 Task: Archive 3 recent emails   in folder Folder0000000023. Archive 3 recent emails   in folder Folder0000000024. Archive 3 recent emails   in folder Folder0000000025. Send email   to Sandip@sogtage.net with a subject Subject0000000031 and add a message Message0000000031. Send email   to Sandip@sogtage.net; Email000000002 with a subject Subject0000000032 and add a message Message0000000032
Action: Mouse moved to (184, 555)
Screenshot: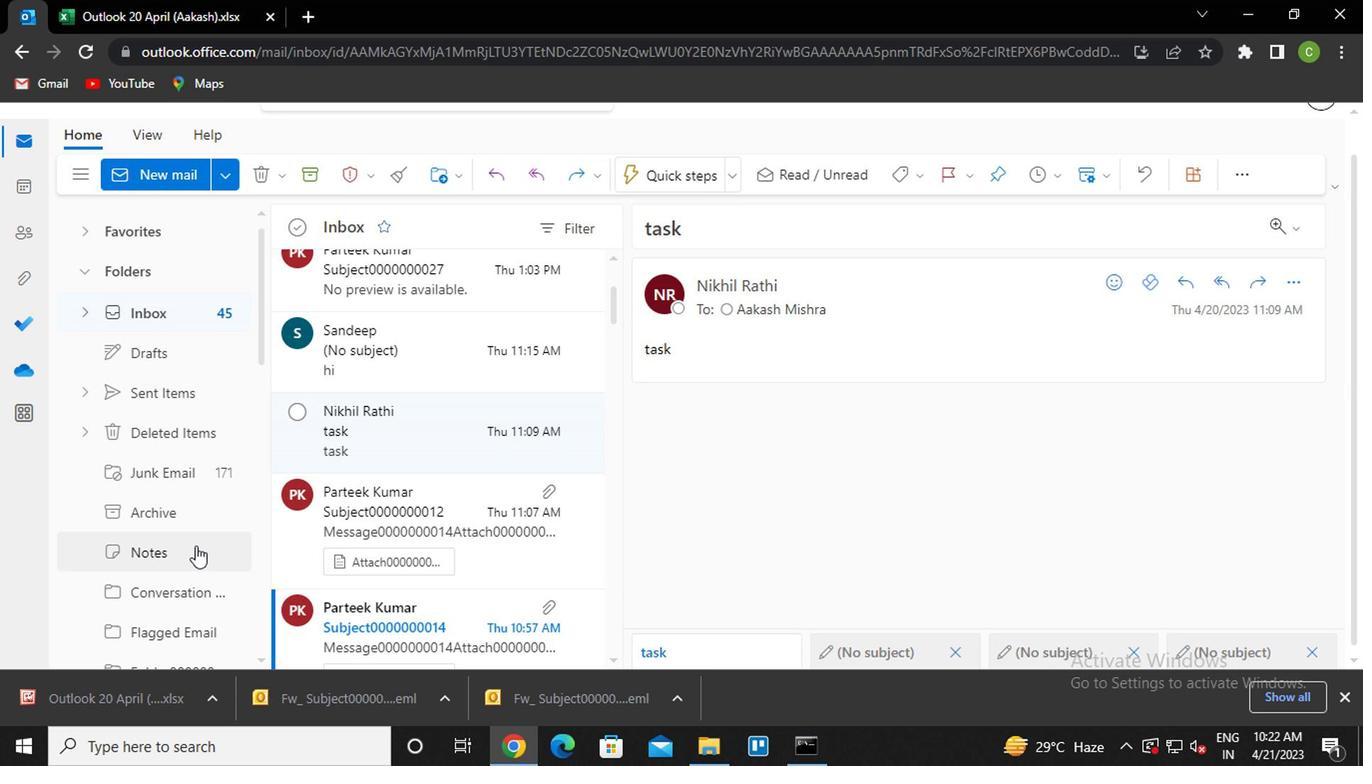 
Action: Mouse scrolled (184, 553) with delta (0, -1)
Screenshot: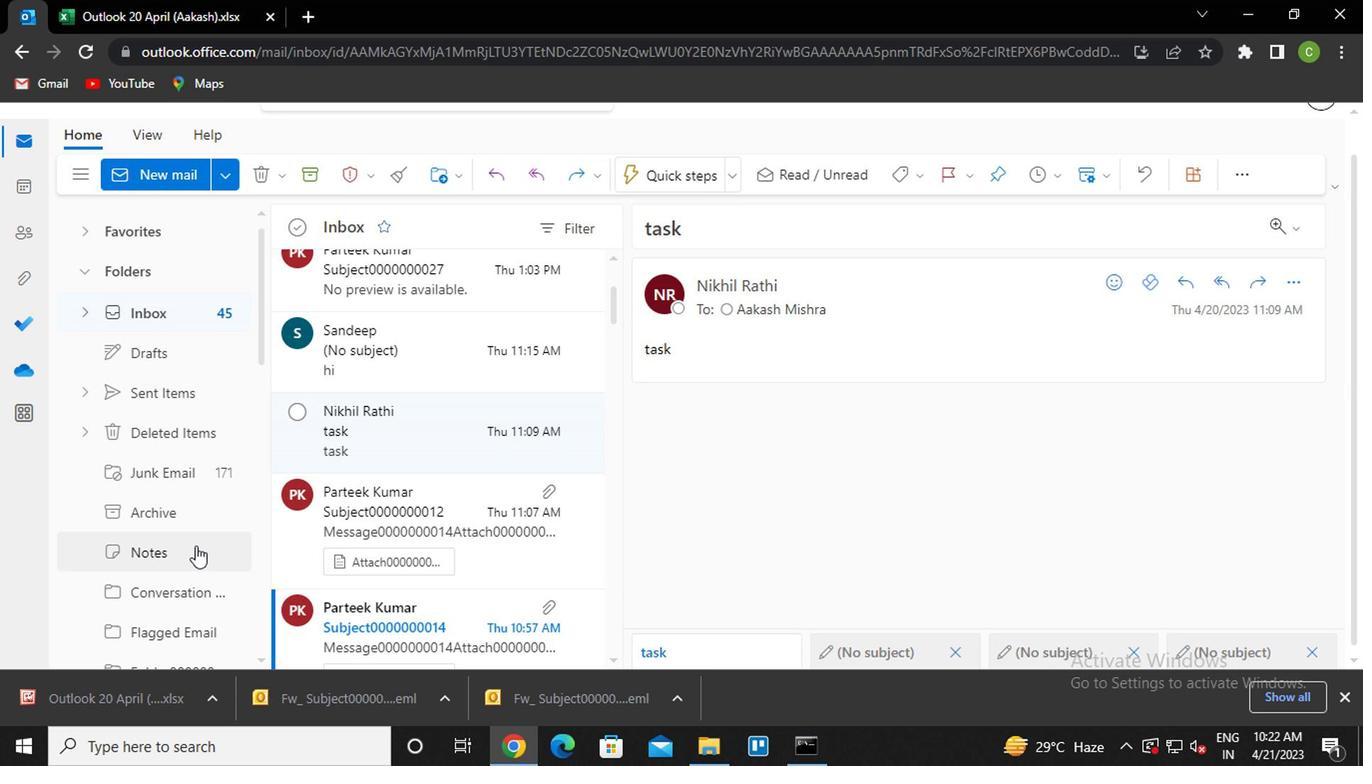 
Action: Mouse moved to (182, 553)
Screenshot: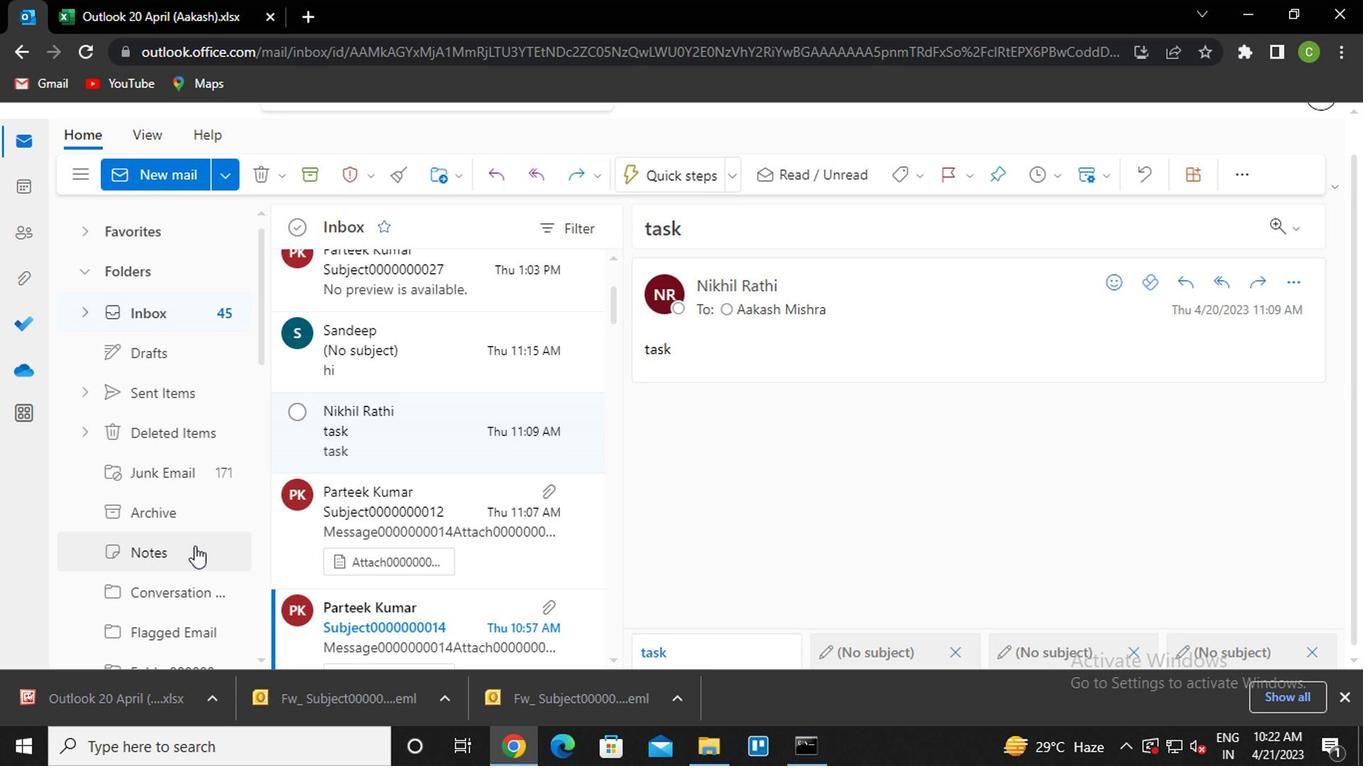 
Action: Mouse scrolled (182, 553) with delta (0, 0)
Screenshot: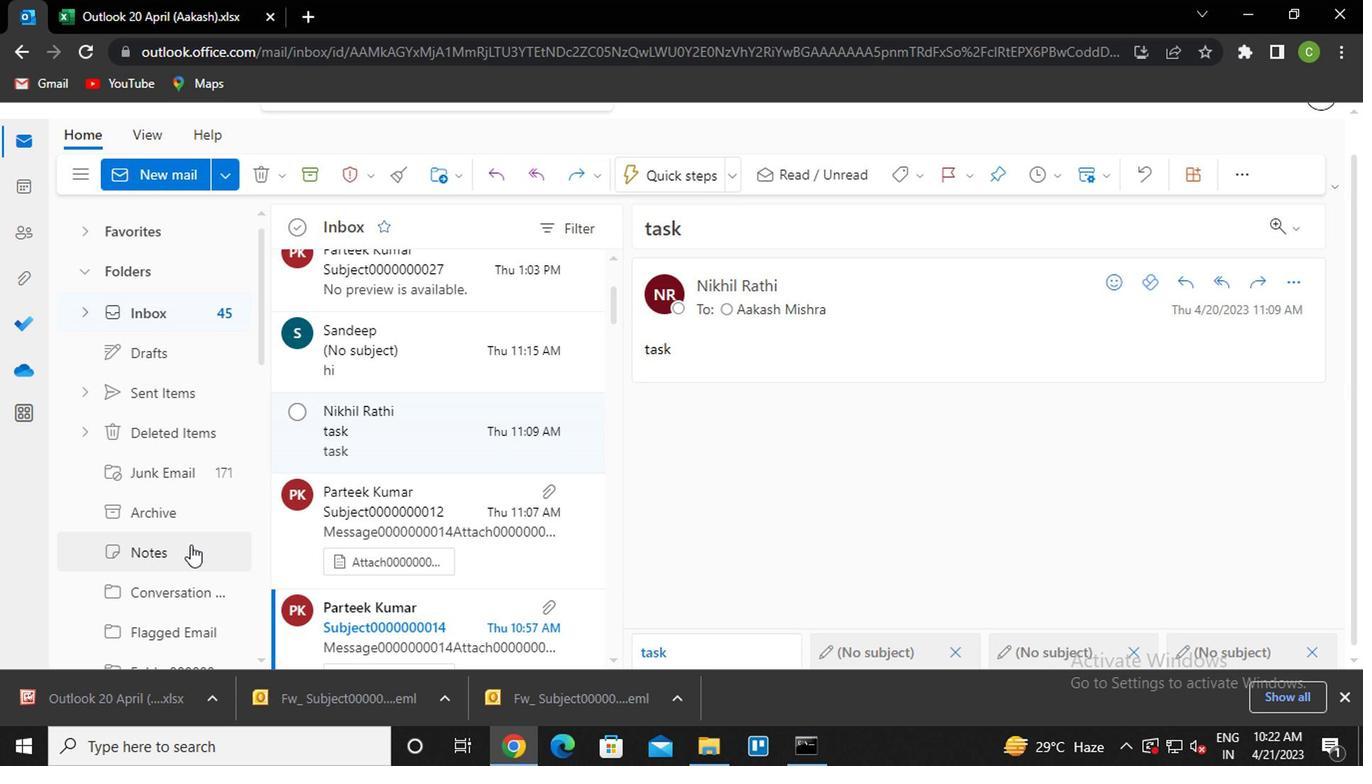 
Action: Mouse moved to (181, 558)
Screenshot: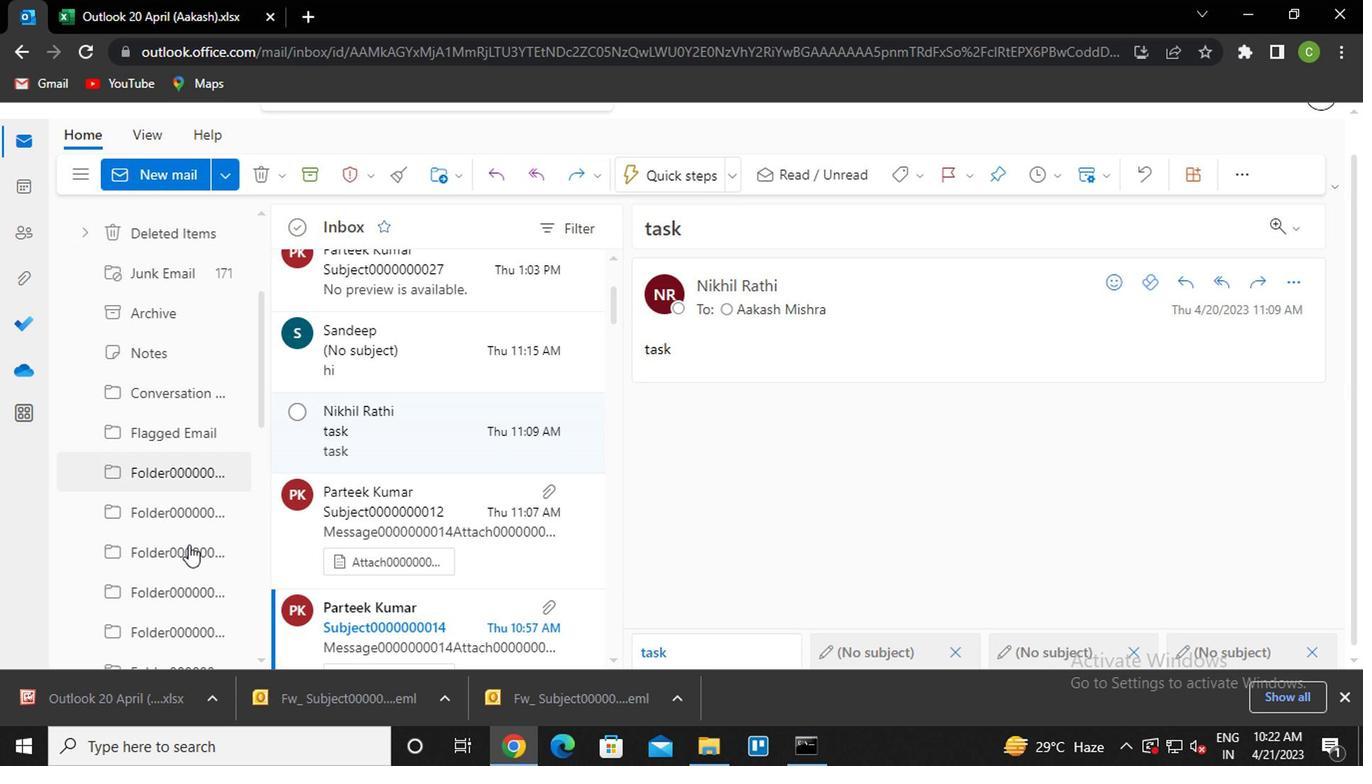 
Action: Mouse scrolled (181, 557) with delta (0, 0)
Screenshot: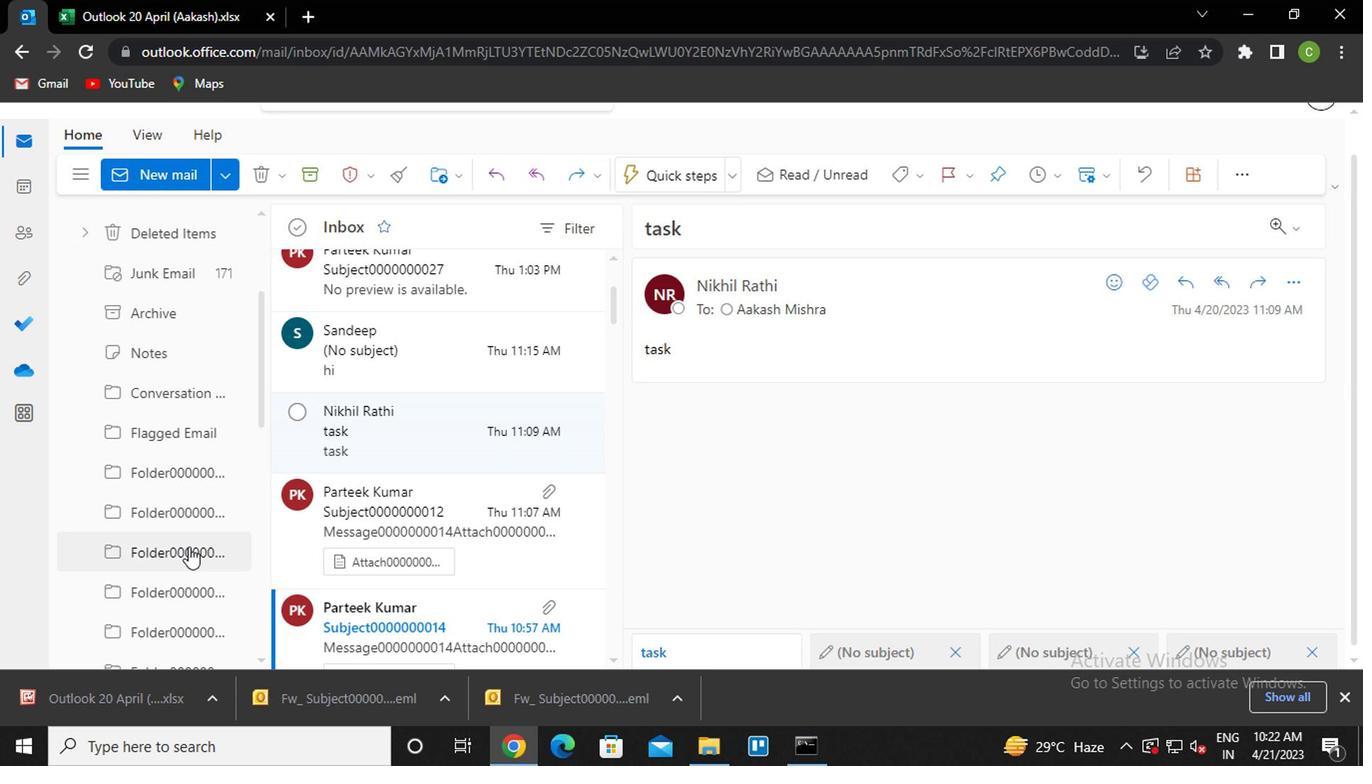 
Action: Mouse moved to (153, 489)
Screenshot: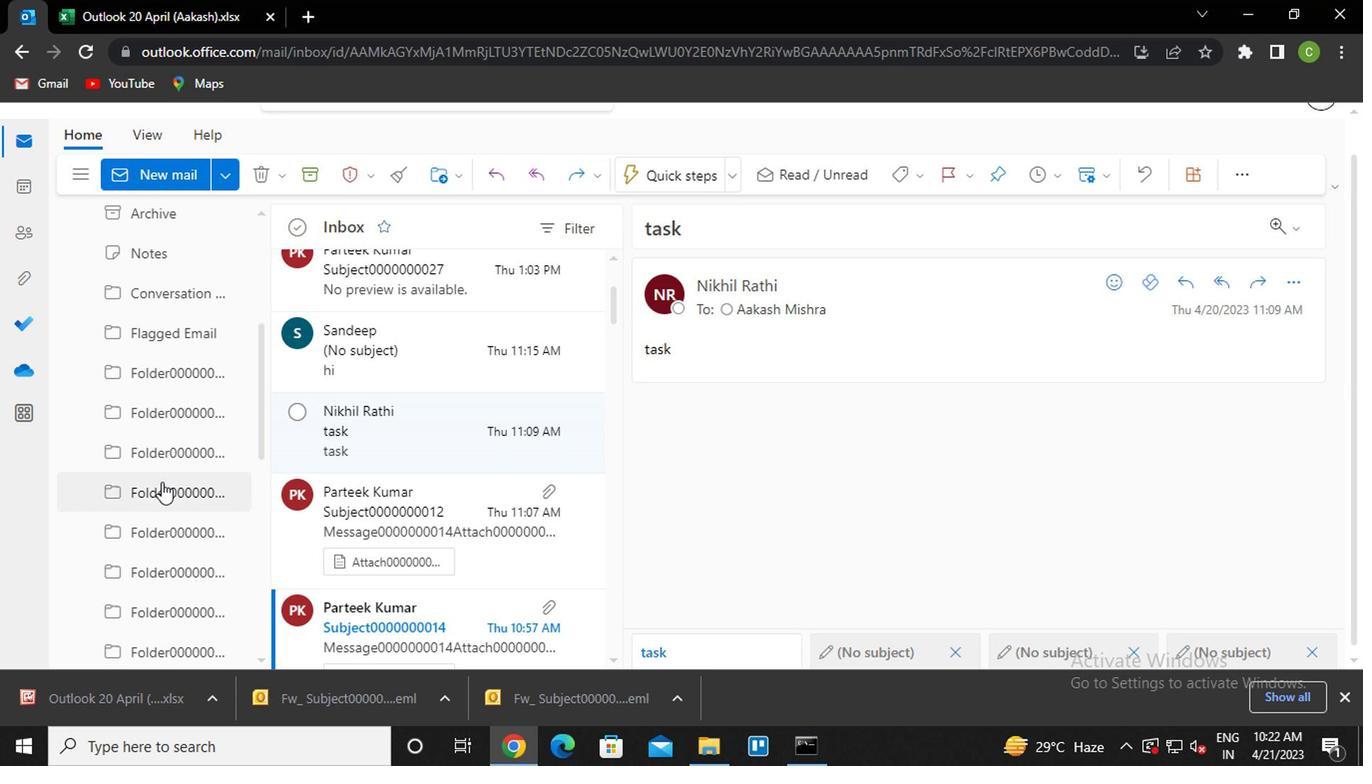 
Action: Mouse scrolled (153, 488) with delta (0, -1)
Screenshot: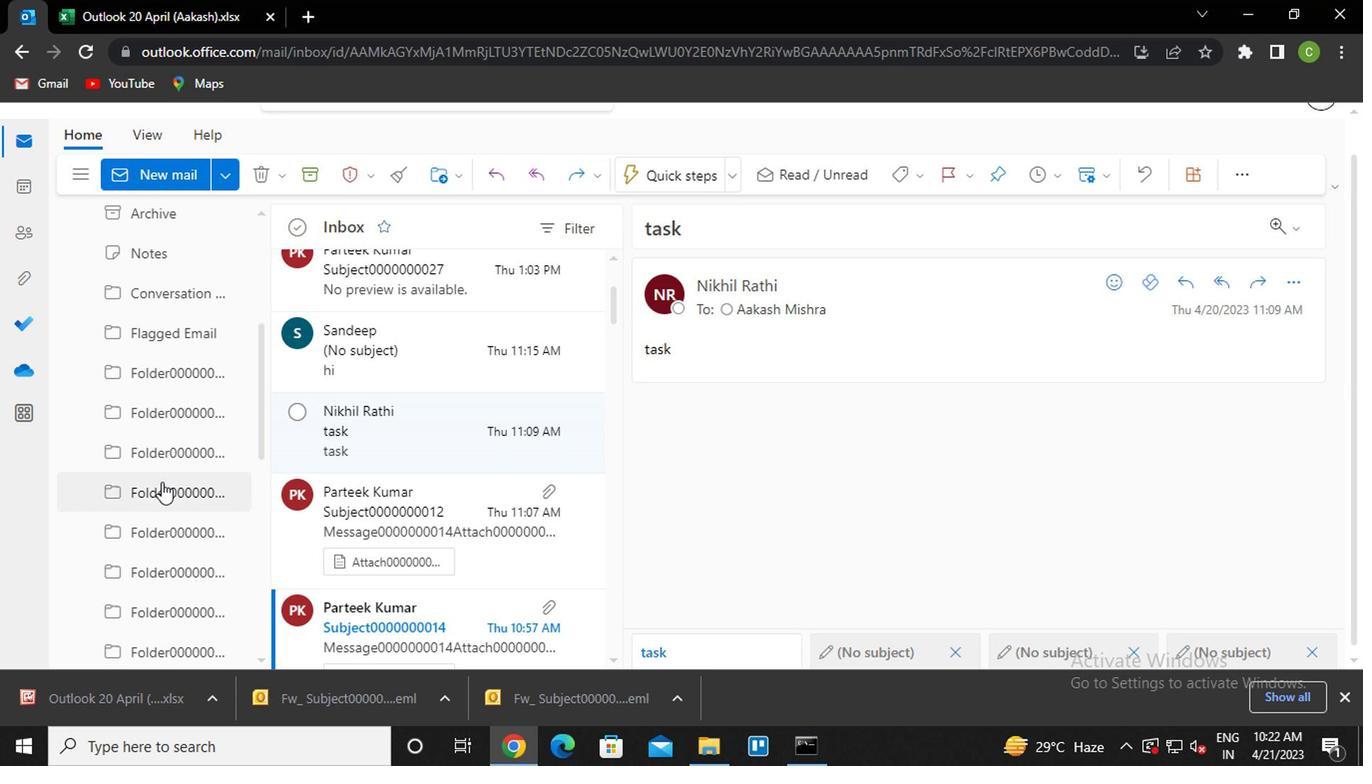 
Action: Mouse moved to (154, 491)
Screenshot: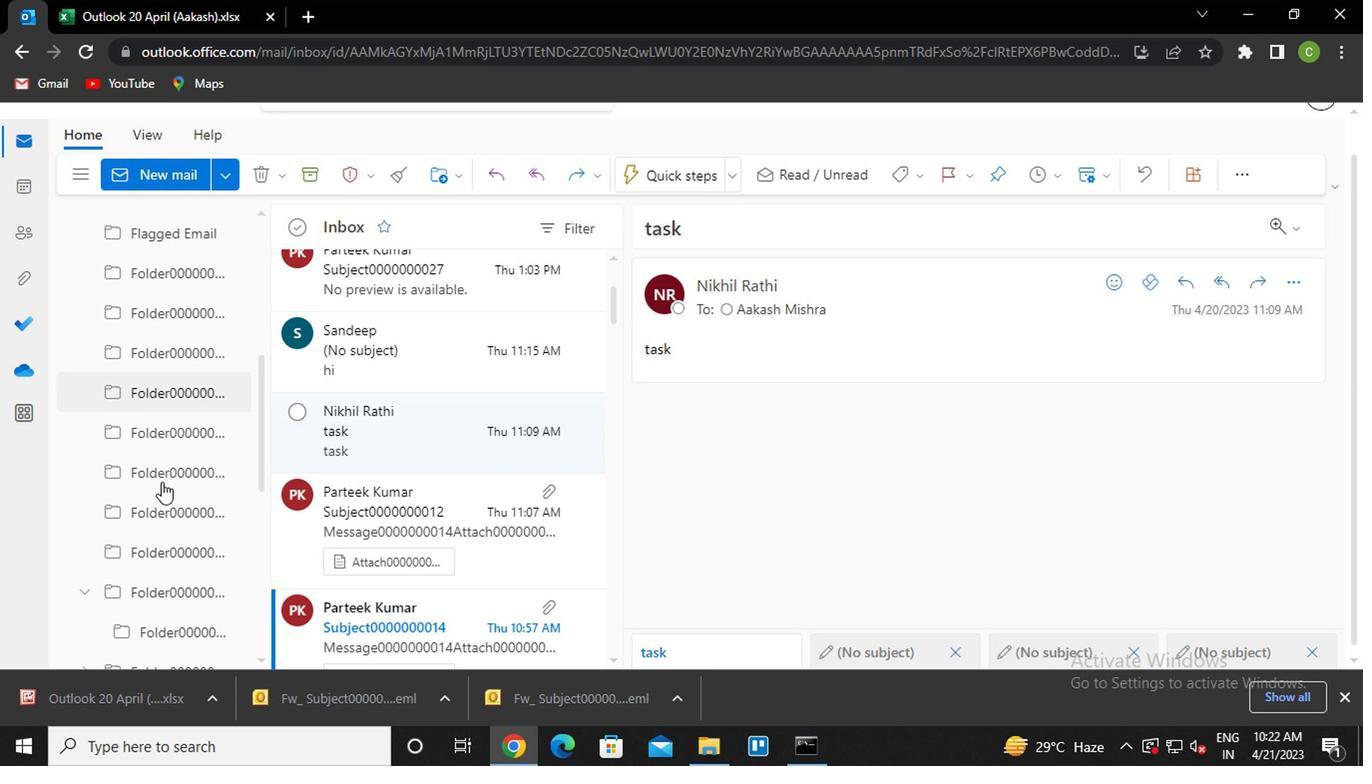 
Action: Mouse scrolled (154, 490) with delta (0, 0)
Screenshot: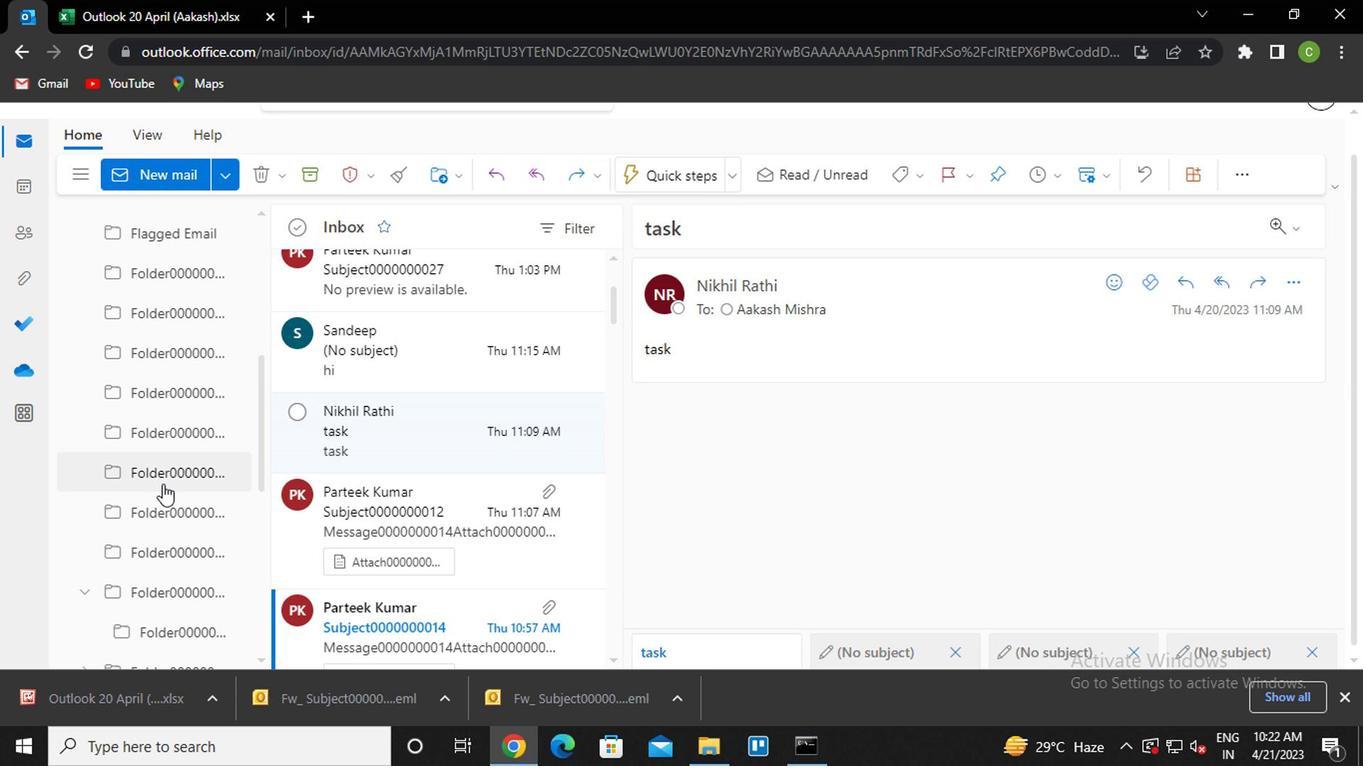 
Action: Mouse moved to (154, 502)
Screenshot: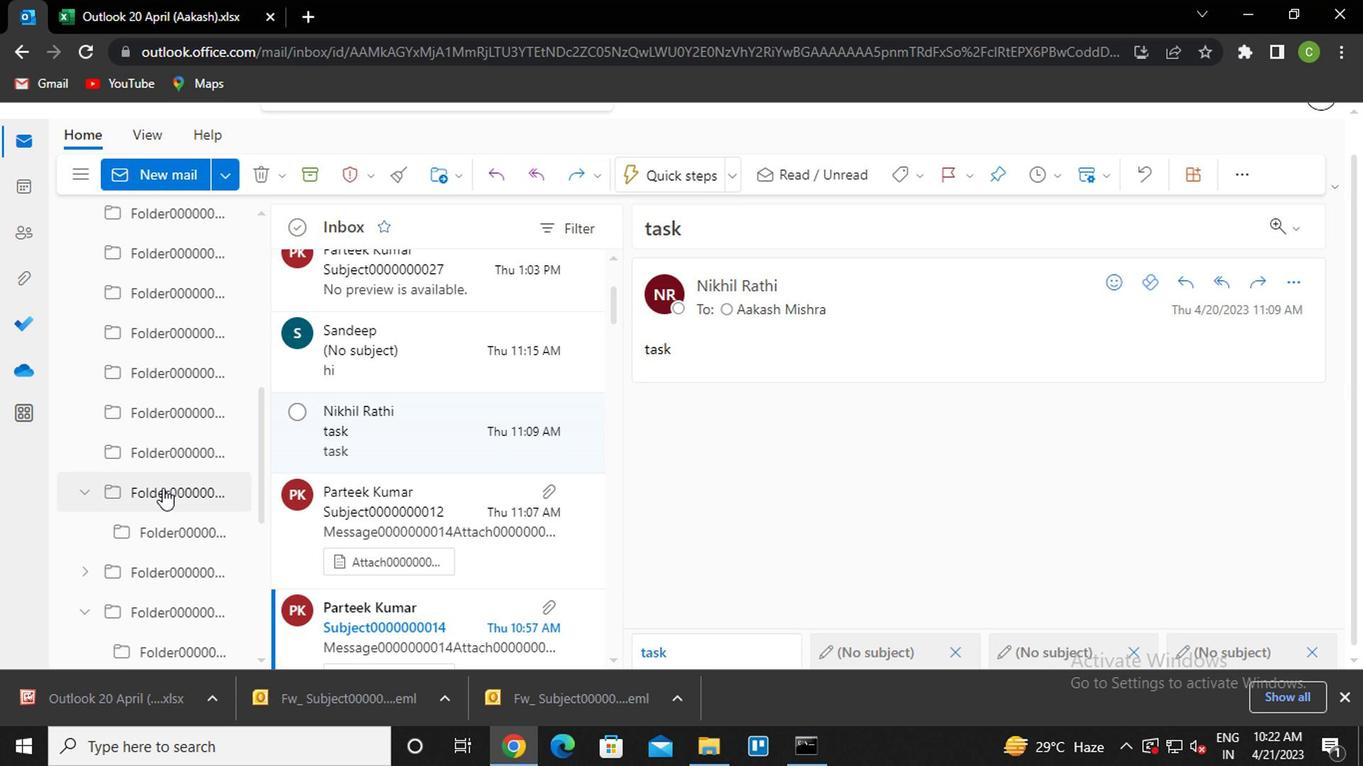 
Action: Mouse pressed left at (154, 502)
Screenshot: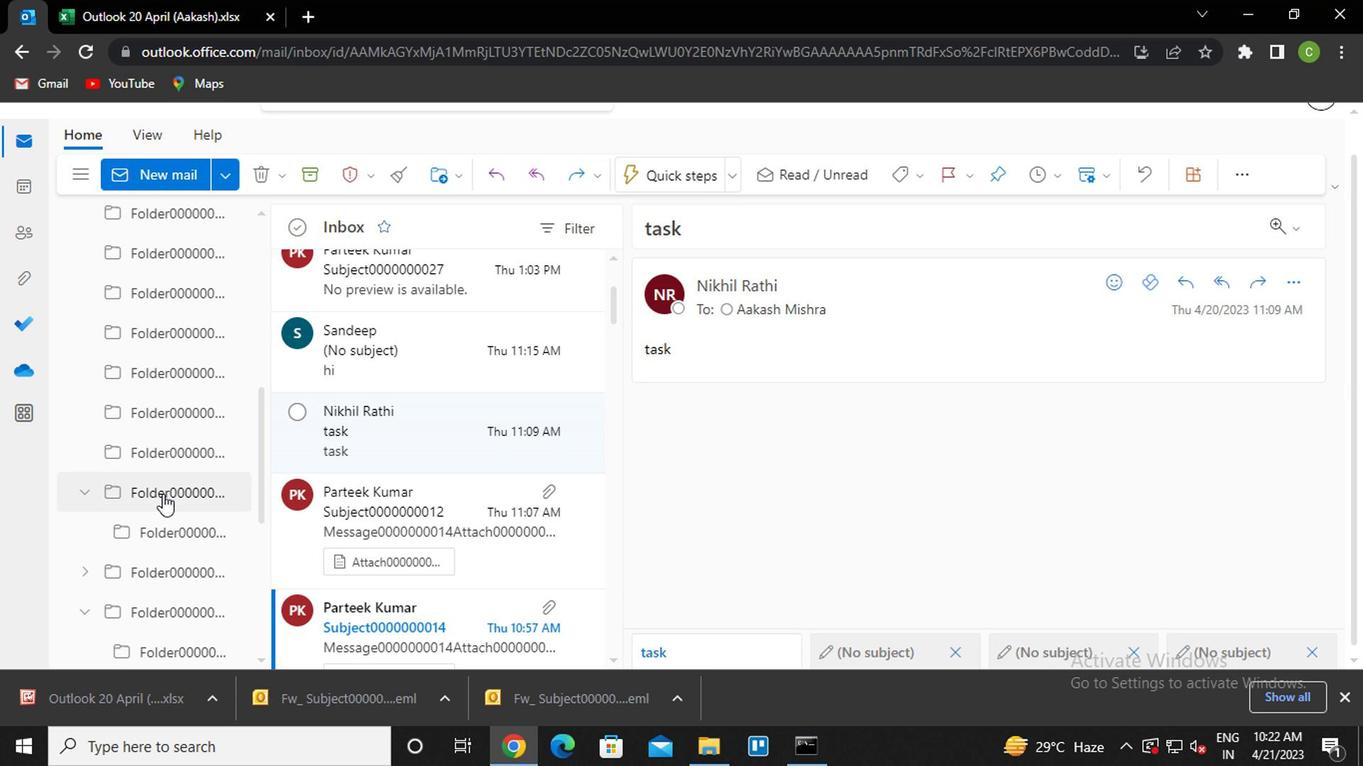 
Action: Mouse moved to (154, 577)
Screenshot: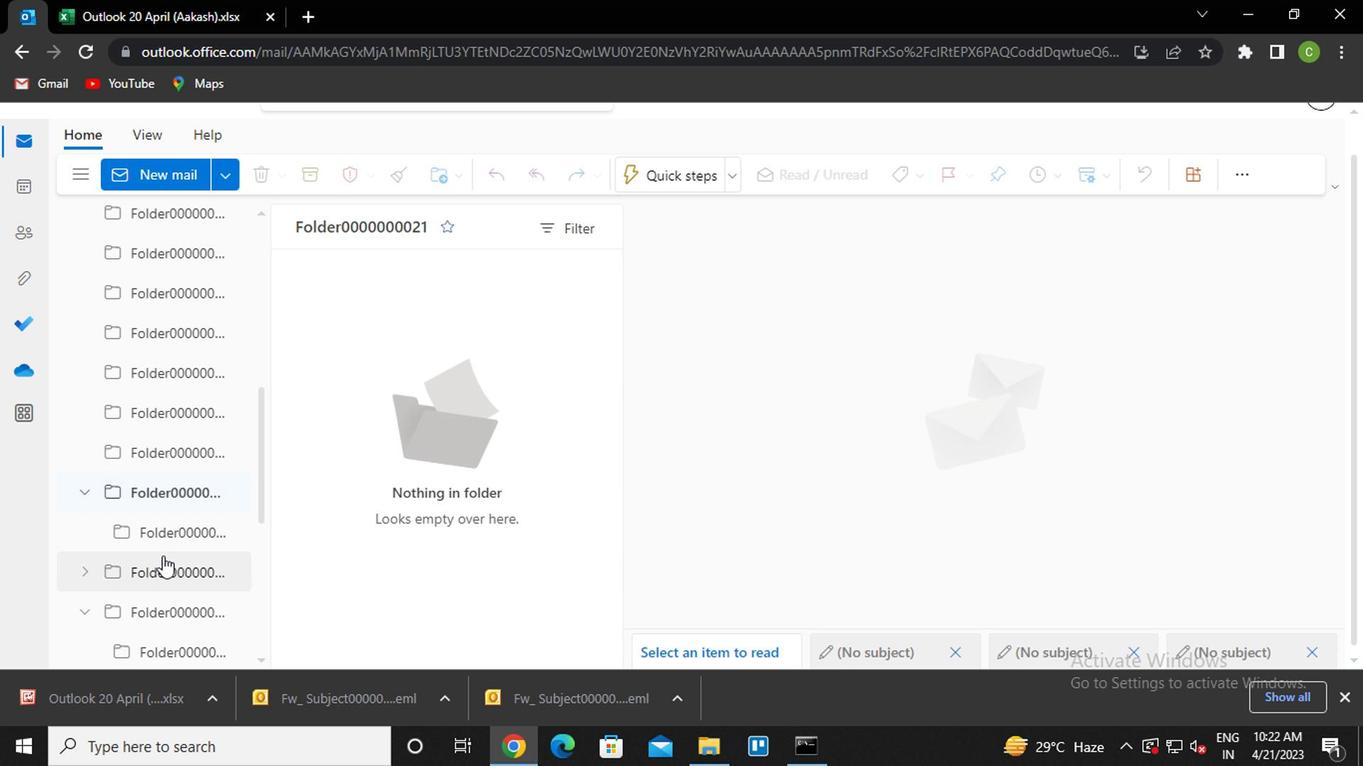
Action: Mouse pressed left at (154, 577)
Screenshot: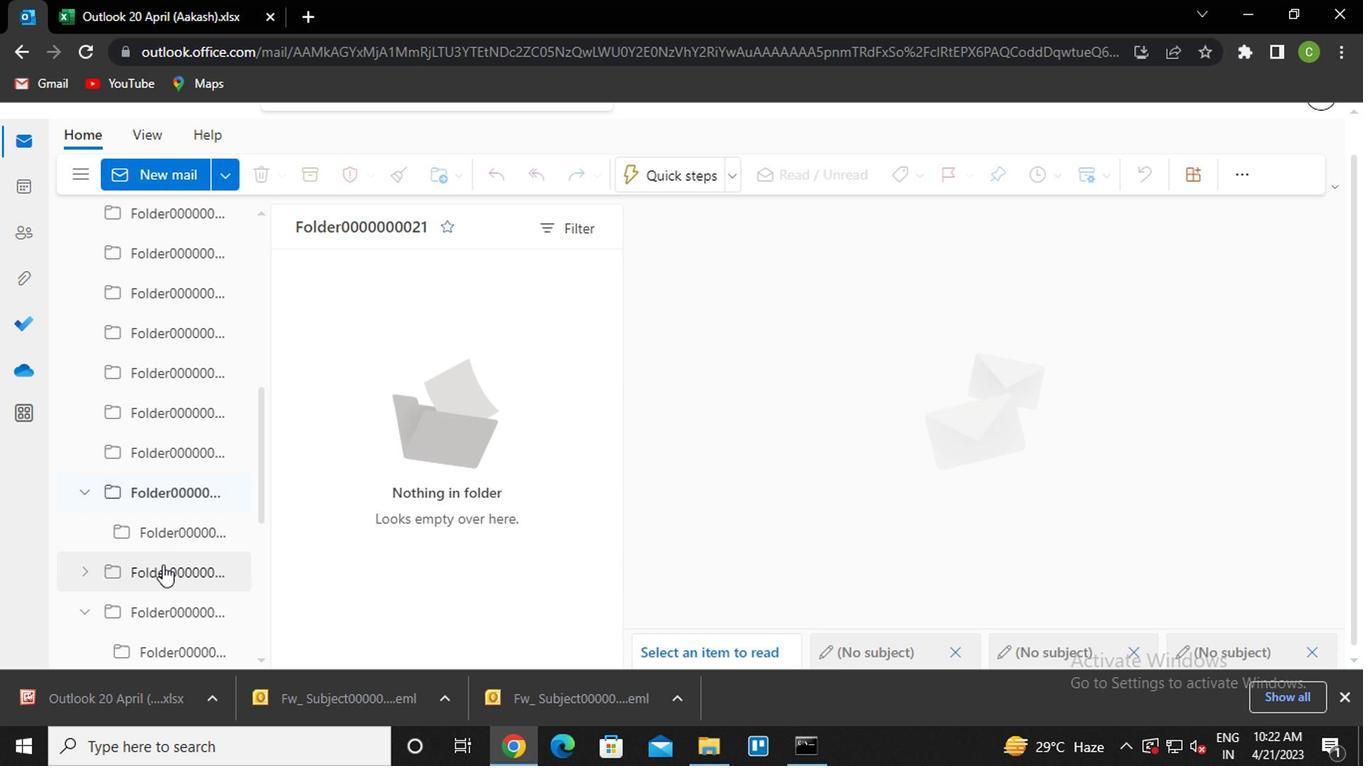 
Action: Mouse scrolled (154, 576) with delta (0, 0)
Screenshot: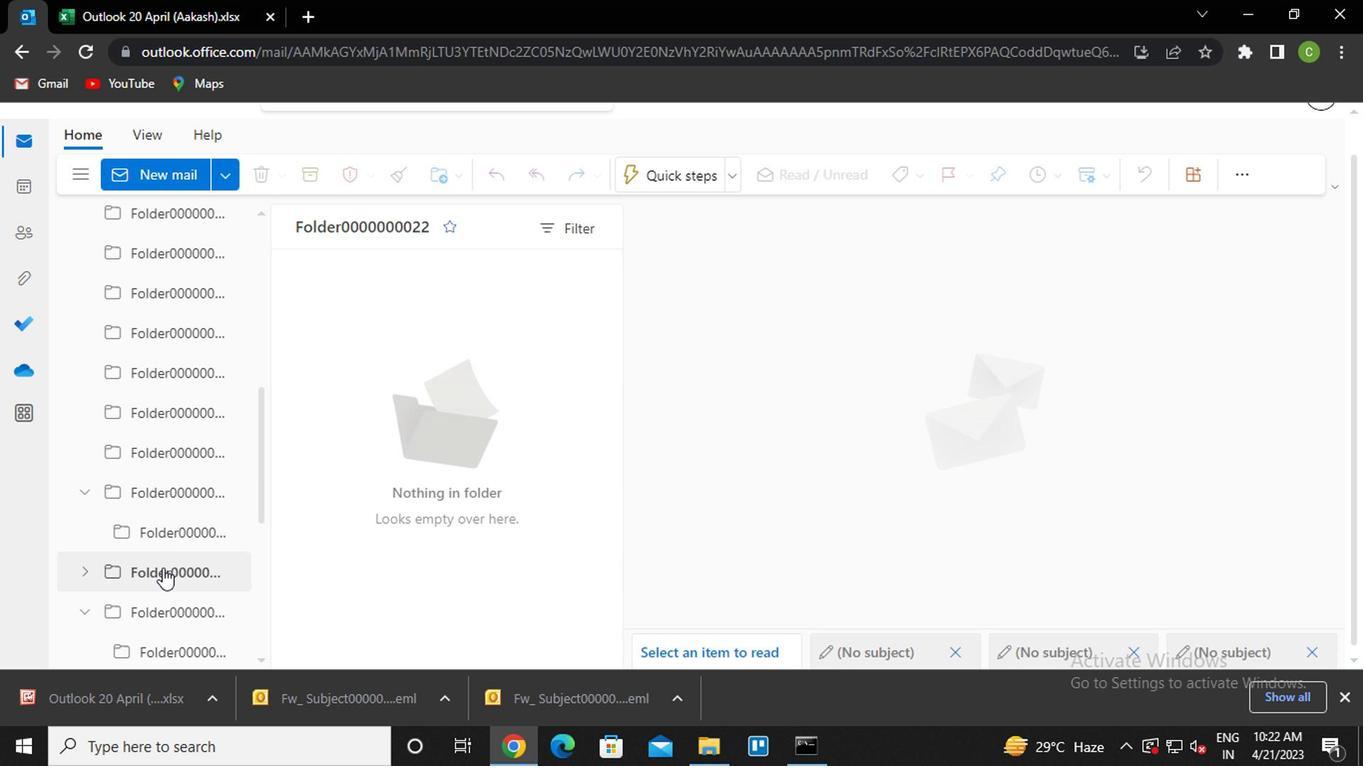 
Action: Mouse moved to (157, 569)
Screenshot: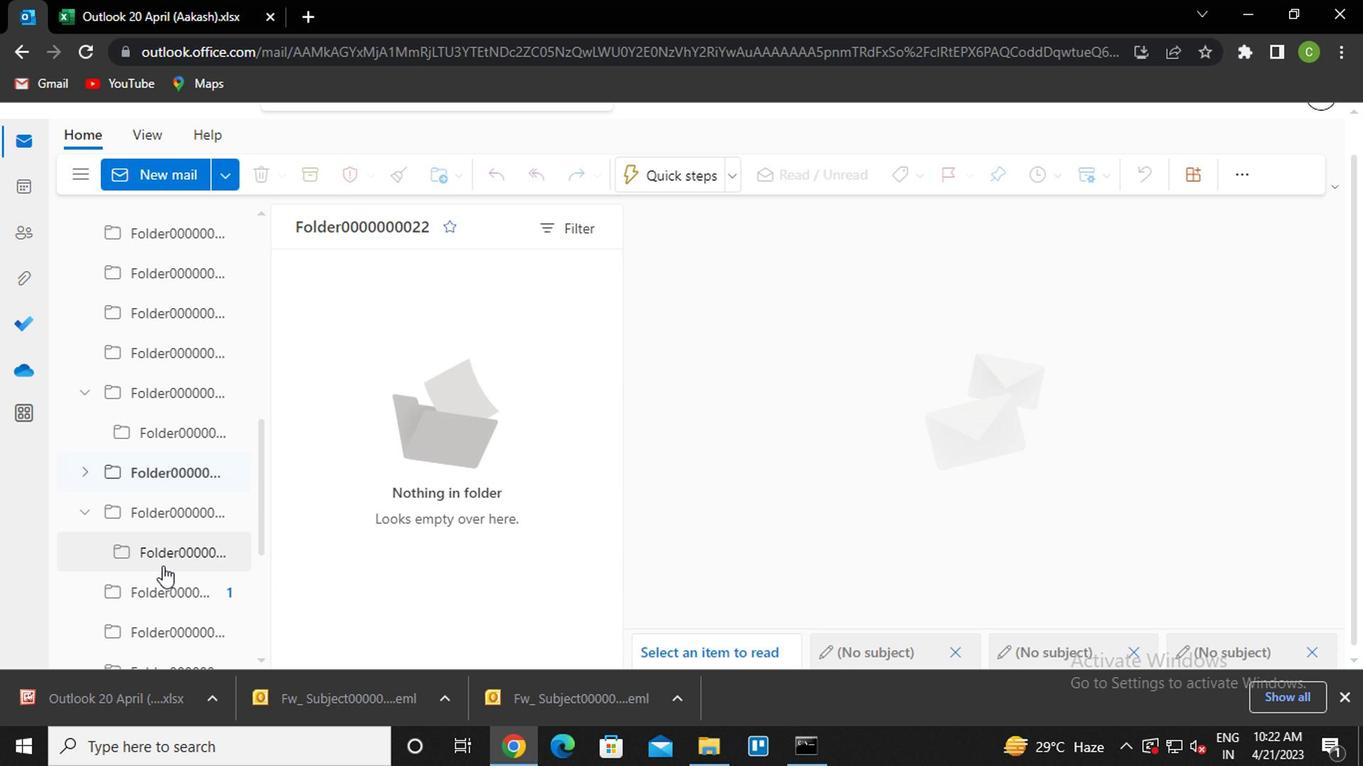 
Action: Mouse pressed left at (157, 569)
Screenshot: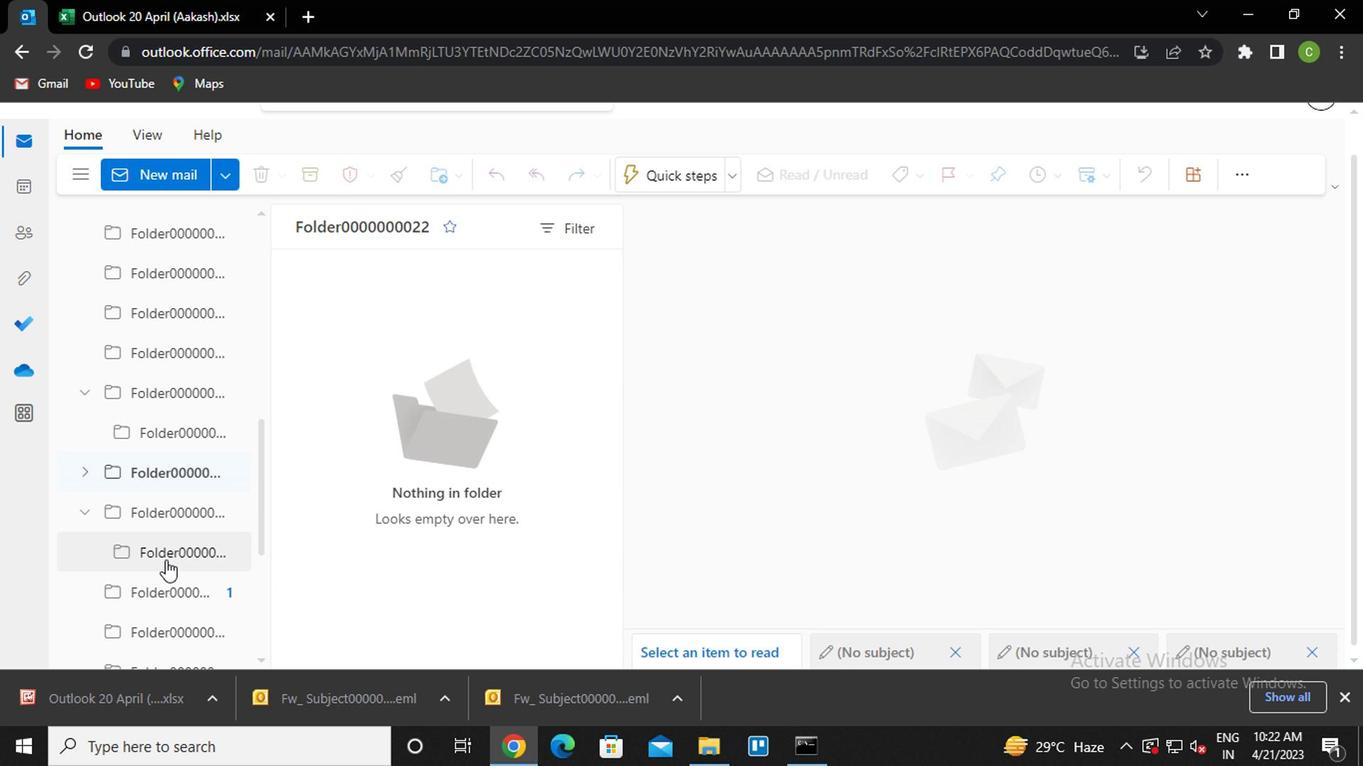 
Action: Mouse moved to (157, 592)
Screenshot: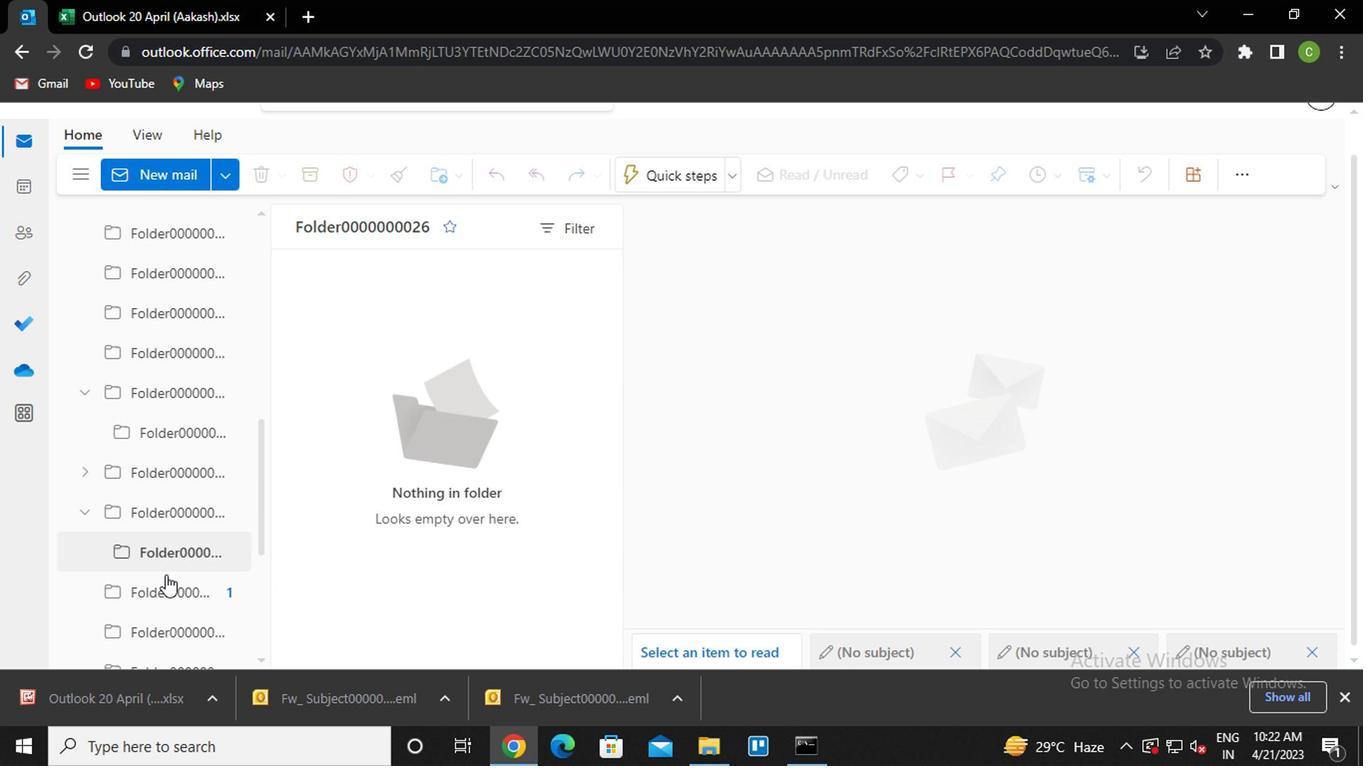 
Action: Mouse pressed left at (157, 592)
Screenshot: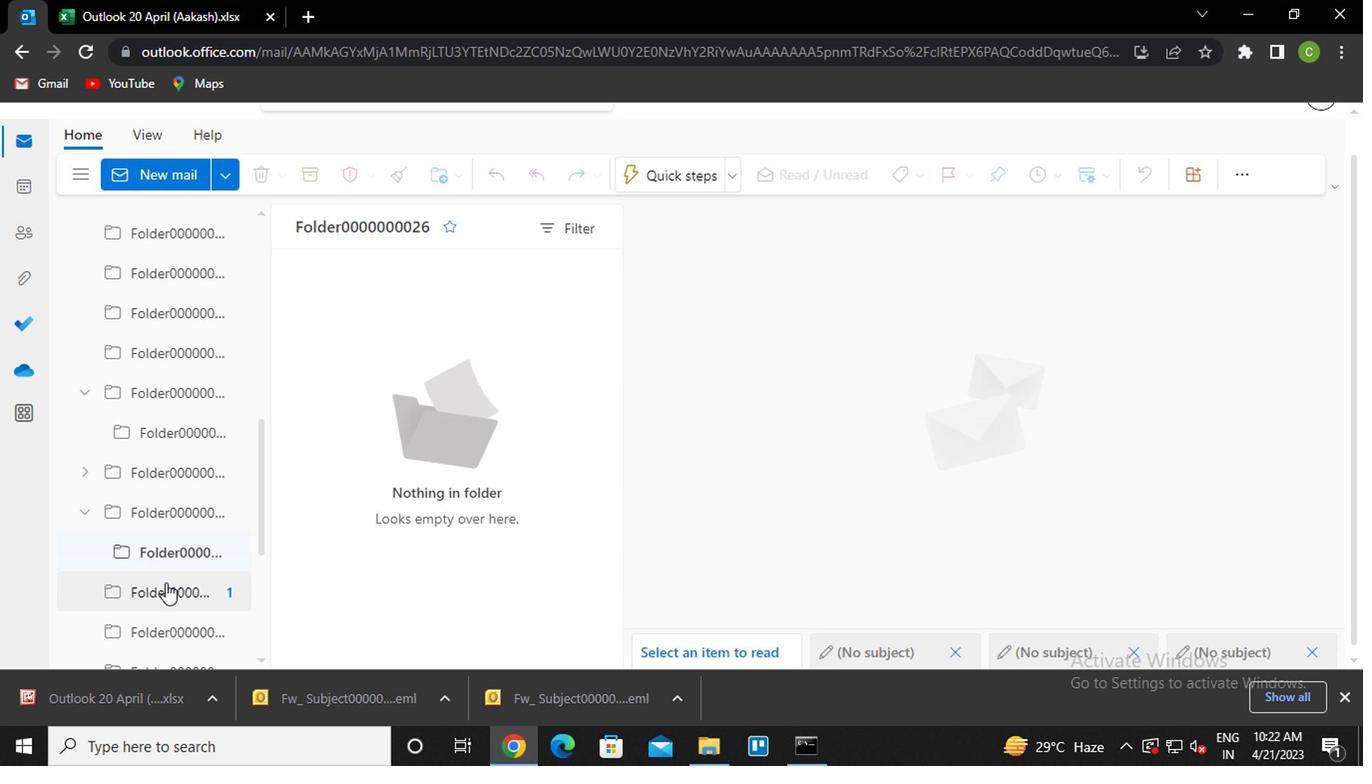 
Action: Mouse moved to (161, 639)
Screenshot: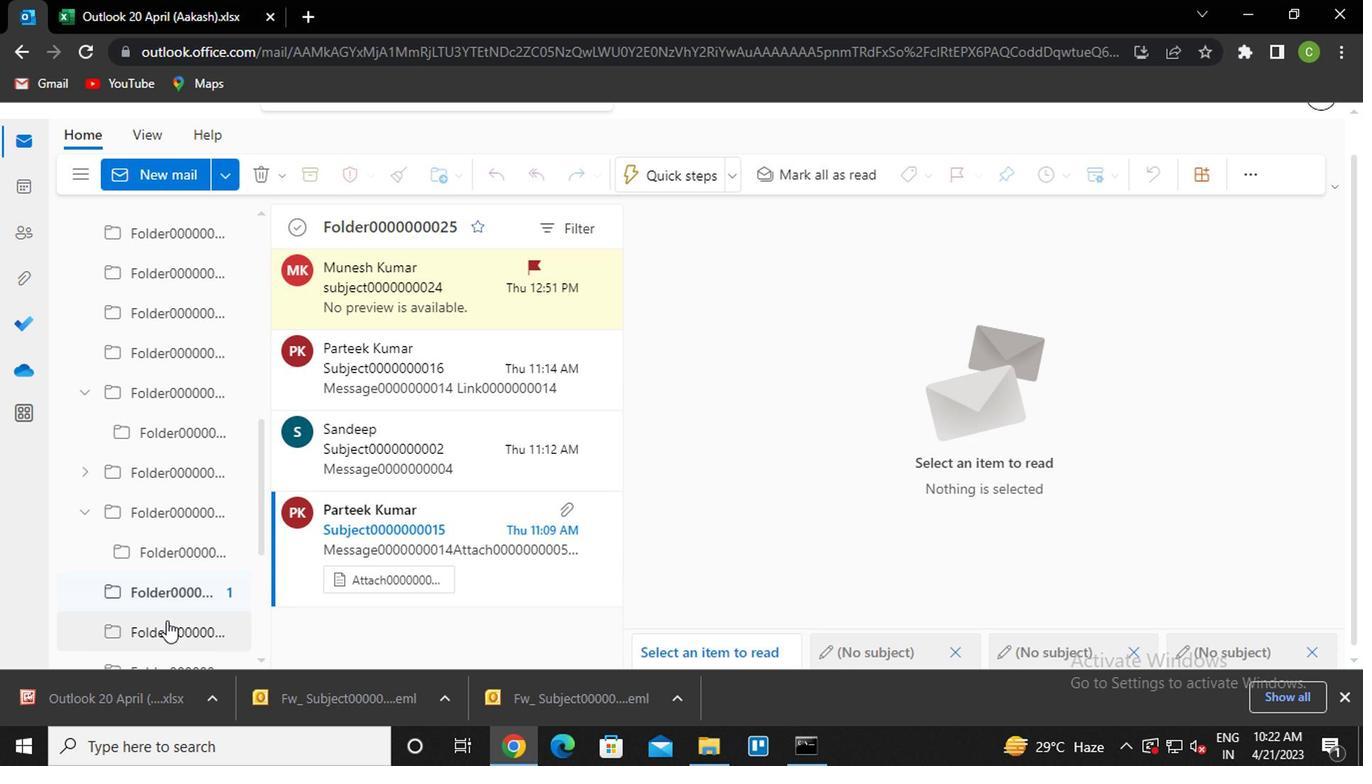 
Action: Mouse pressed left at (161, 639)
Screenshot: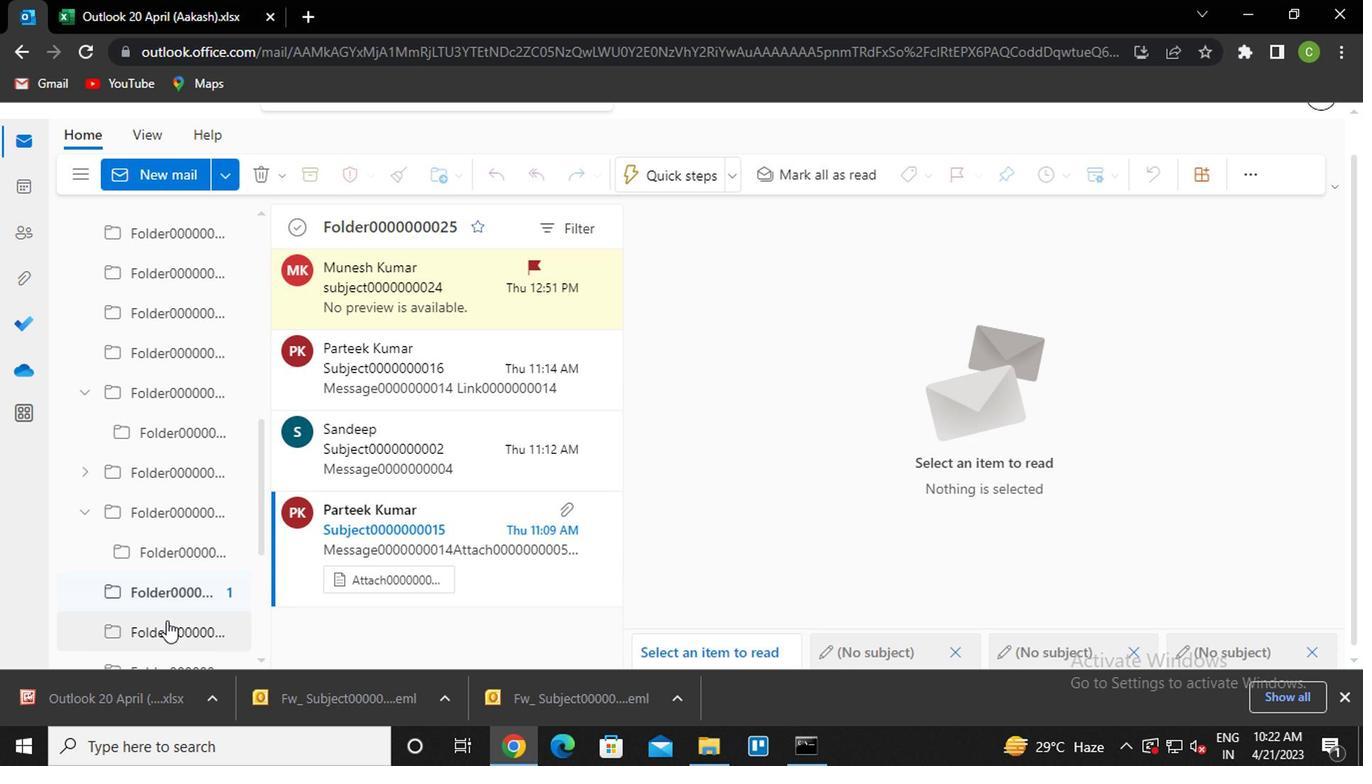 
Action: Mouse moved to (153, 531)
Screenshot: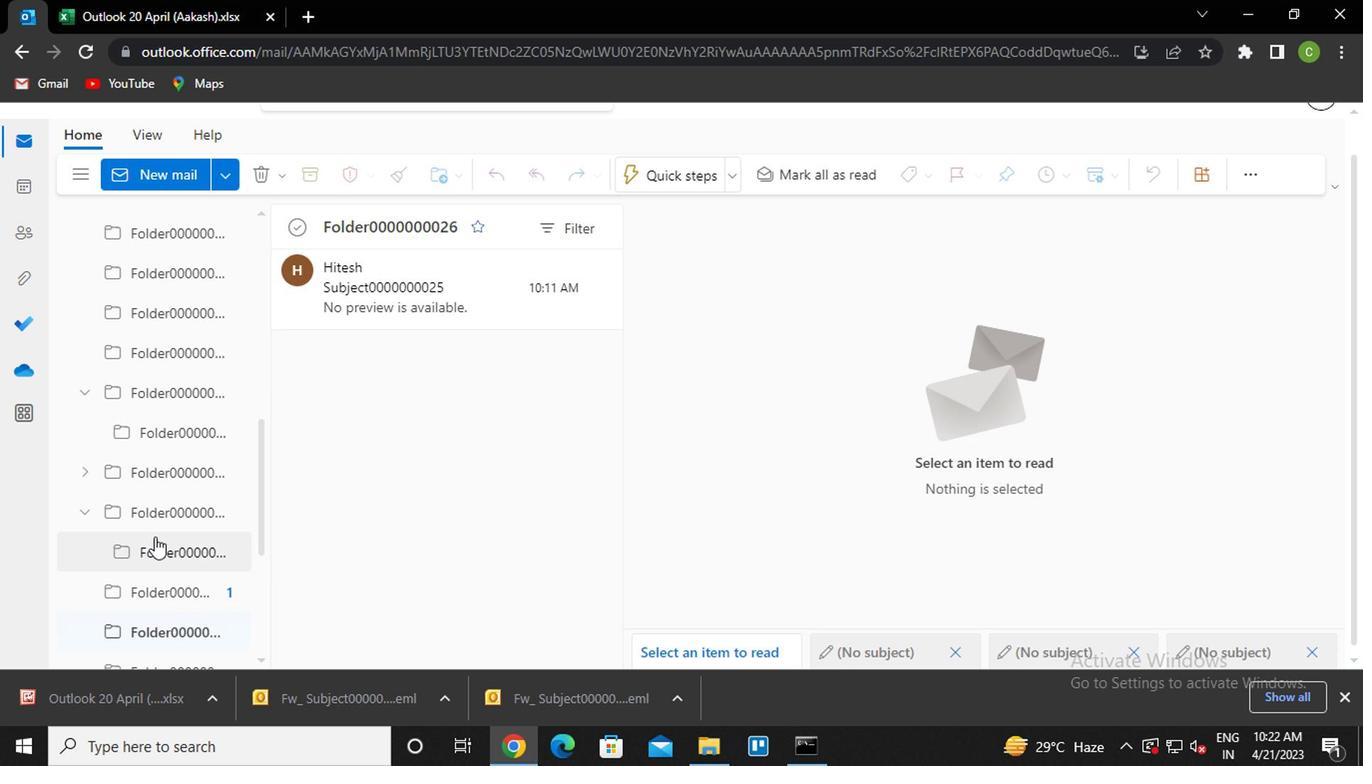 
Action: Mouse pressed left at (153, 531)
Screenshot: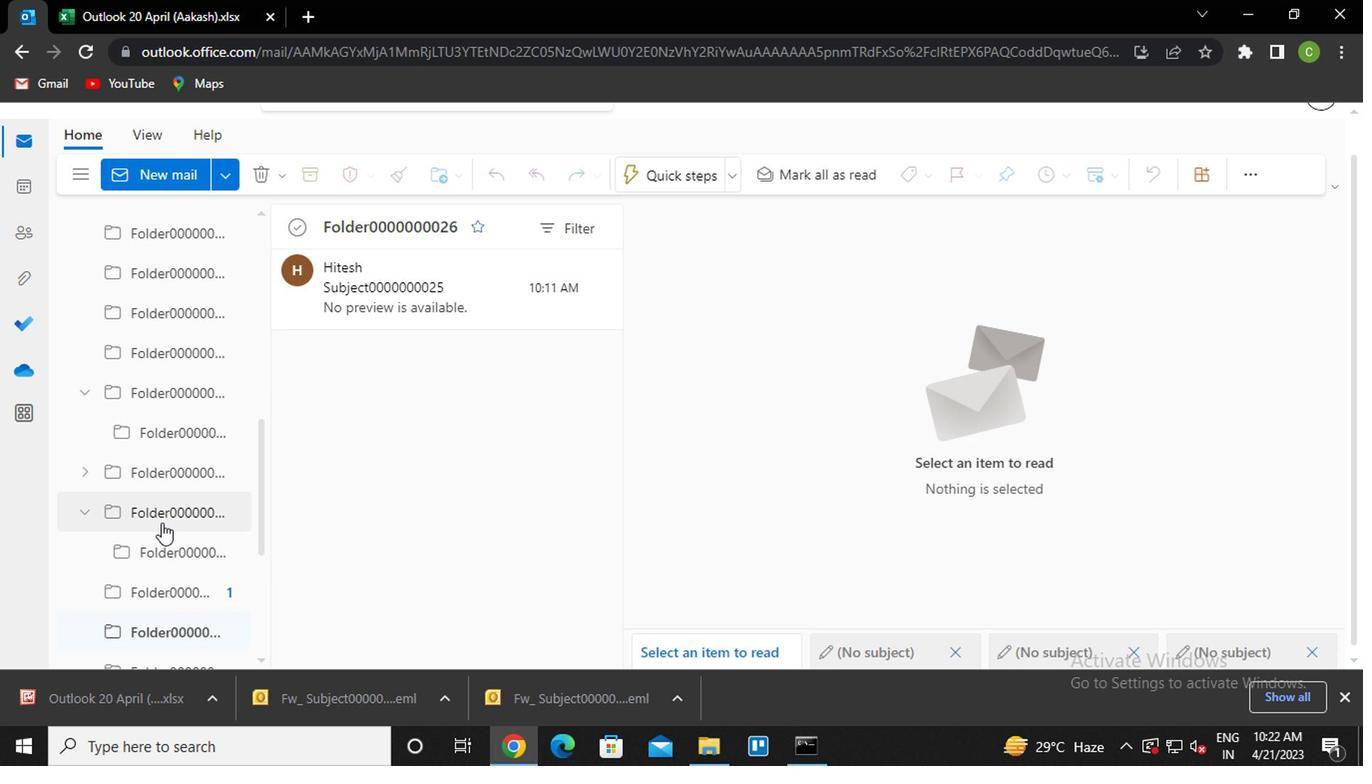 
Action: Mouse moved to (297, 275)
Screenshot: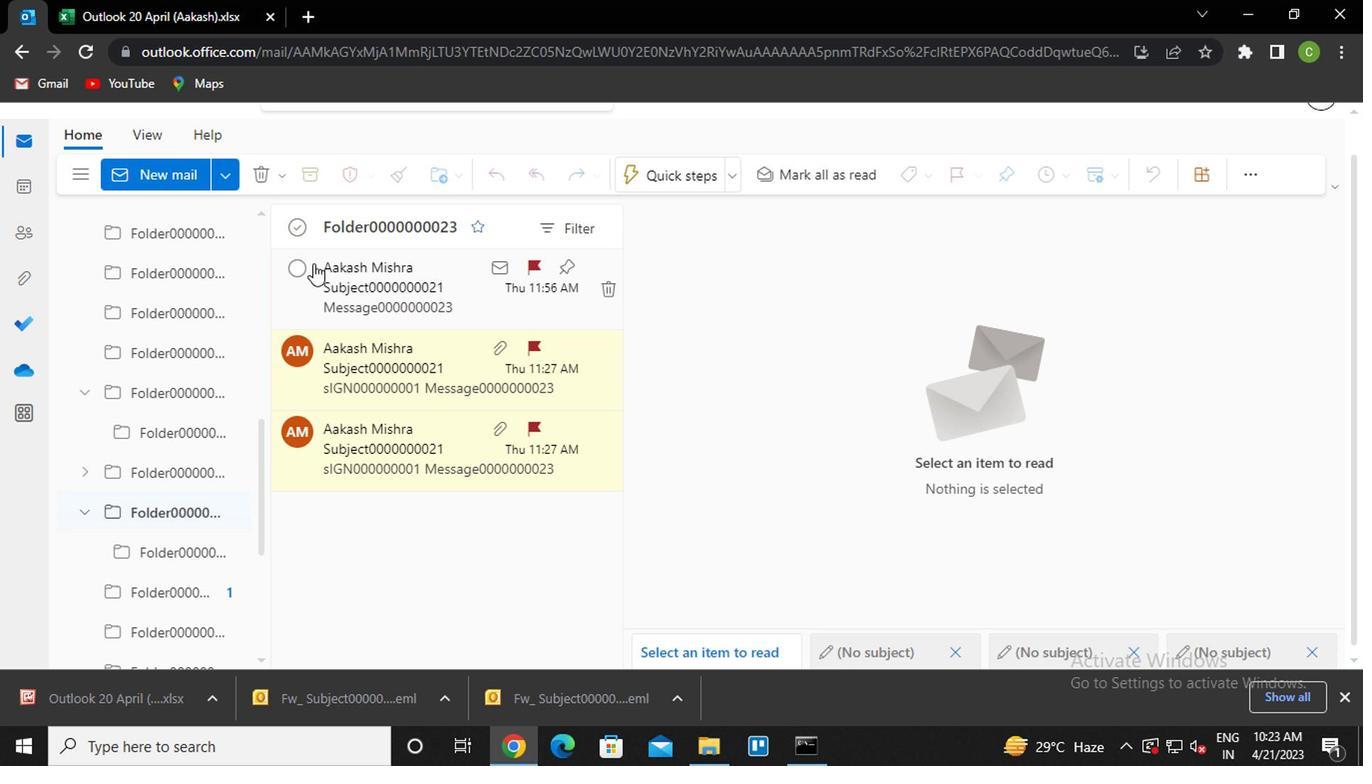 
Action: Mouse pressed left at (297, 275)
Screenshot: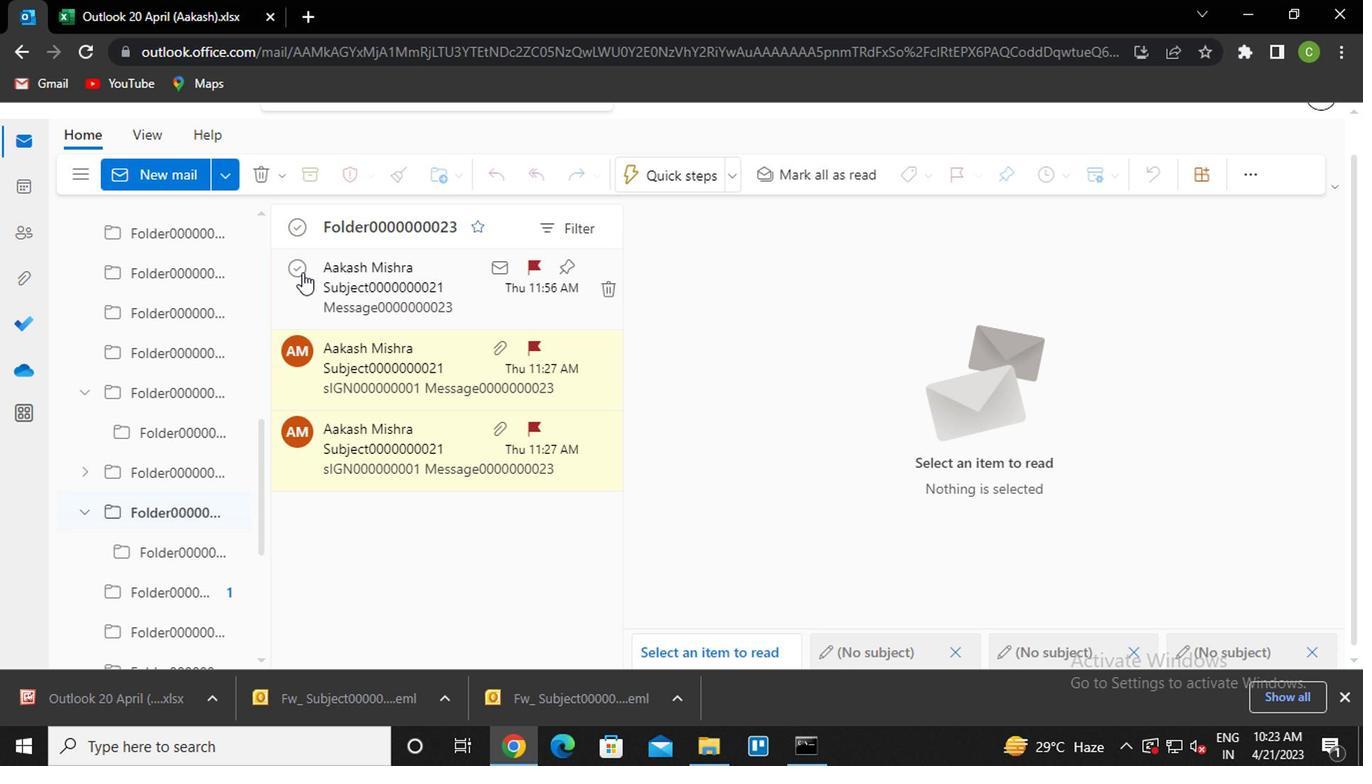 
Action: Mouse moved to (295, 362)
Screenshot: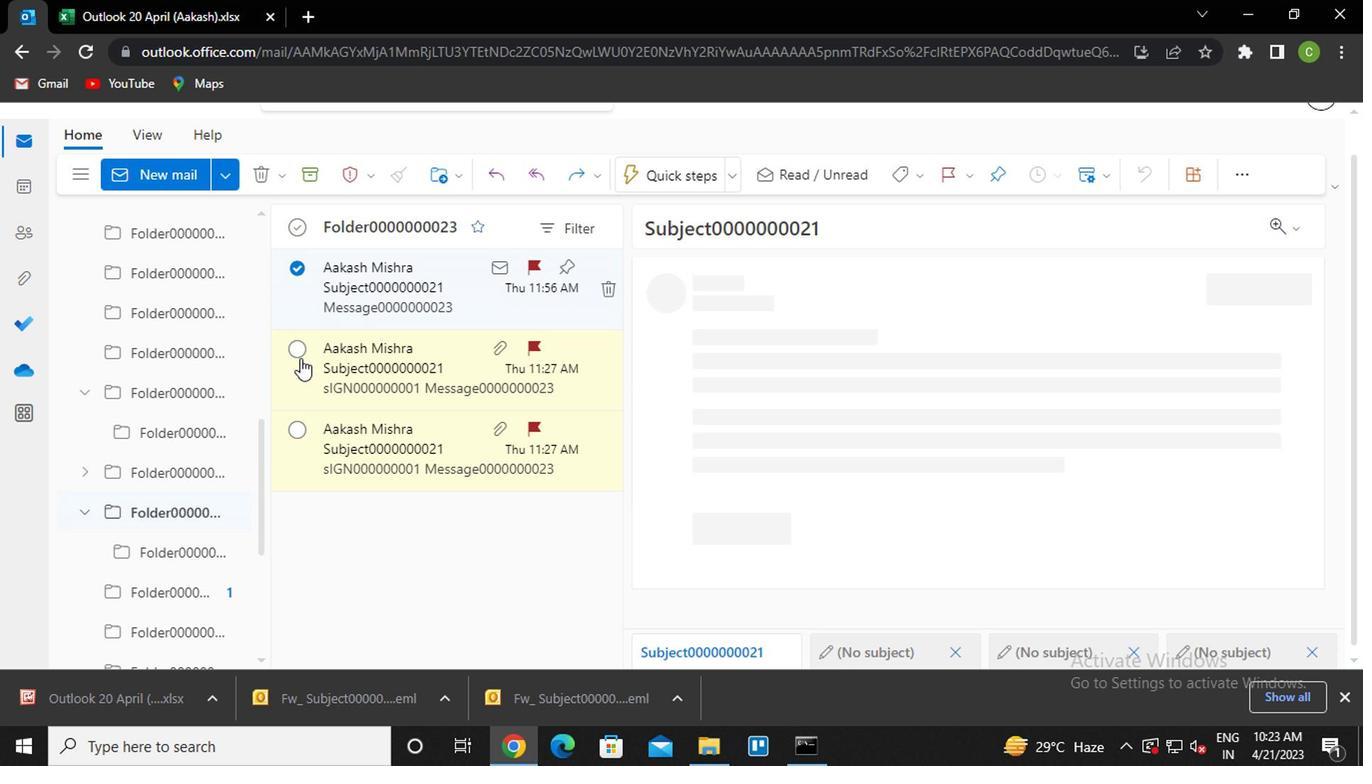 
Action: Mouse pressed left at (295, 362)
Screenshot: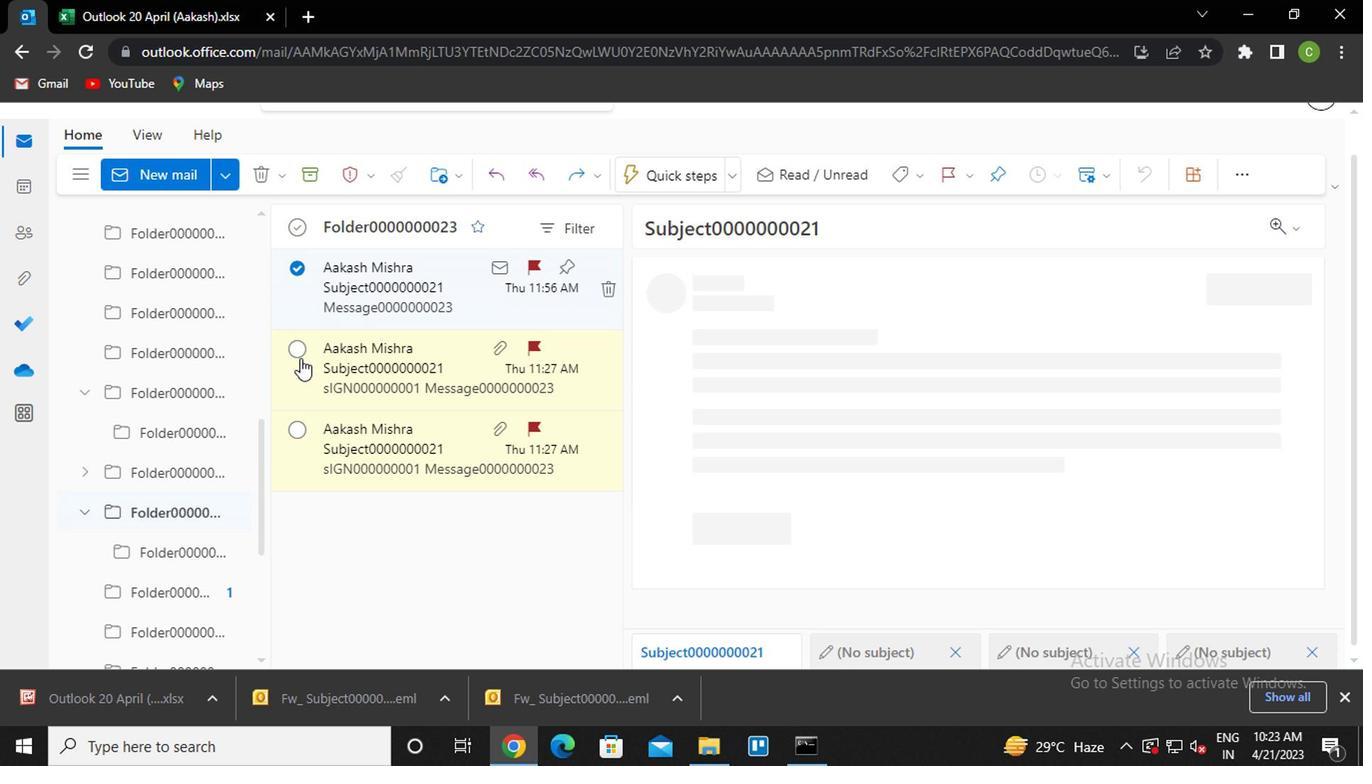 
Action: Mouse moved to (293, 428)
Screenshot: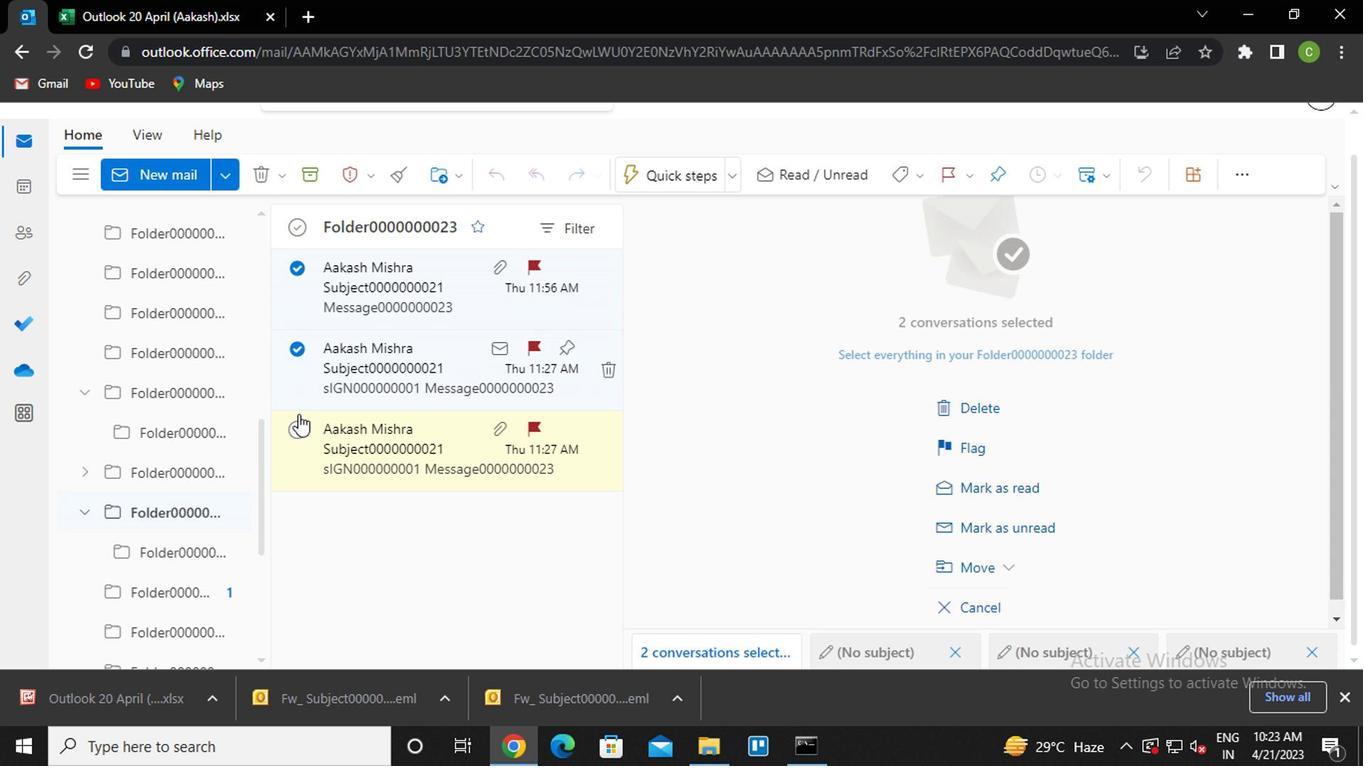 
Action: Mouse pressed left at (293, 428)
Screenshot: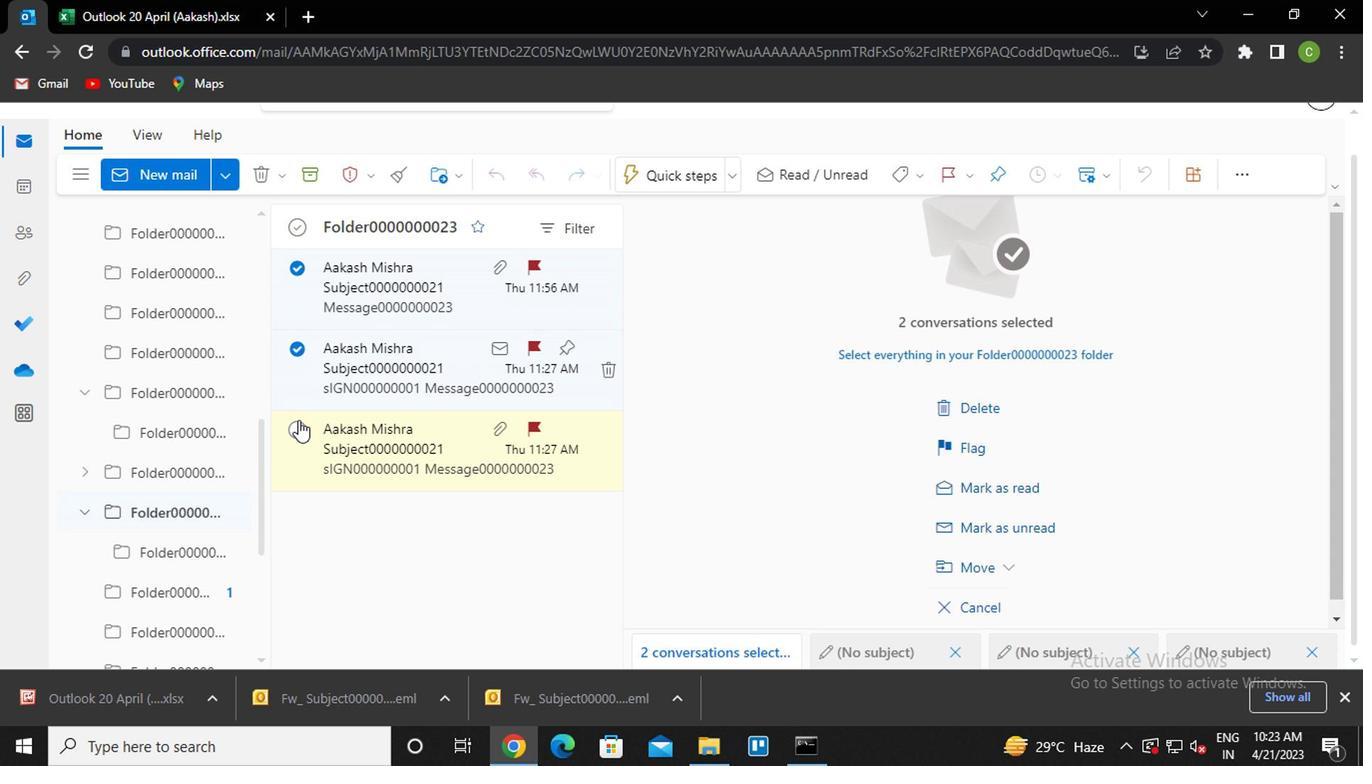 
Action: Mouse moved to (350, 357)
Screenshot: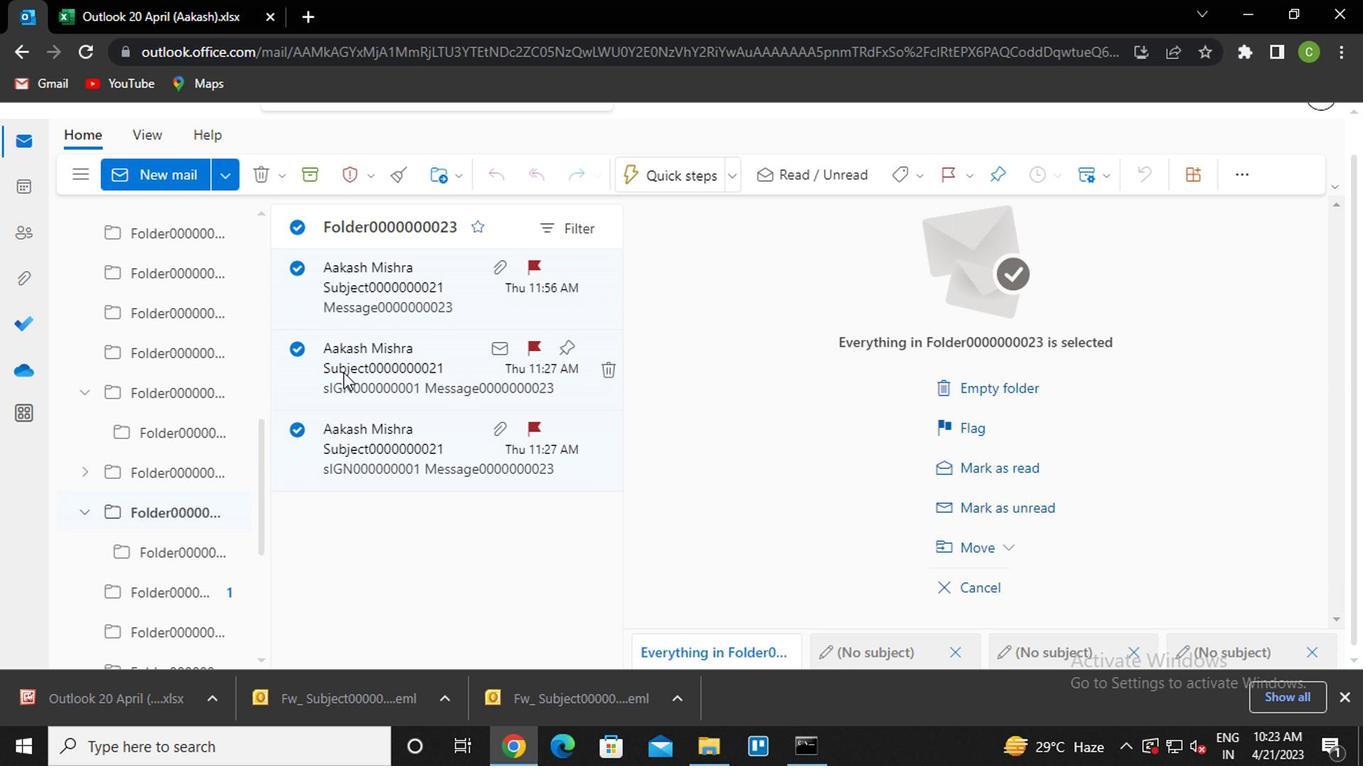 
Action: Mouse pressed right at (350, 357)
Screenshot: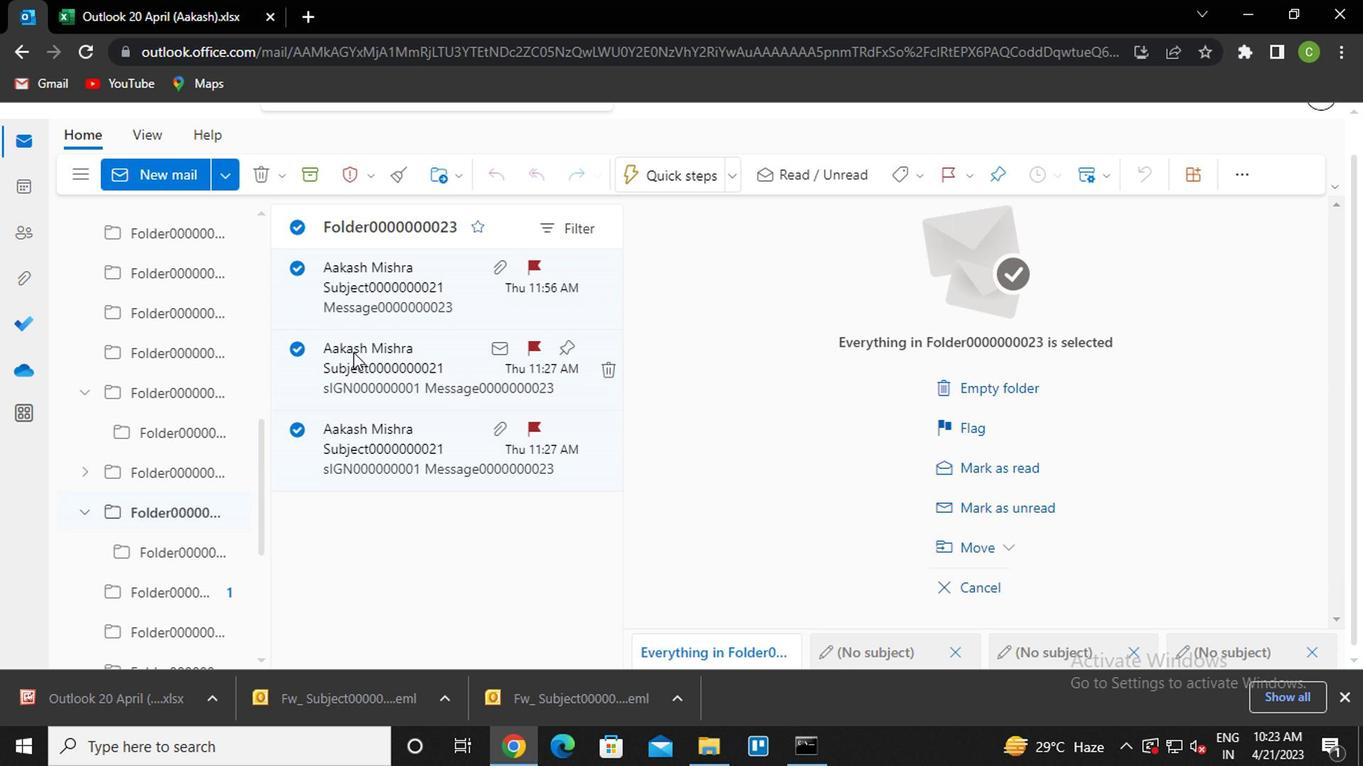 
Action: Mouse moved to (435, 170)
Screenshot: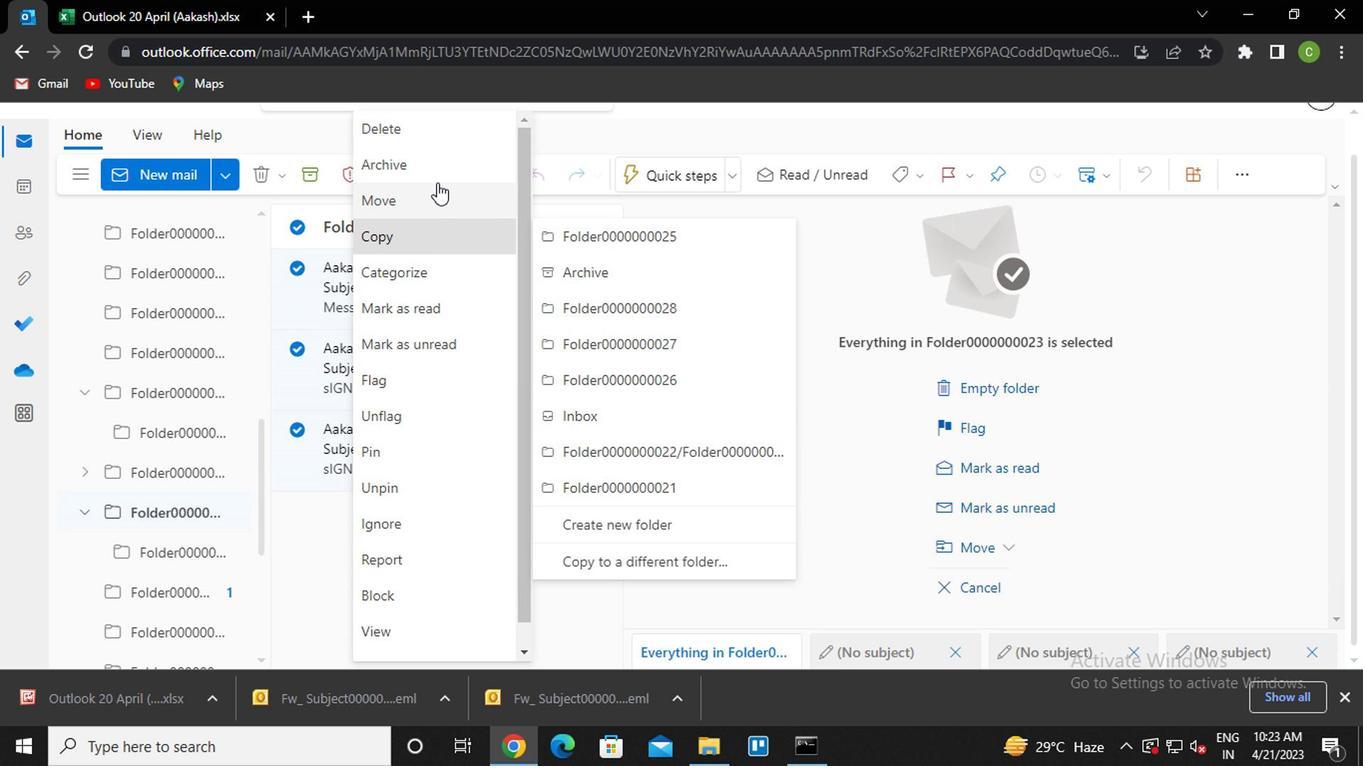 
Action: Mouse pressed left at (435, 170)
Screenshot: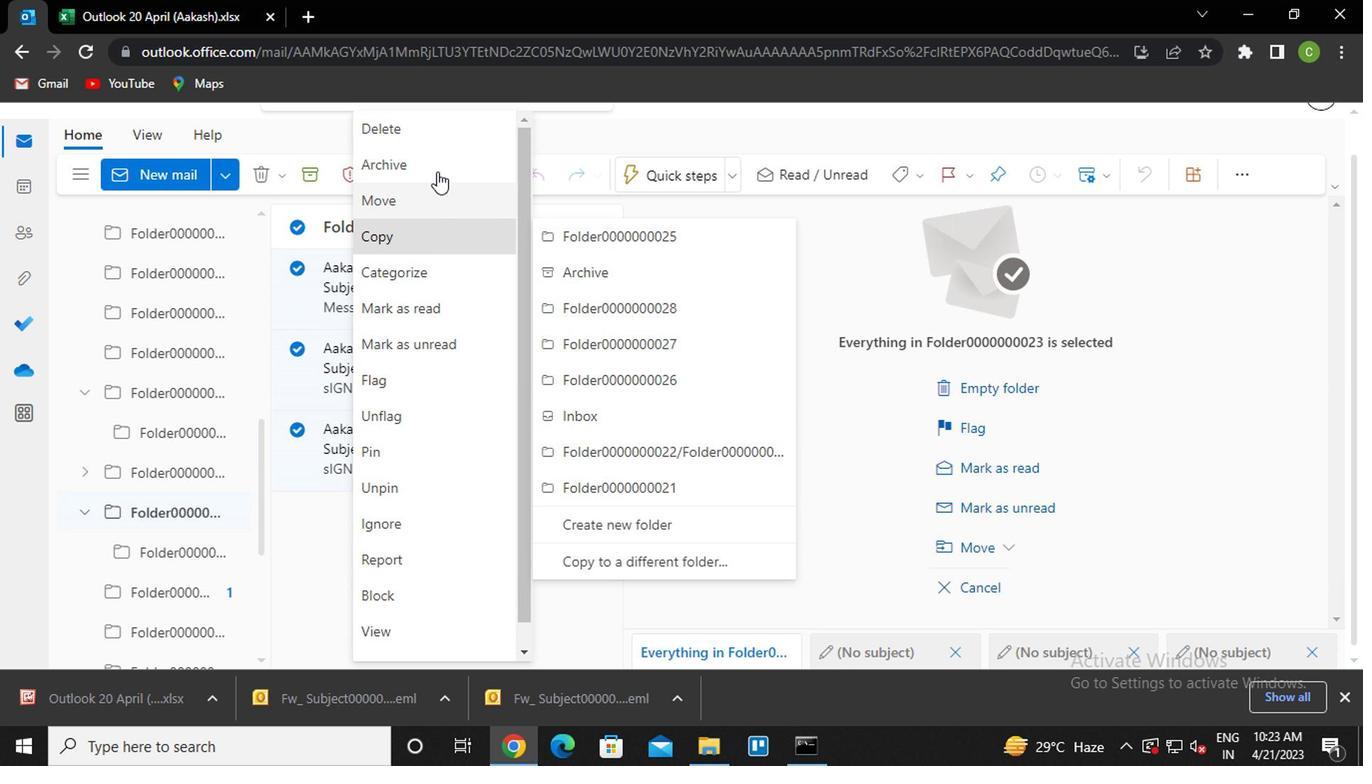 
Action: Mouse moved to (159, 595)
Screenshot: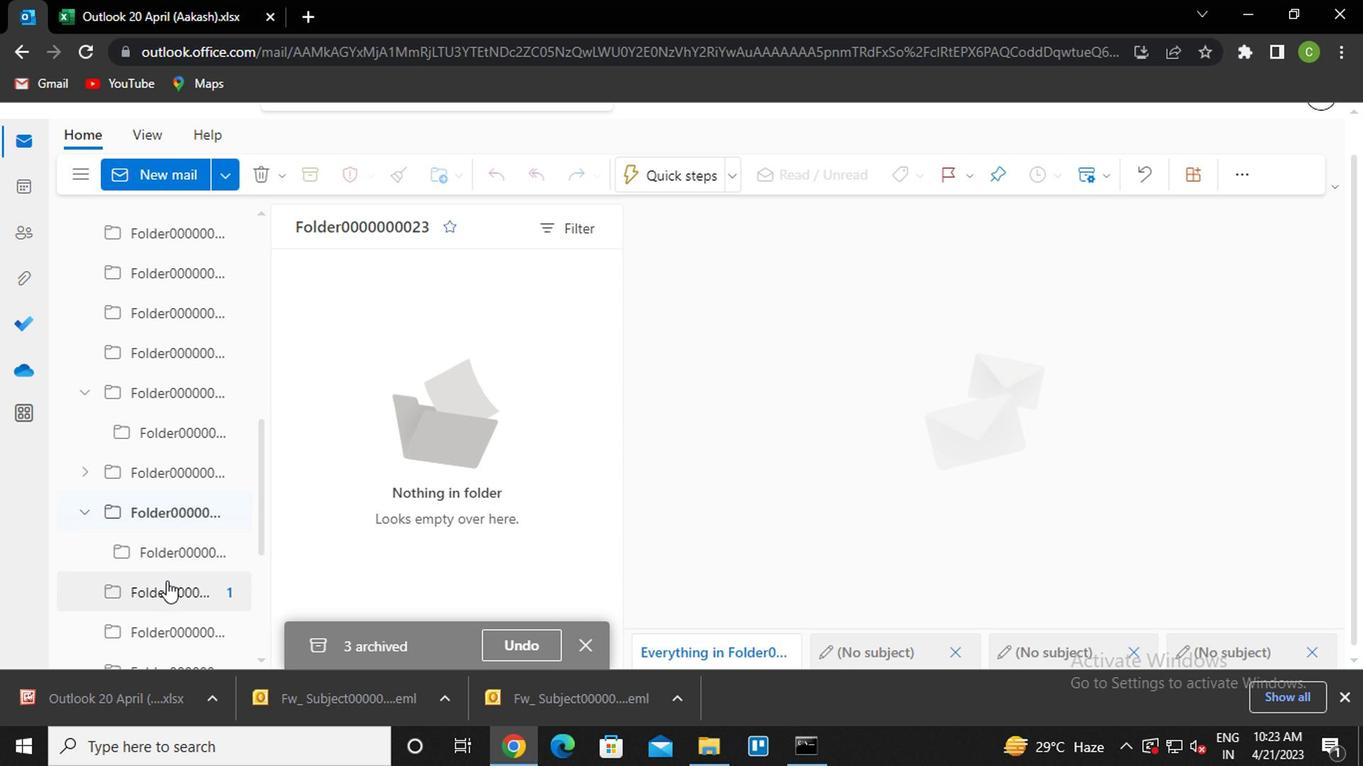 
Action: Mouse pressed left at (159, 595)
Screenshot: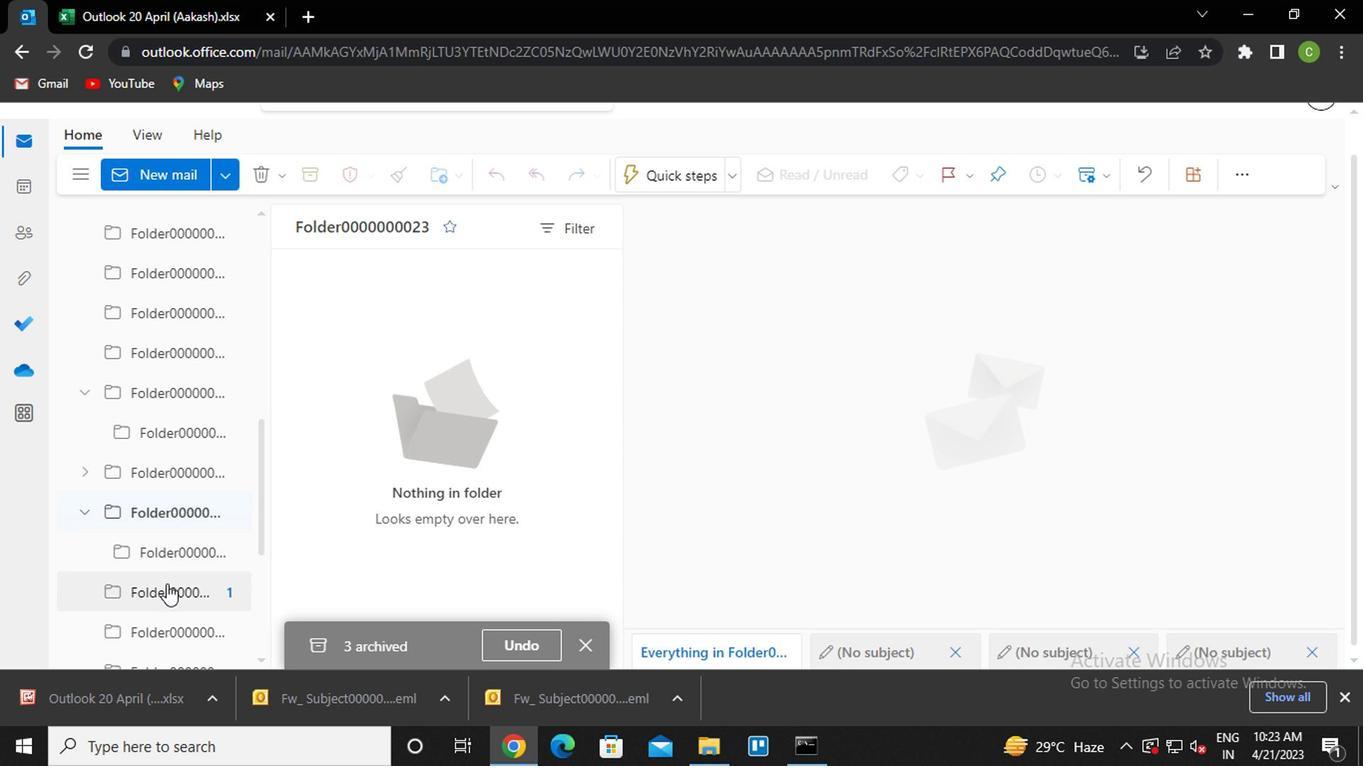 
Action: Mouse moved to (155, 568)
Screenshot: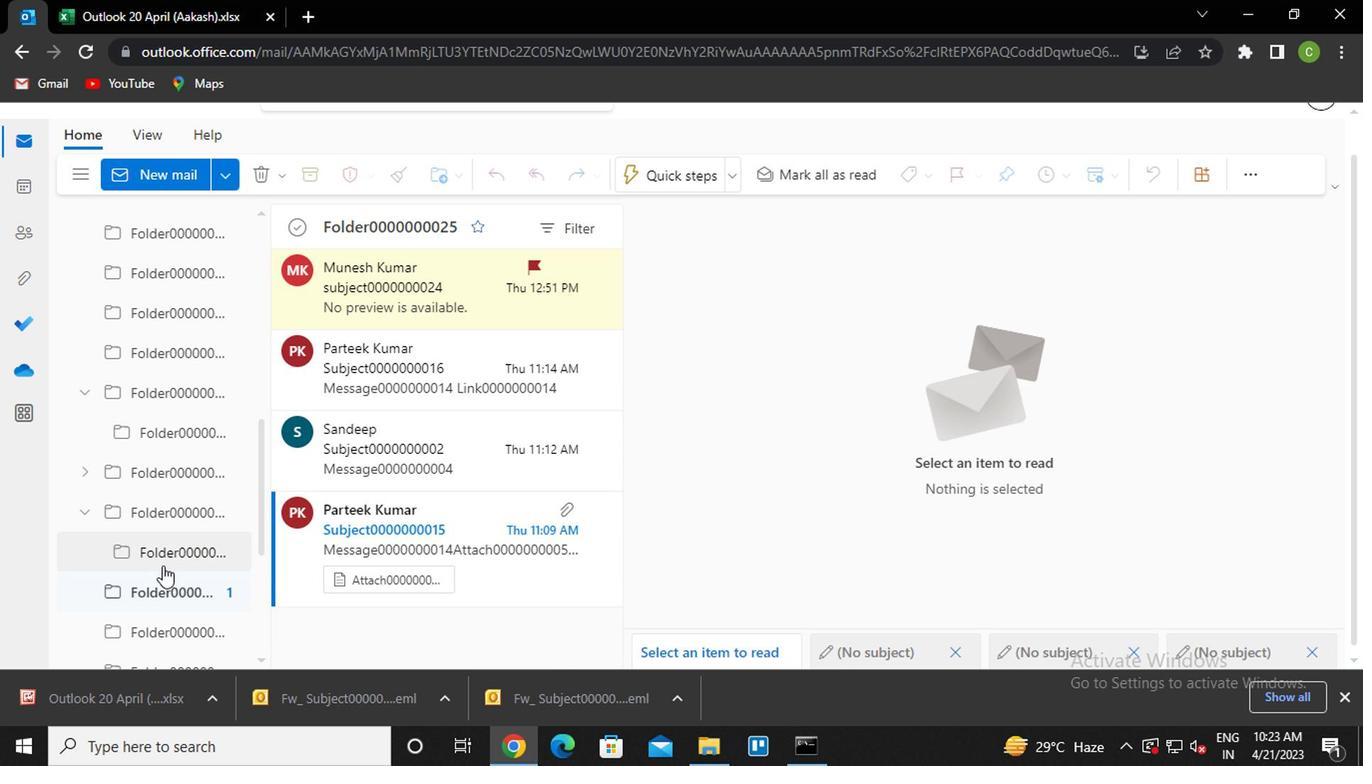 
Action: Mouse pressed left at (155, 568)
Screenshot: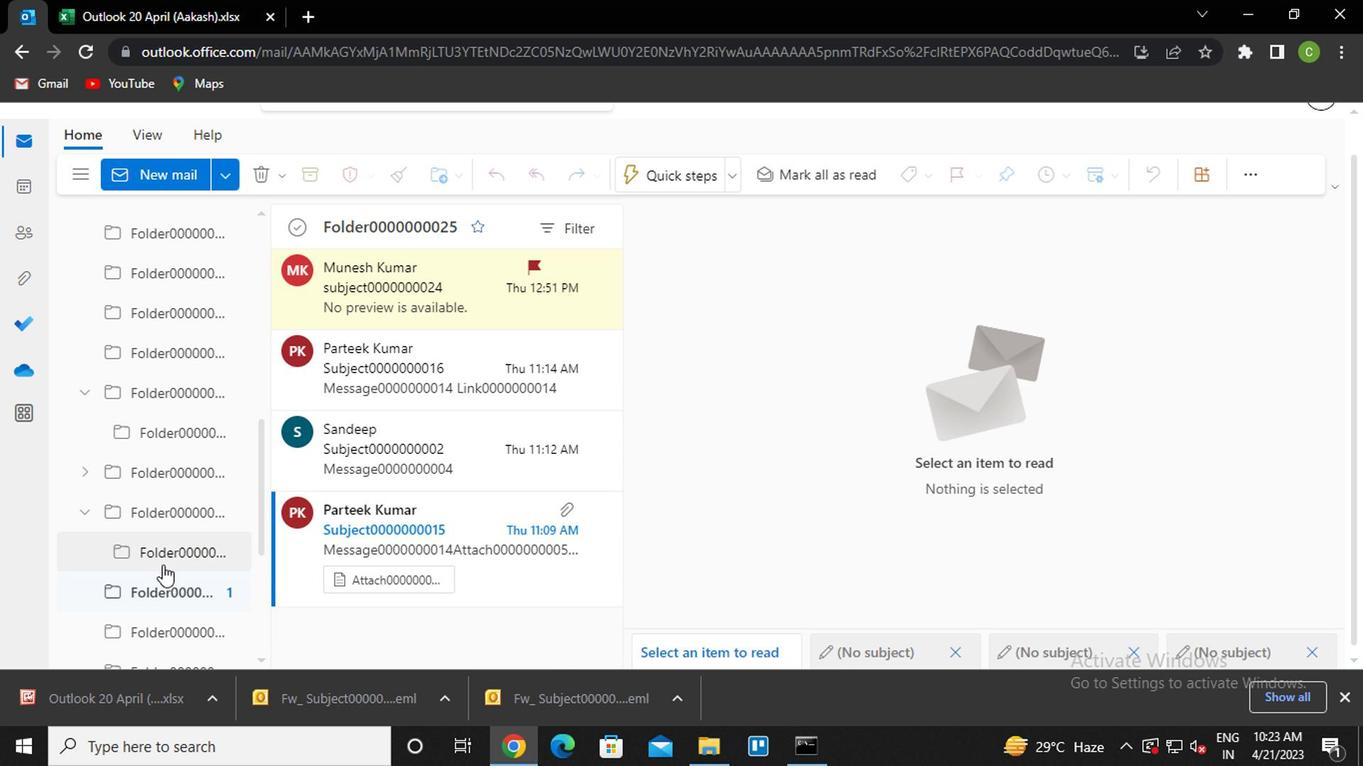 
Action: Mouse moved to (164, 488)
Screenshot: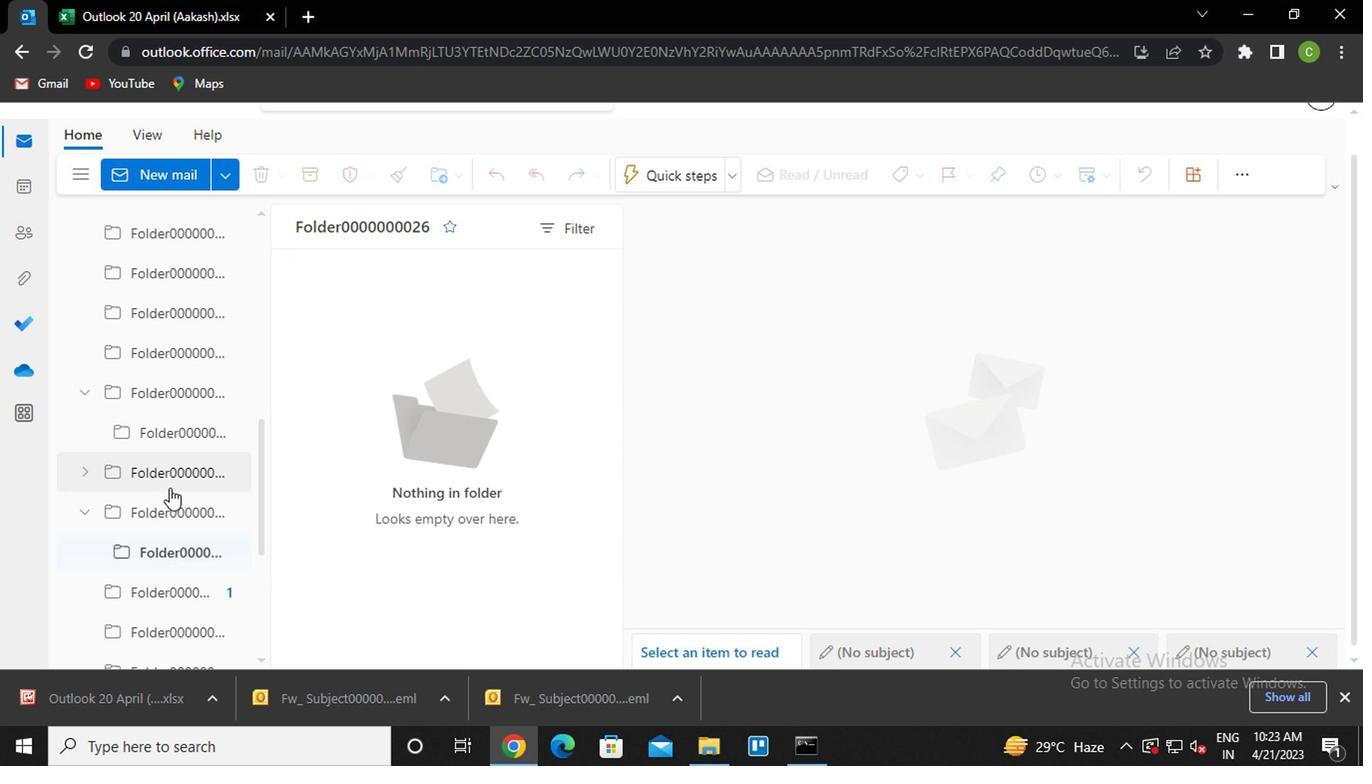 
Action: Mouse pressed left at (164, 488)
Screenshot: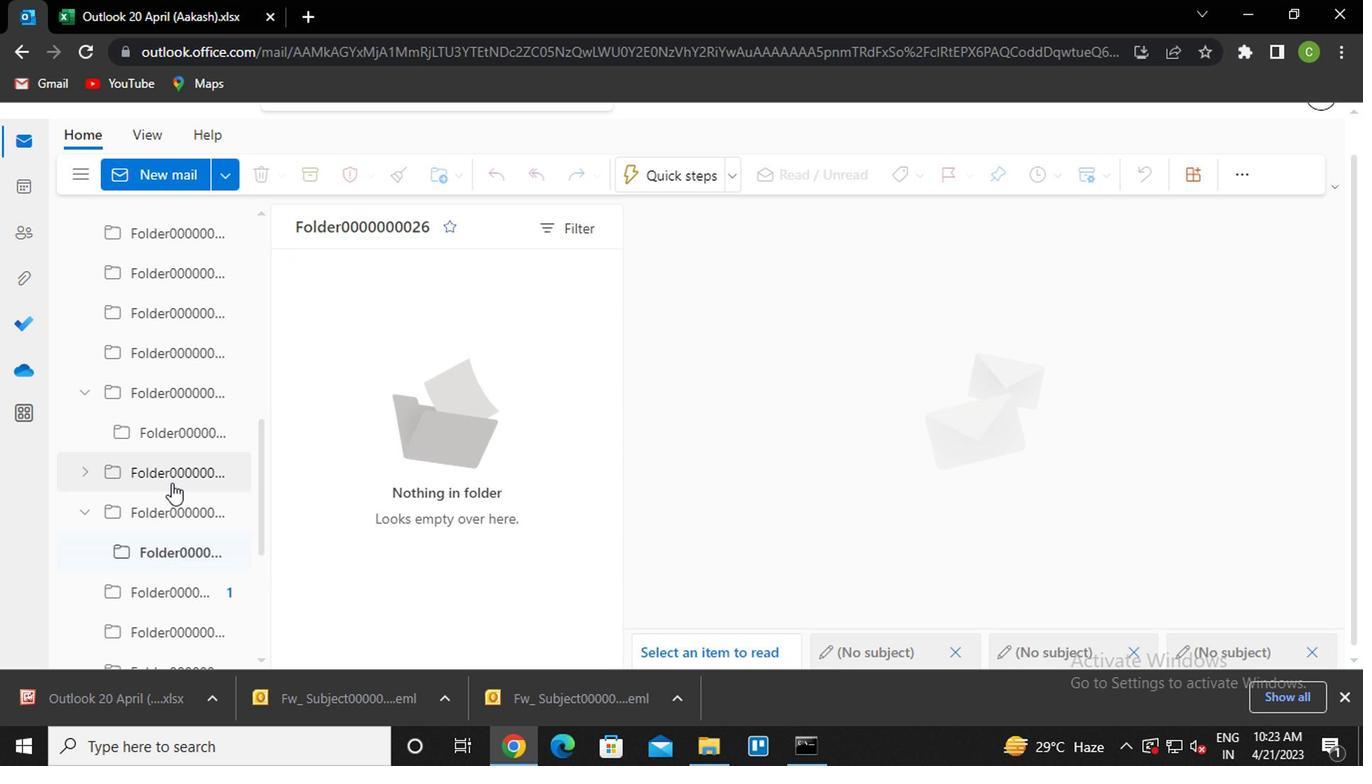 
Action: Mouse moved to (171, 406)
Screenshot: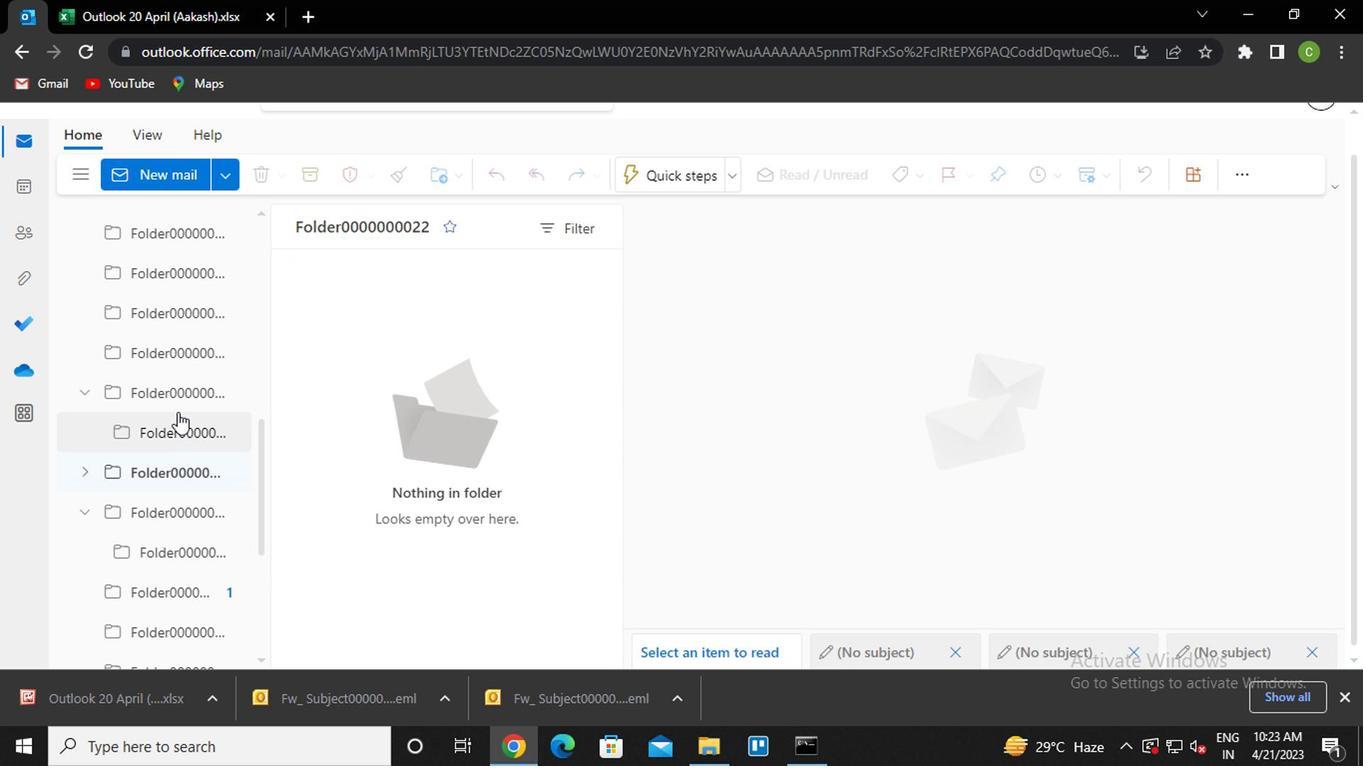 
Action: Mouse pressed left at (171, 406)
Screenshot: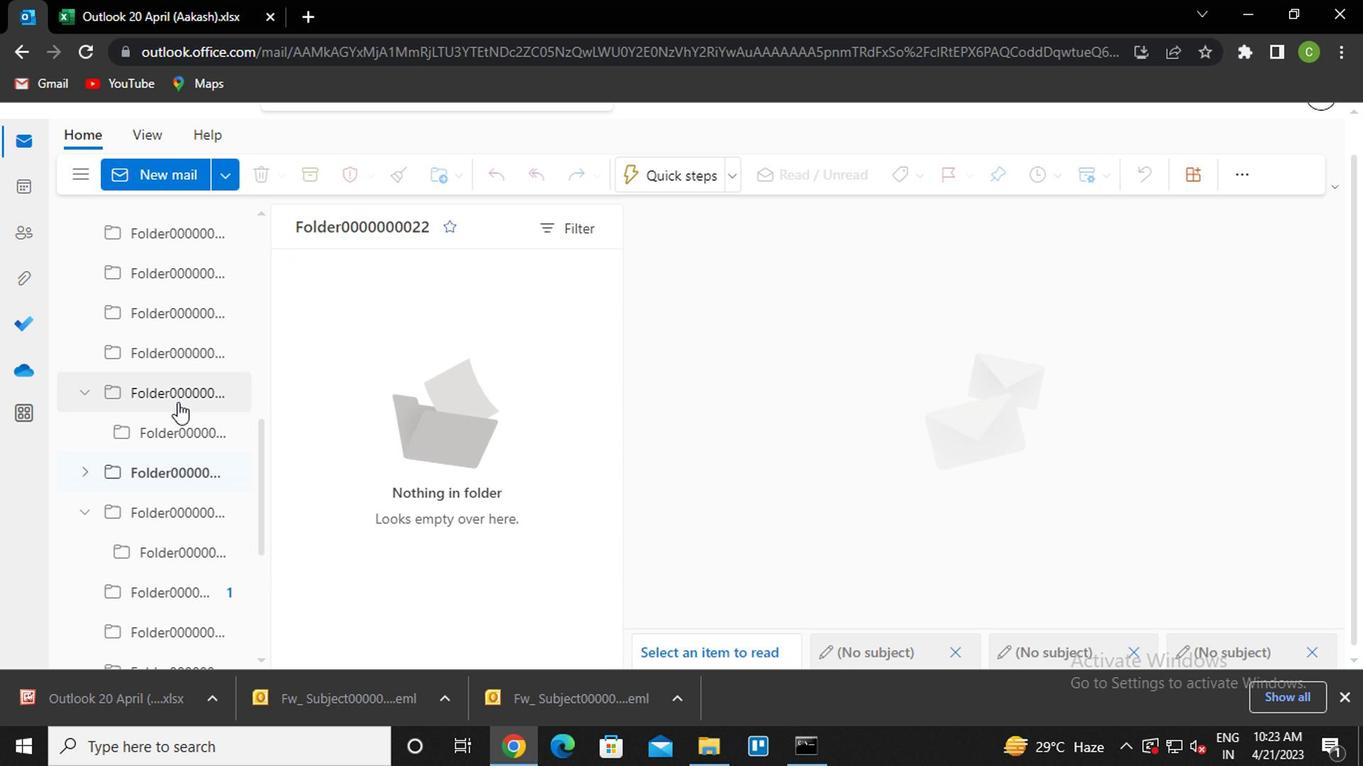 
Action: Mouse moved to (164, 435)
Screenshot: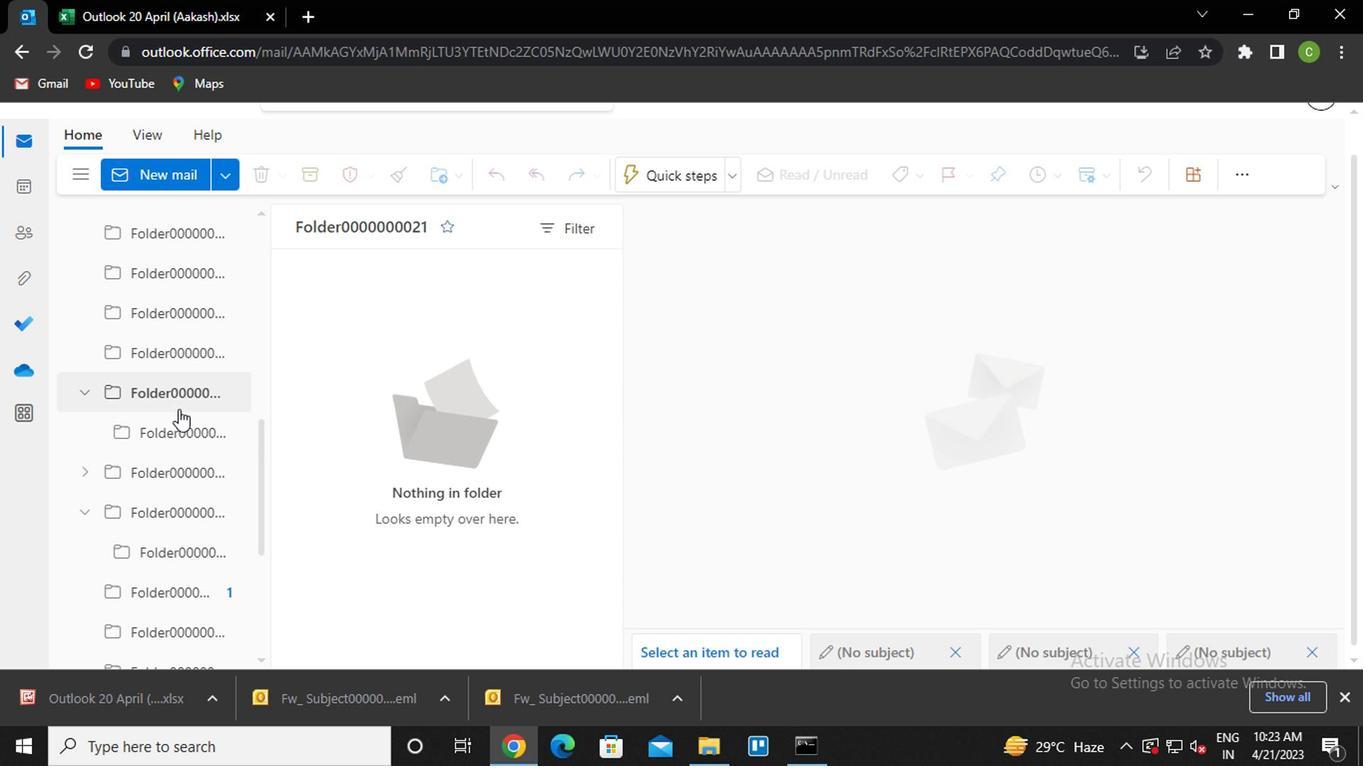 
Action: Mouse pressed left at (164, 435)
Screenshot: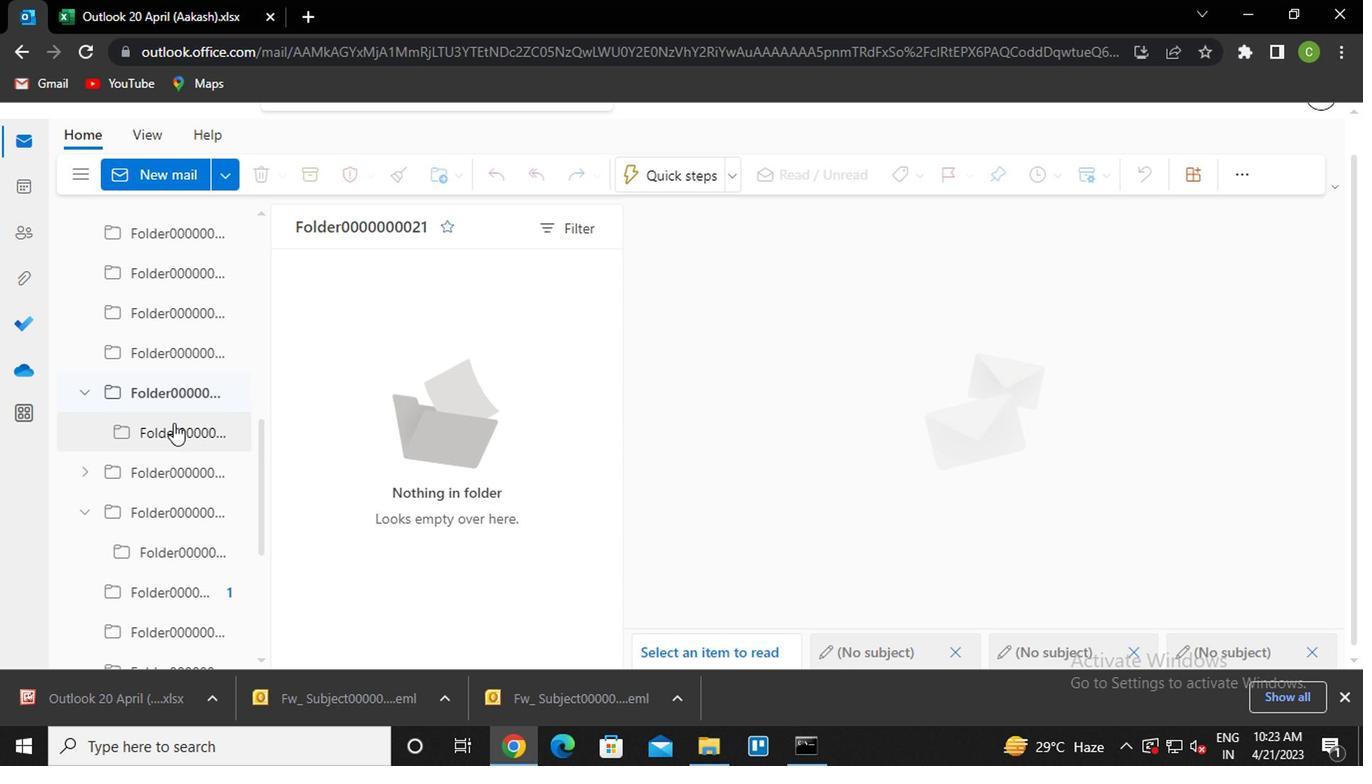 
Action: Mouse moved to (297, 273)
Screenshot: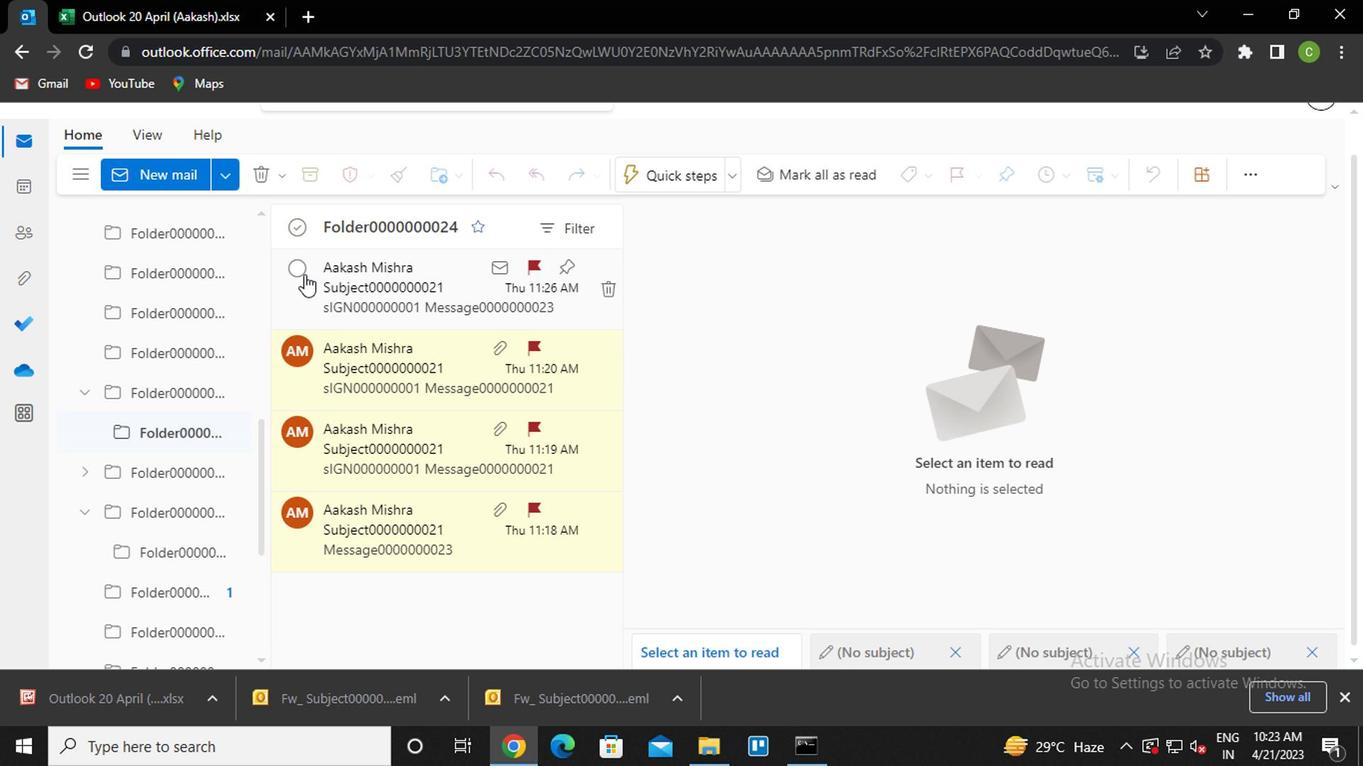 
Action: Mouse pressed left at (297, 273)
Screenshot: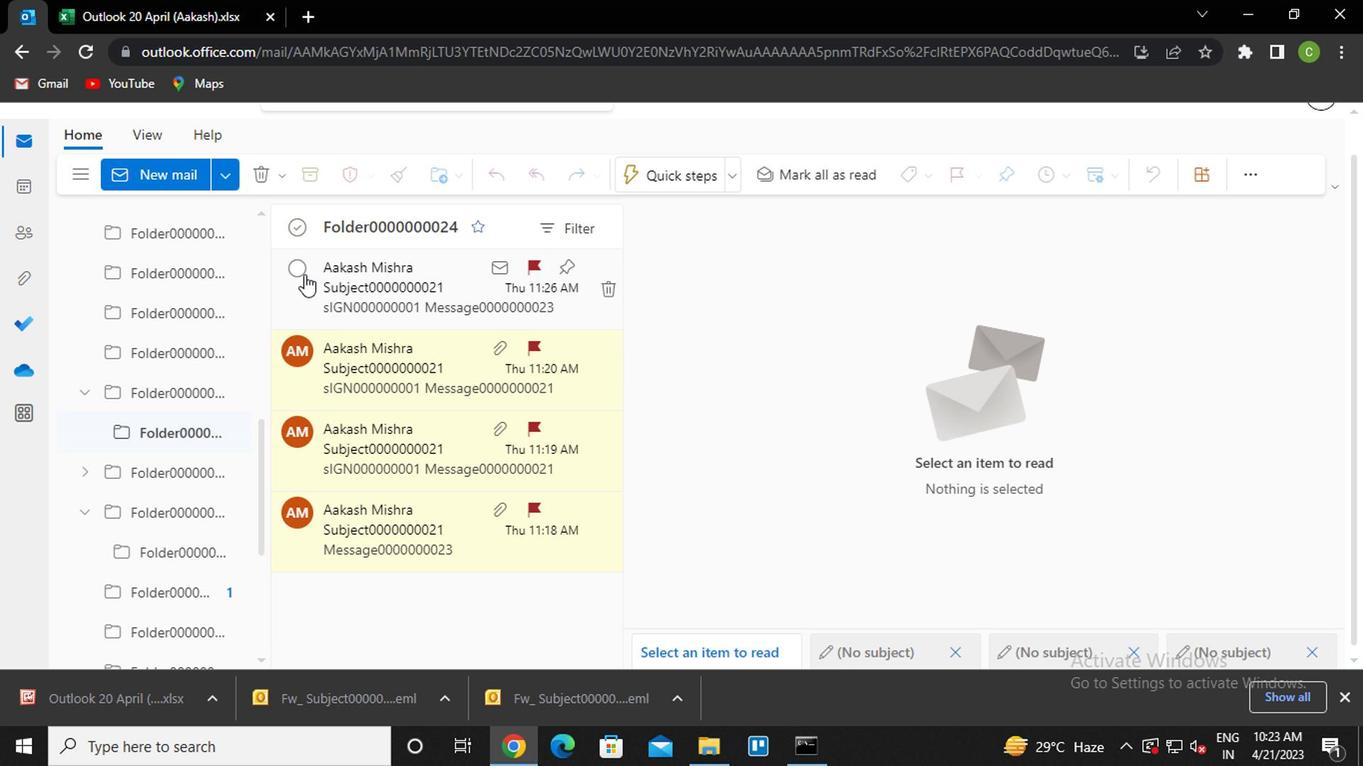 
Action: Mouse moved to (286, 355)
Screenshot: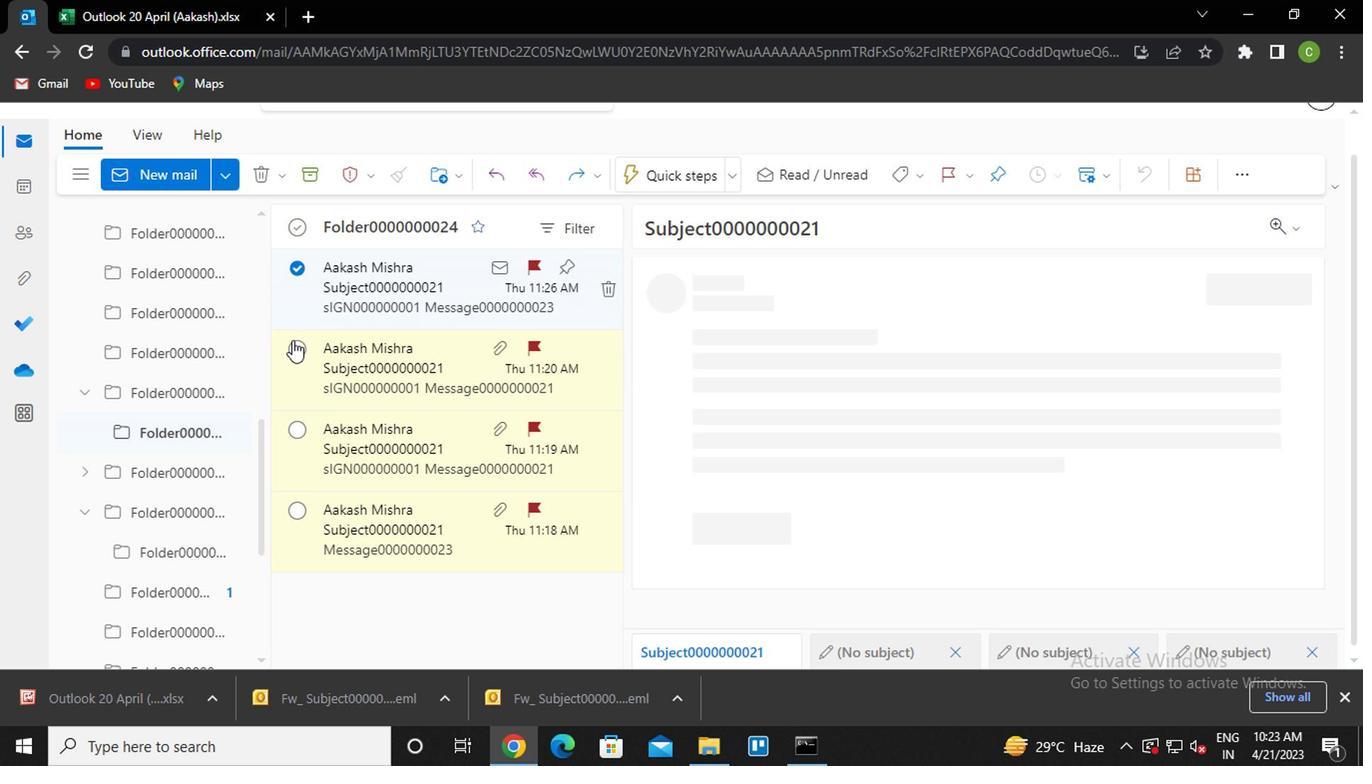 
Action: Mouse pressed left at (286, 355)
Screenshot: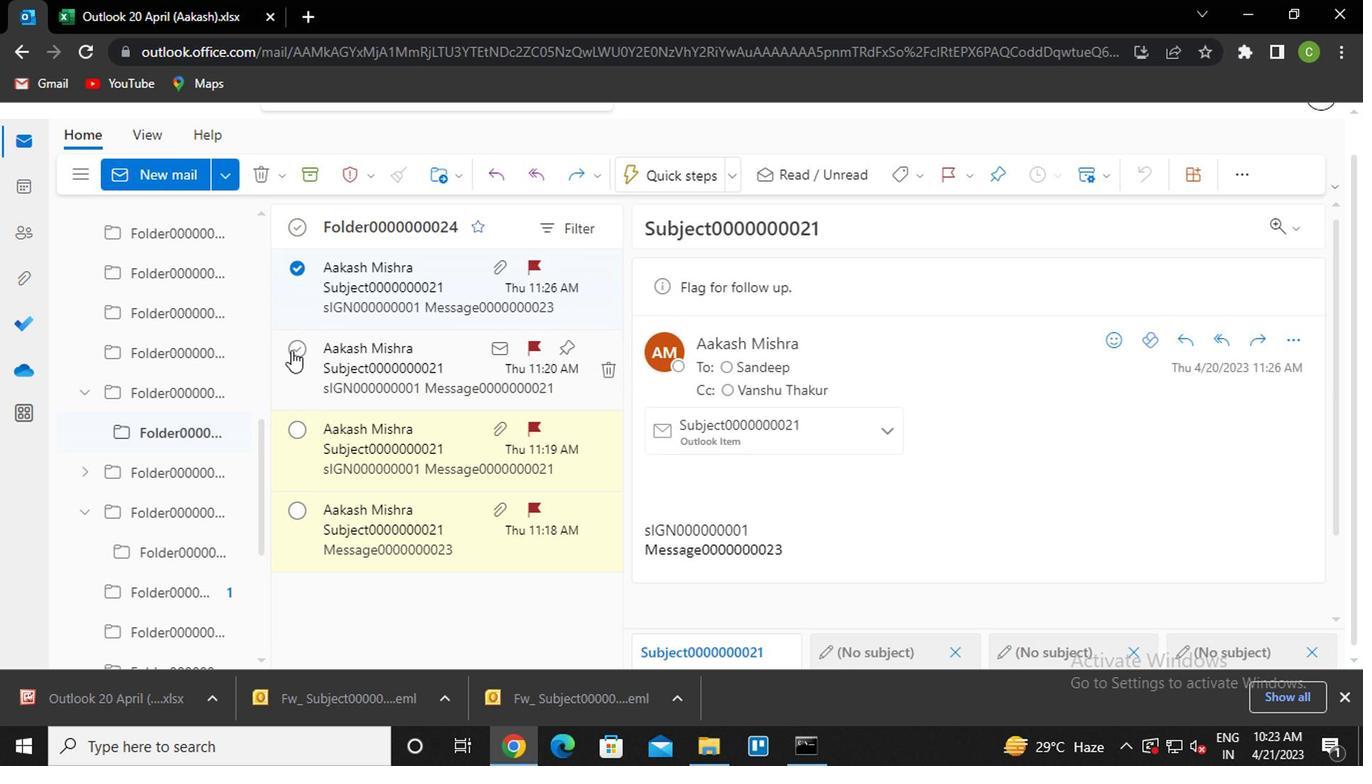 
Action: Mouse moved to (293, 420)
Screenshot: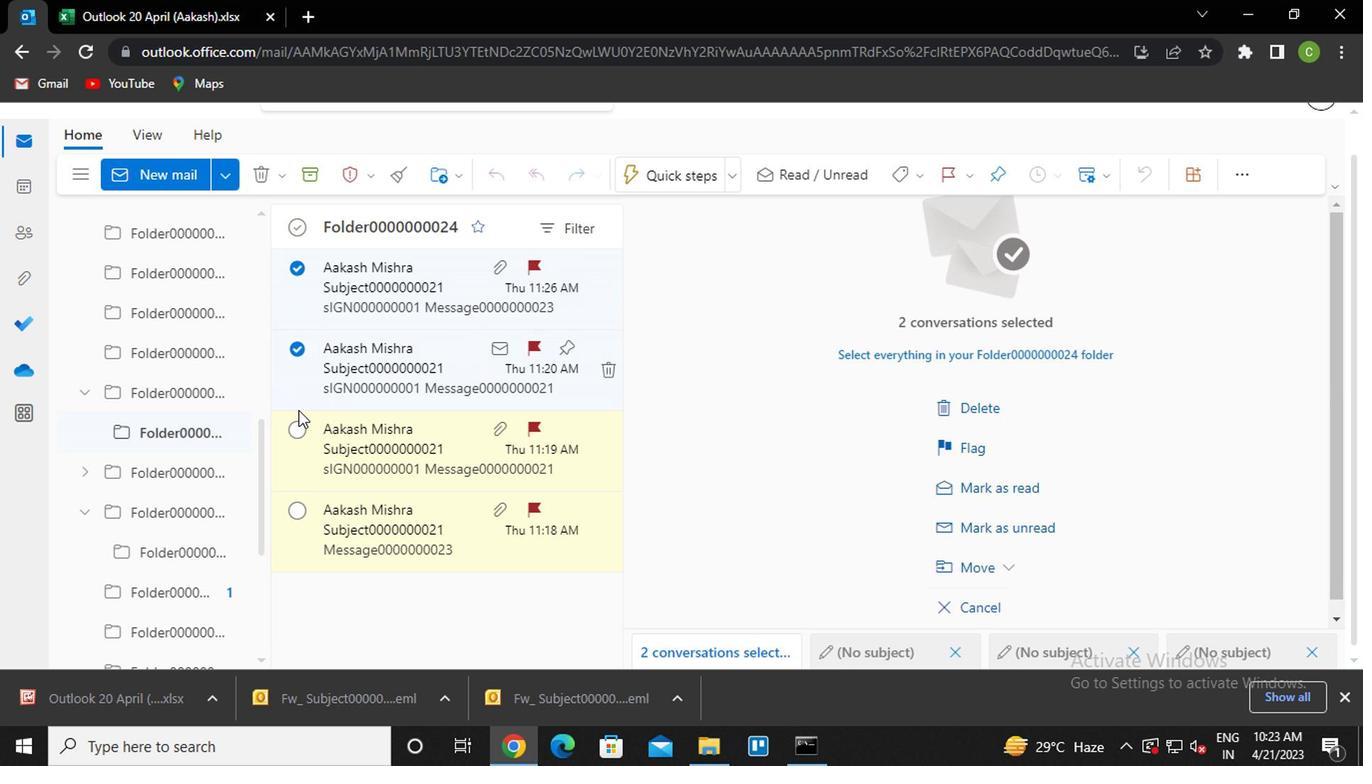 
Action: Mouse pressed left at (293, 420)
Screenshot: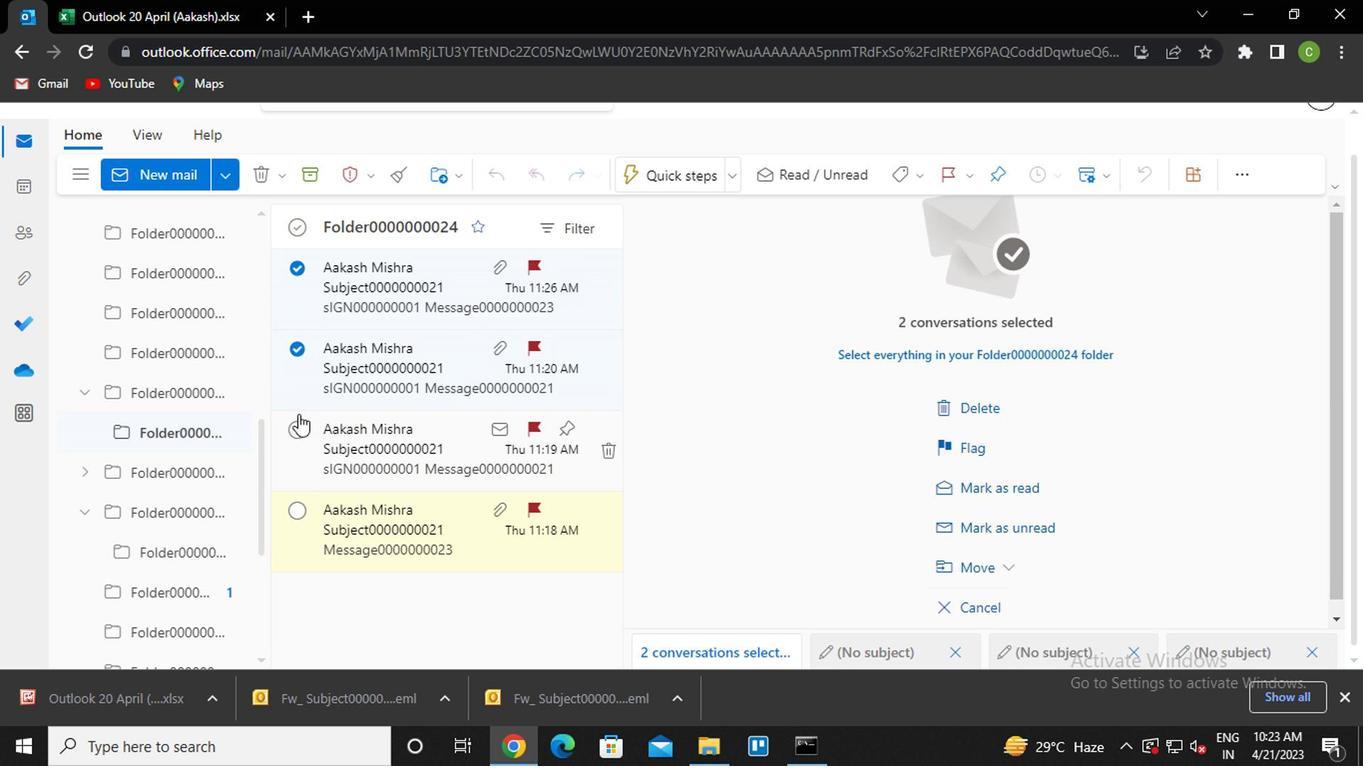 
Action: Mouse moved to (301, 516)
Screenshot: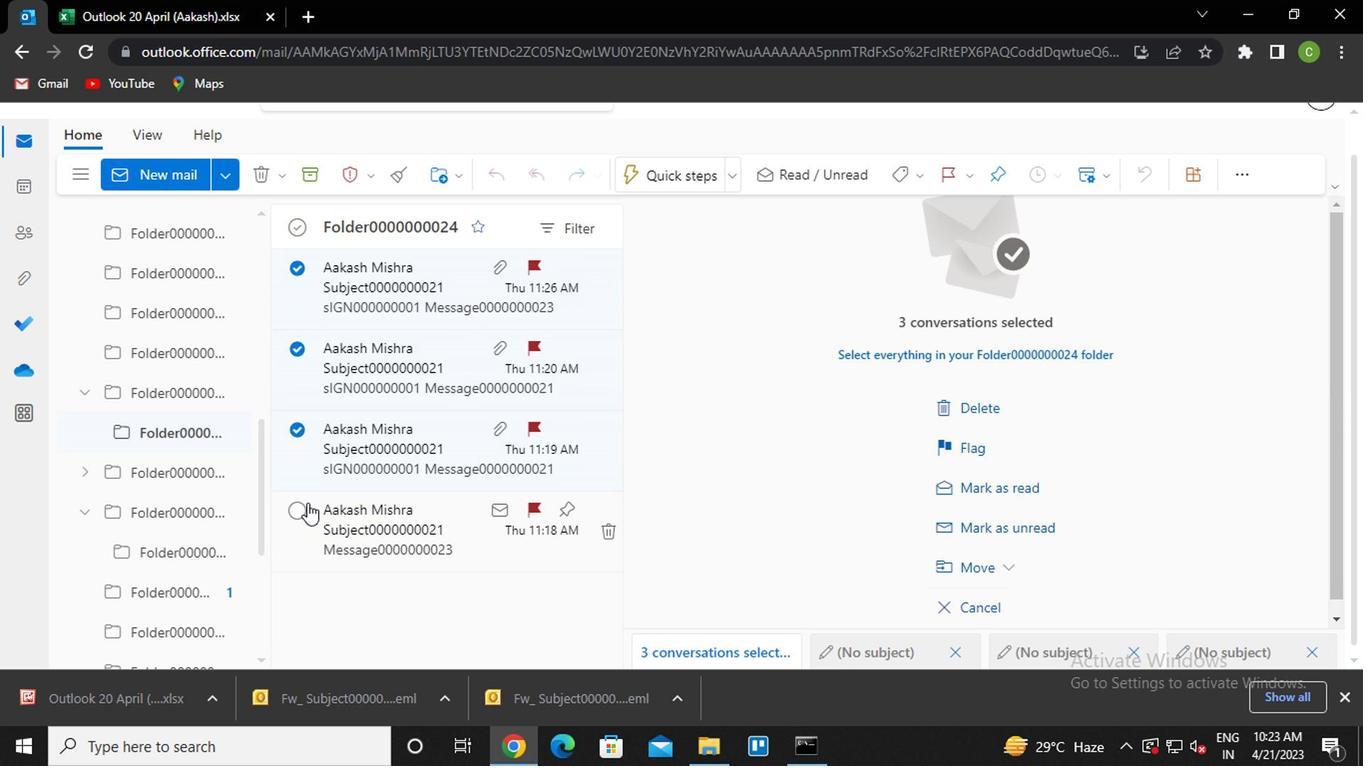 
Action: Mouse pressed left at (301, 516)
Screenshot: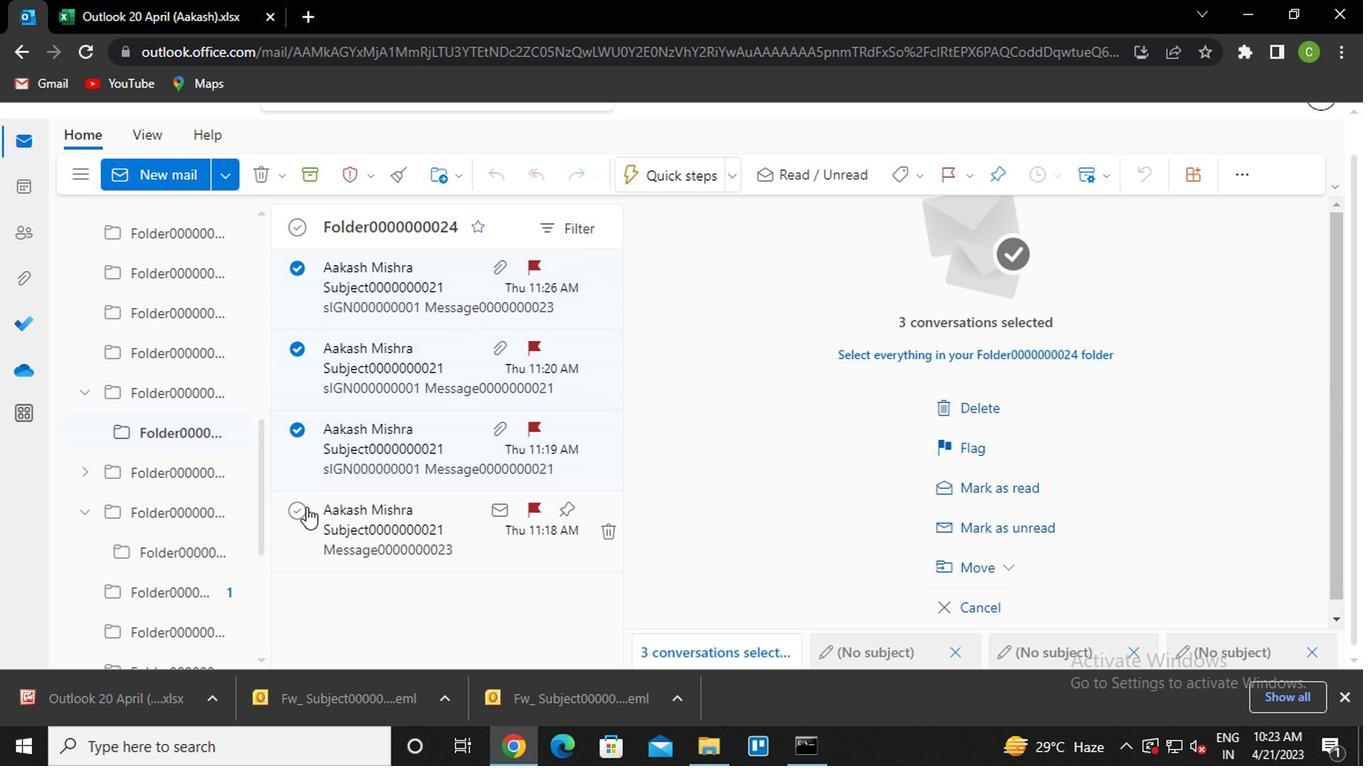 
Action: Mouse moved to (378, 382)
Screenshot: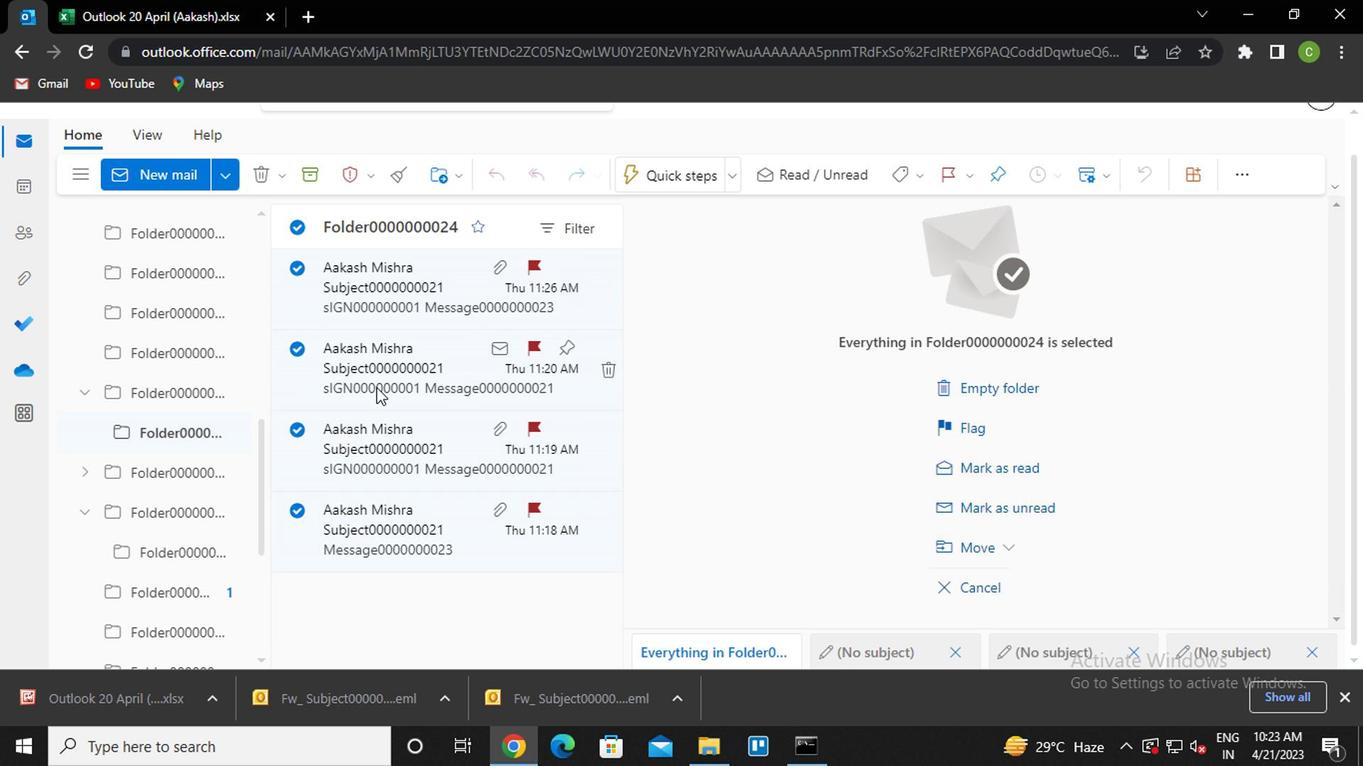 
Action: Mouse pressed right at (378, 382)
Screenshot: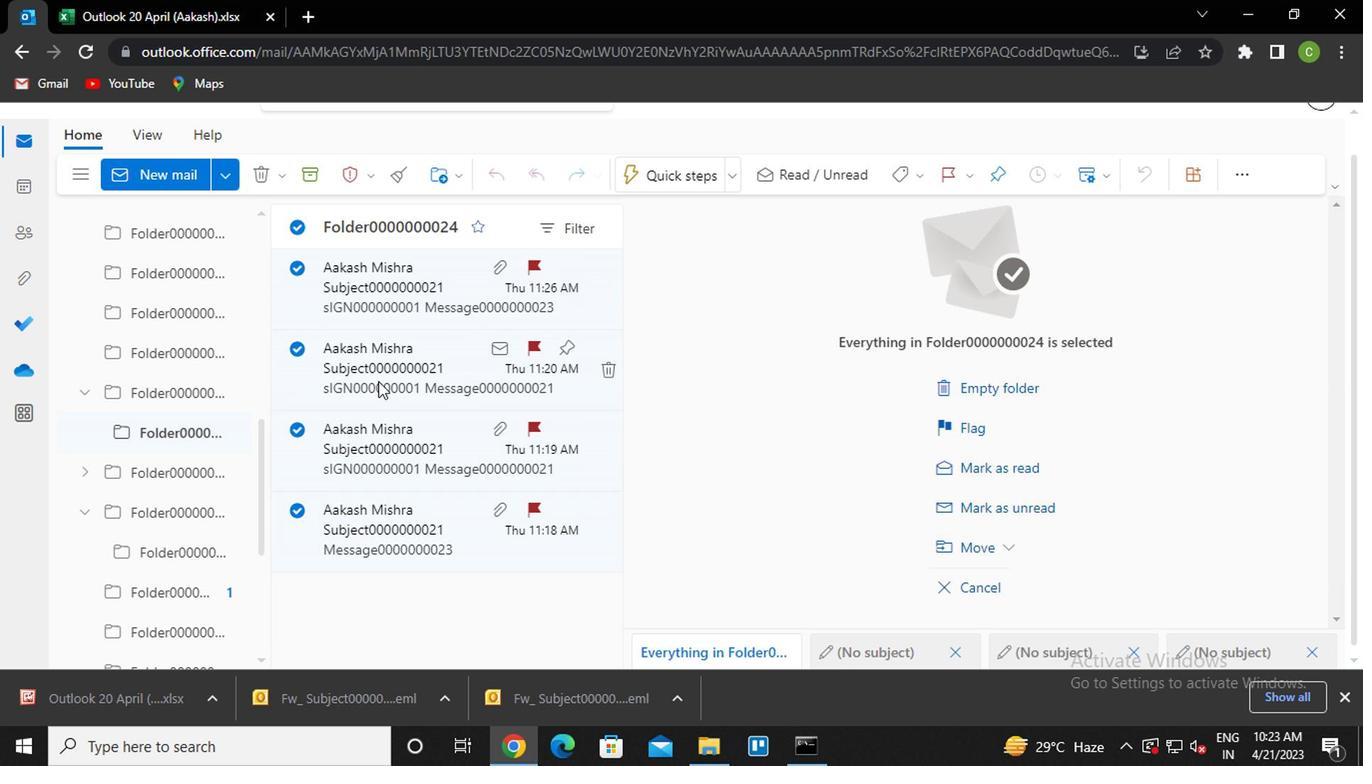 
Action: Mouse moved to (297, 519)
Screenshot: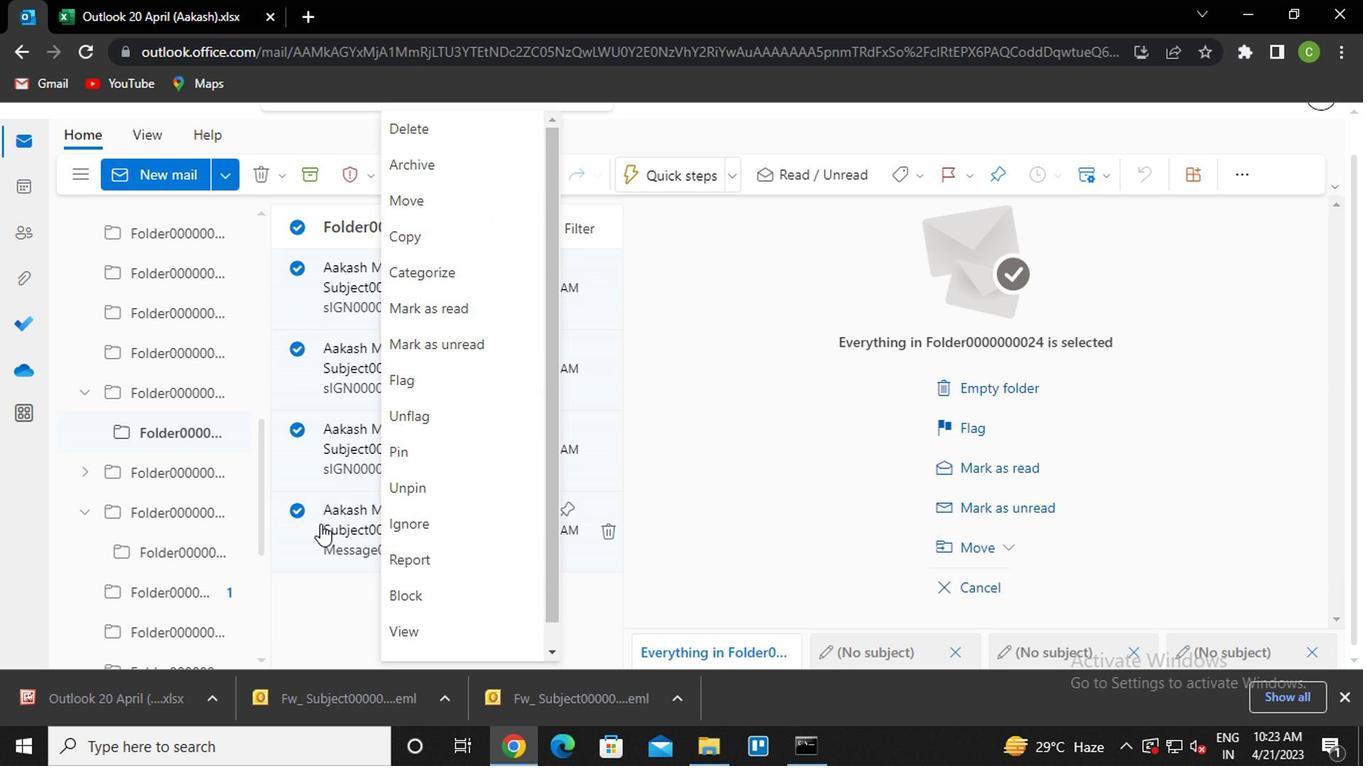 
Action: Mouse pressed left at (297, 519)
Screenshot: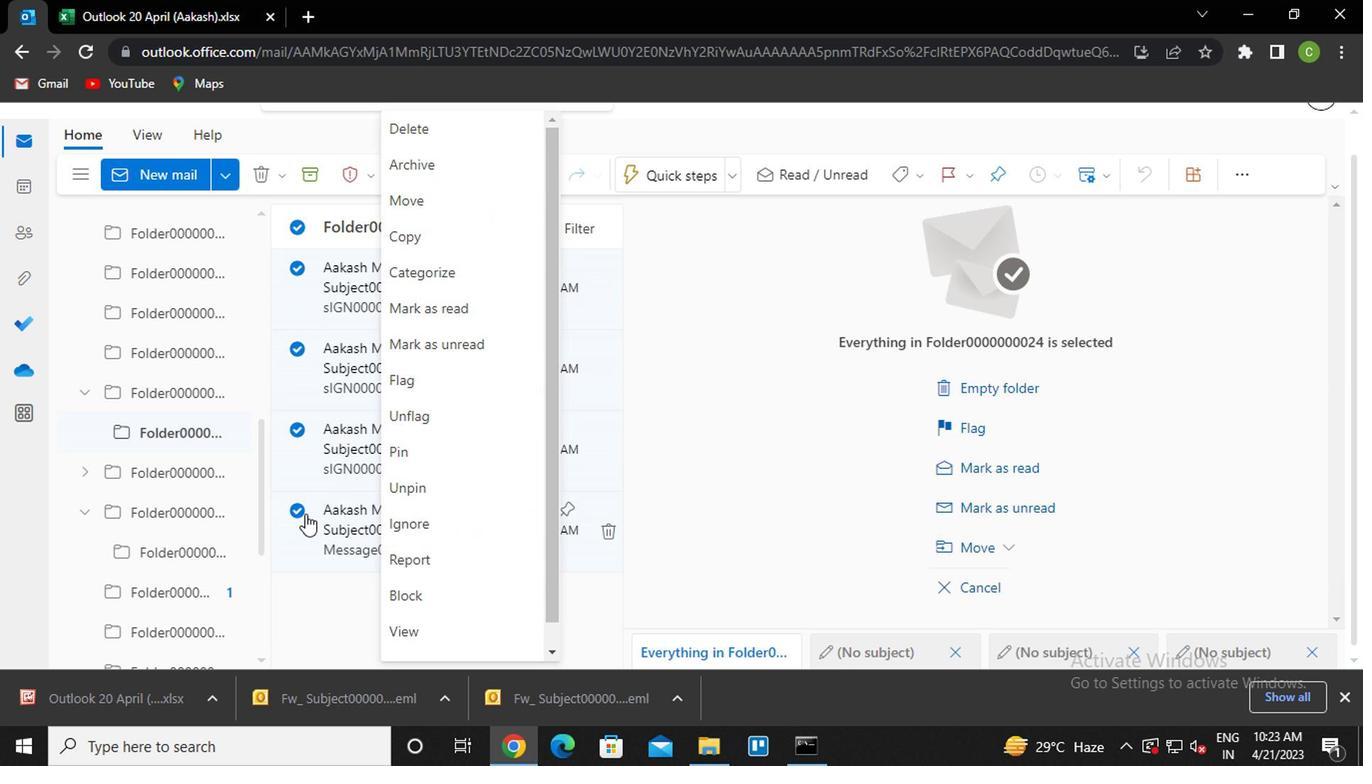 
Action: Mouse moved to (419, 388)
Screenshot: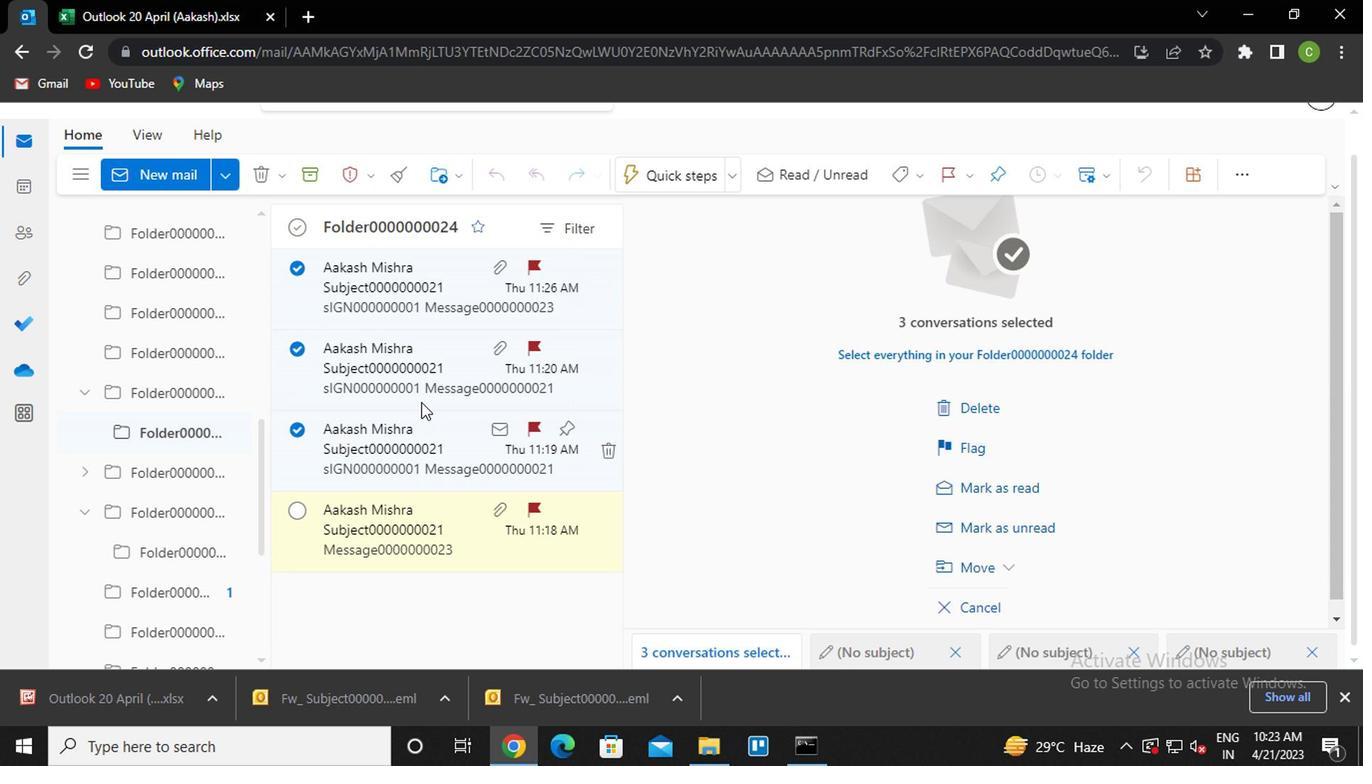 
Action: Mouse pressed right at (419, 388)
Screenshot: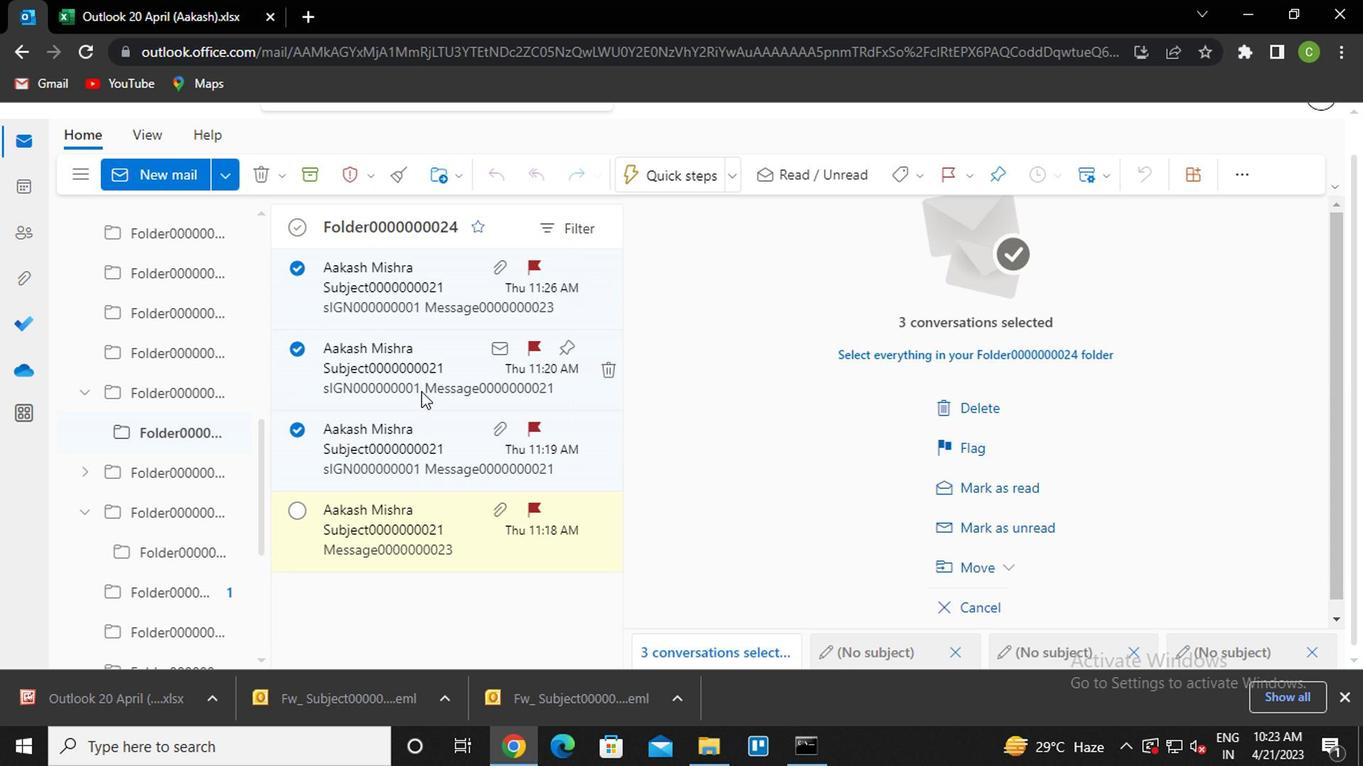 
Action: Mouse moved to (481, 178)
Screenshot: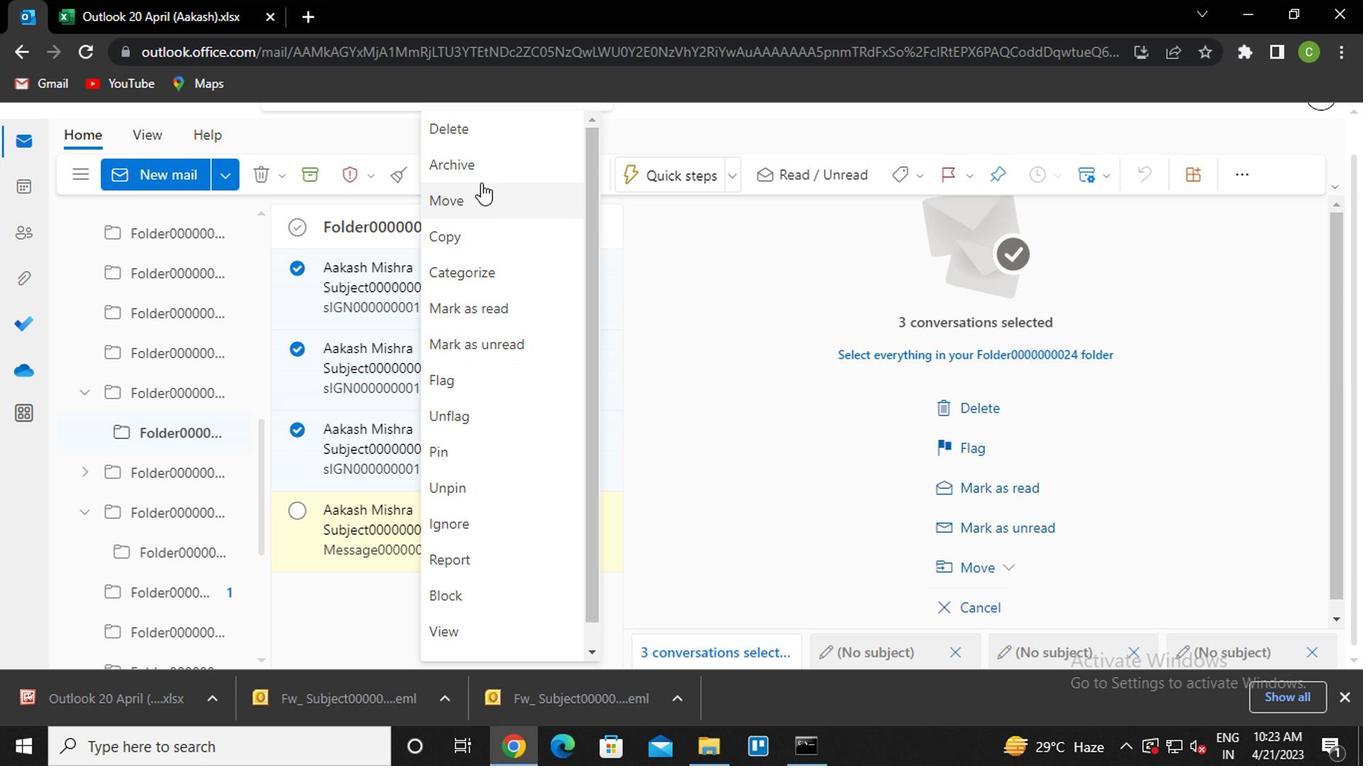 
Action: Mouse pressed left at (481, 178)
Screenshot: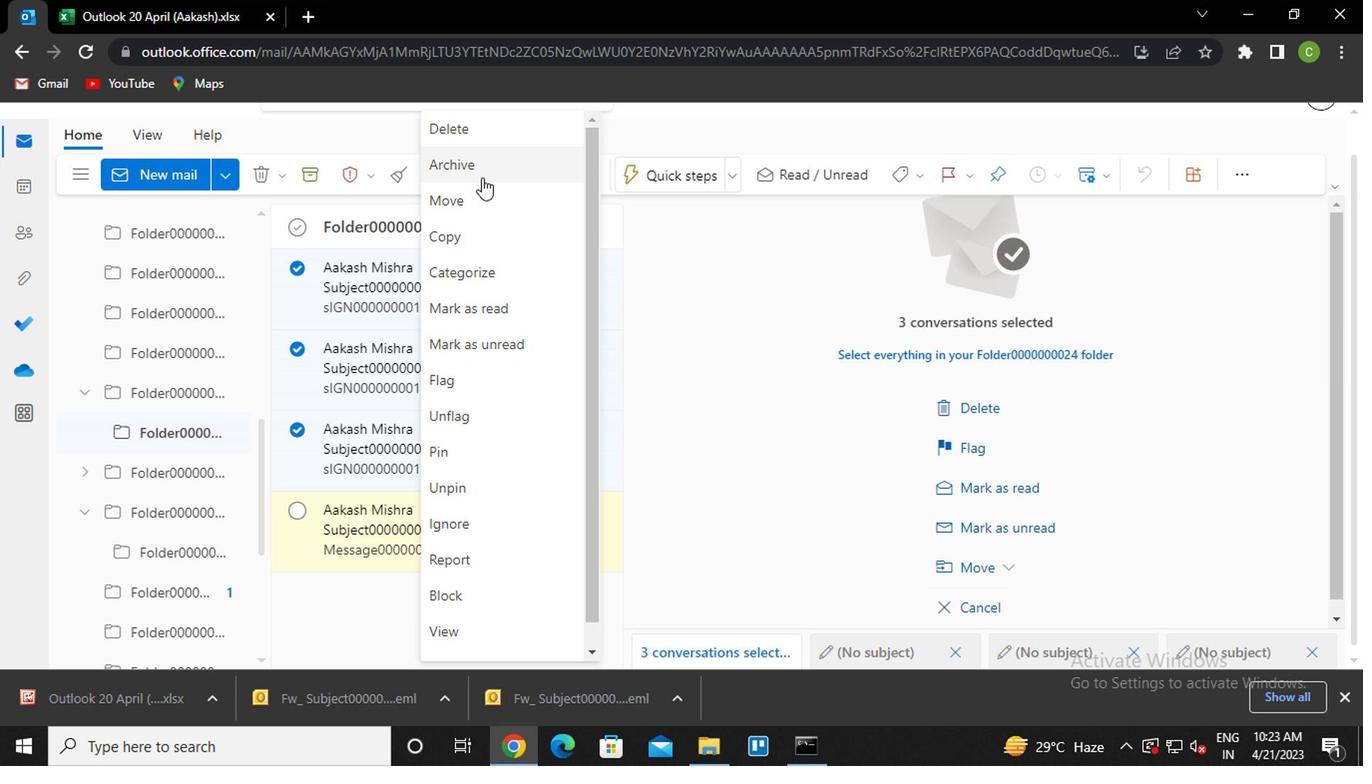 
Action: Mouse moved to (171, 481)
Screenshot: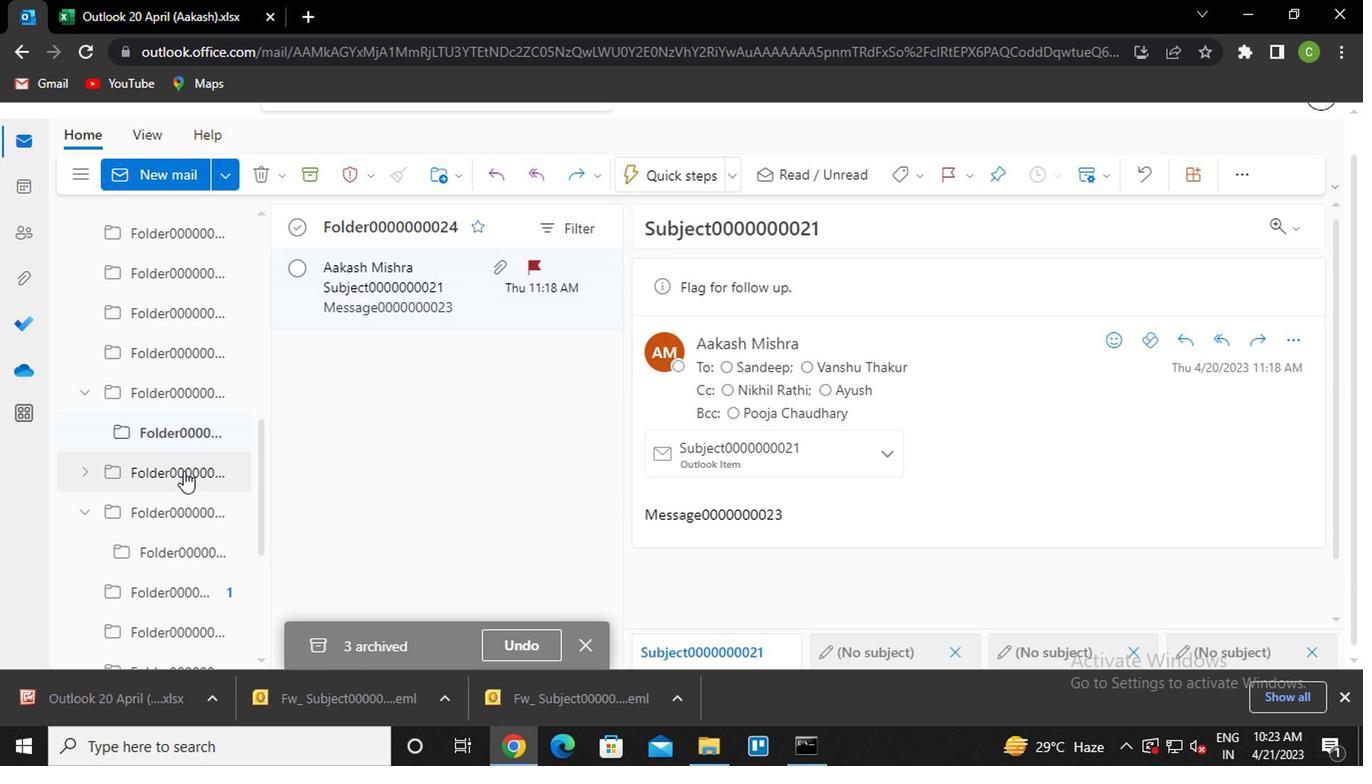 
Action: Mouse pressed left at (171, 481)
Screenshot: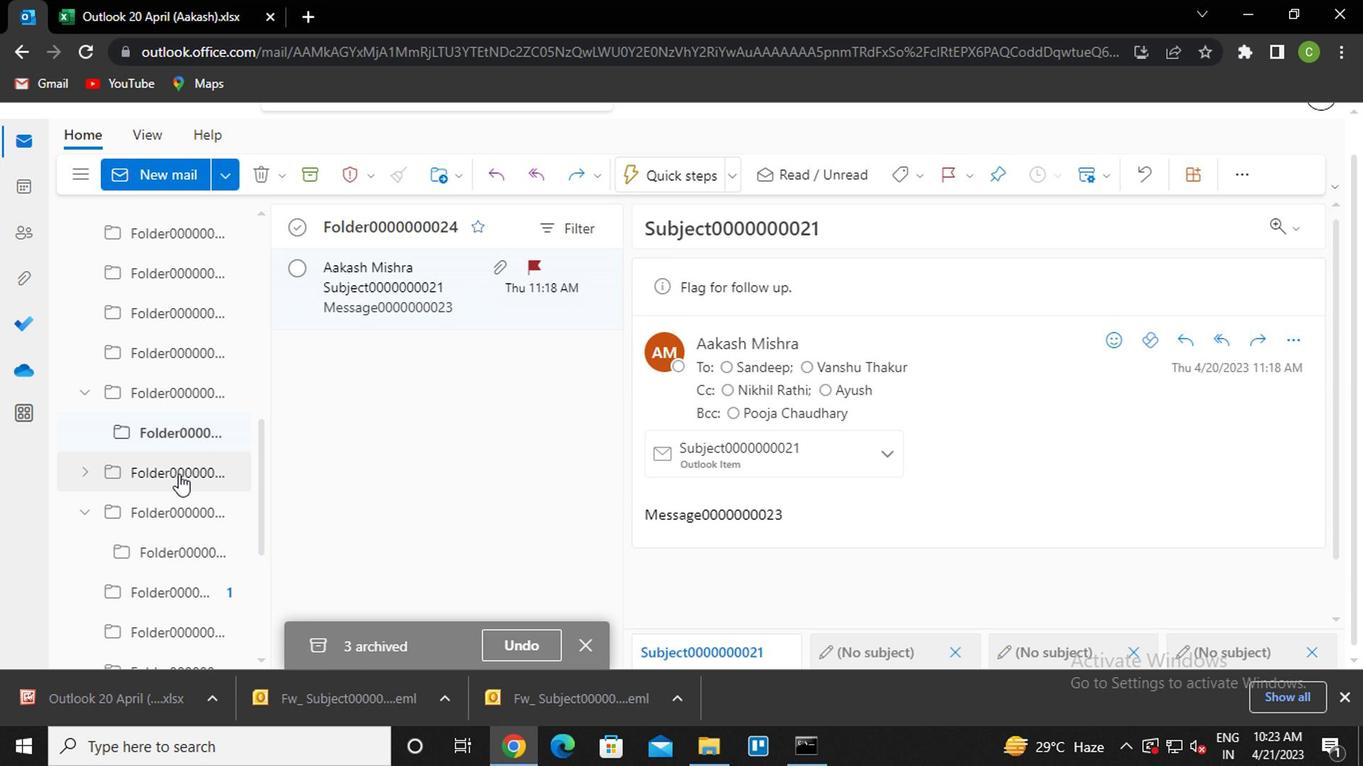 
Action: Mouse moved to (159, 516)
Screenshot: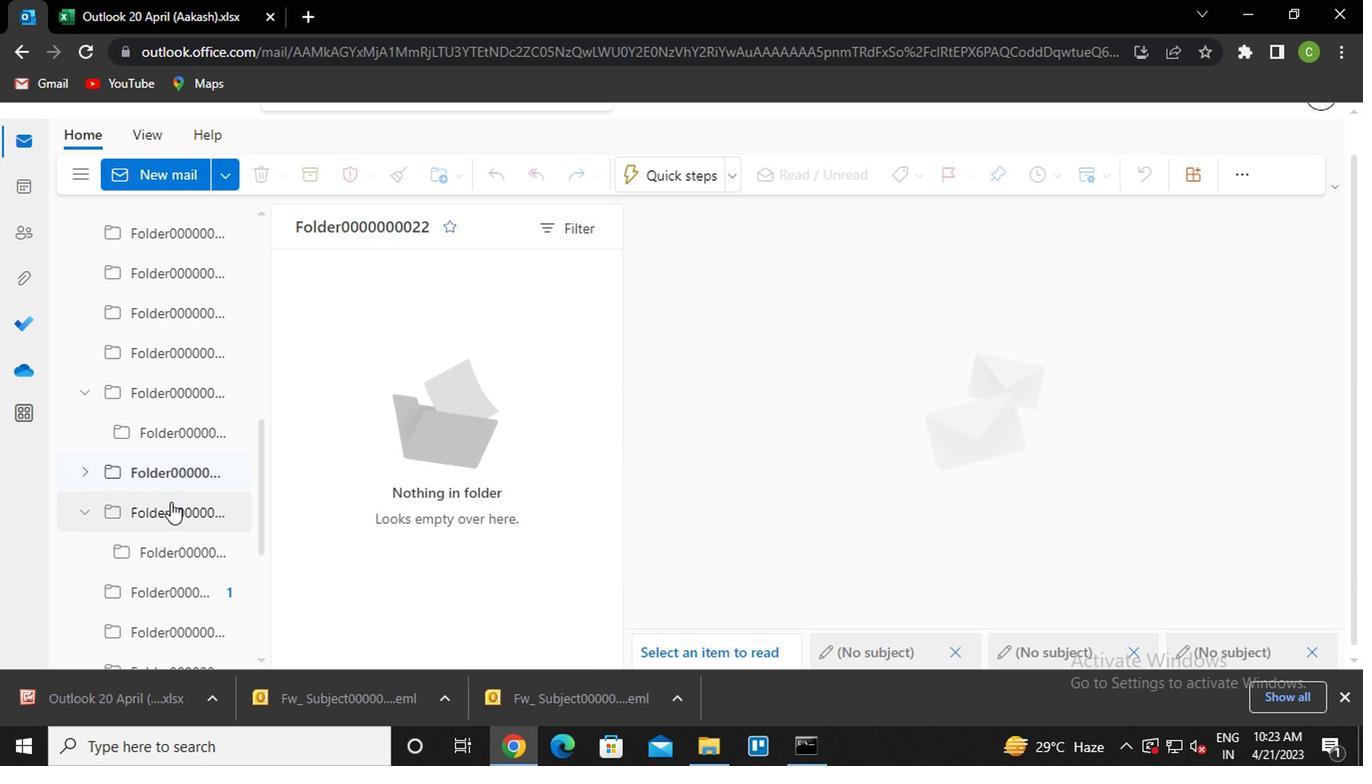 
Action: Mouse pressed left at (159, 516)
Screenshot: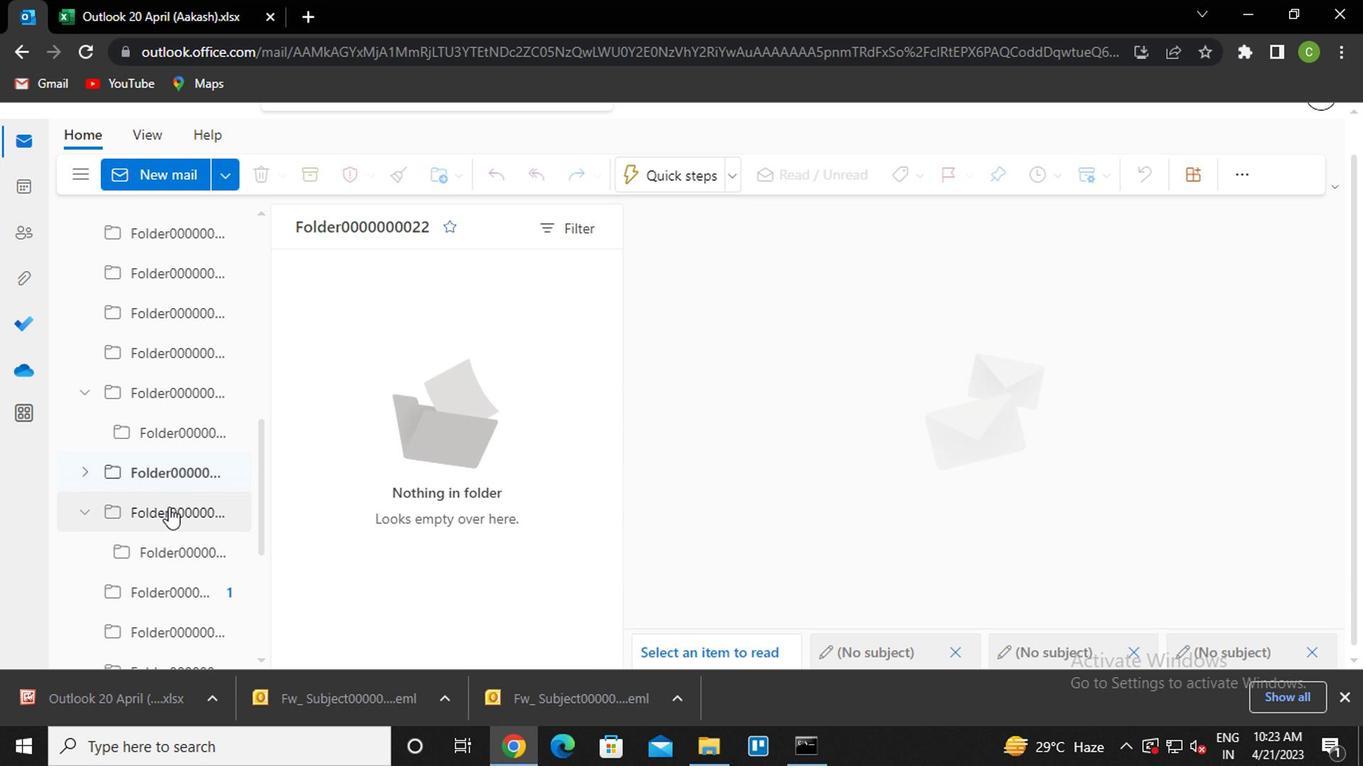 
Action: Mouse moved to (146, 600)
Screenshot: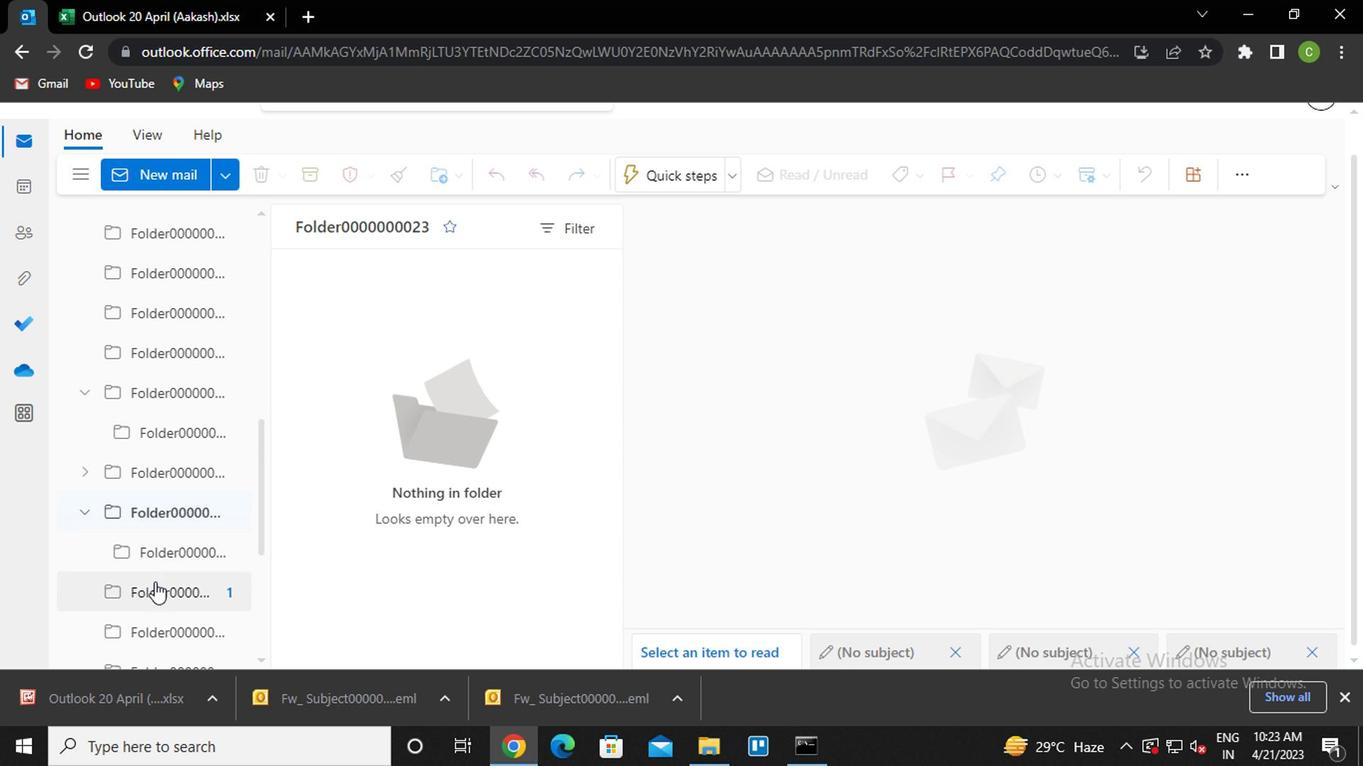 
Action: Mouse pressed left at (146, 600)
Screenshot: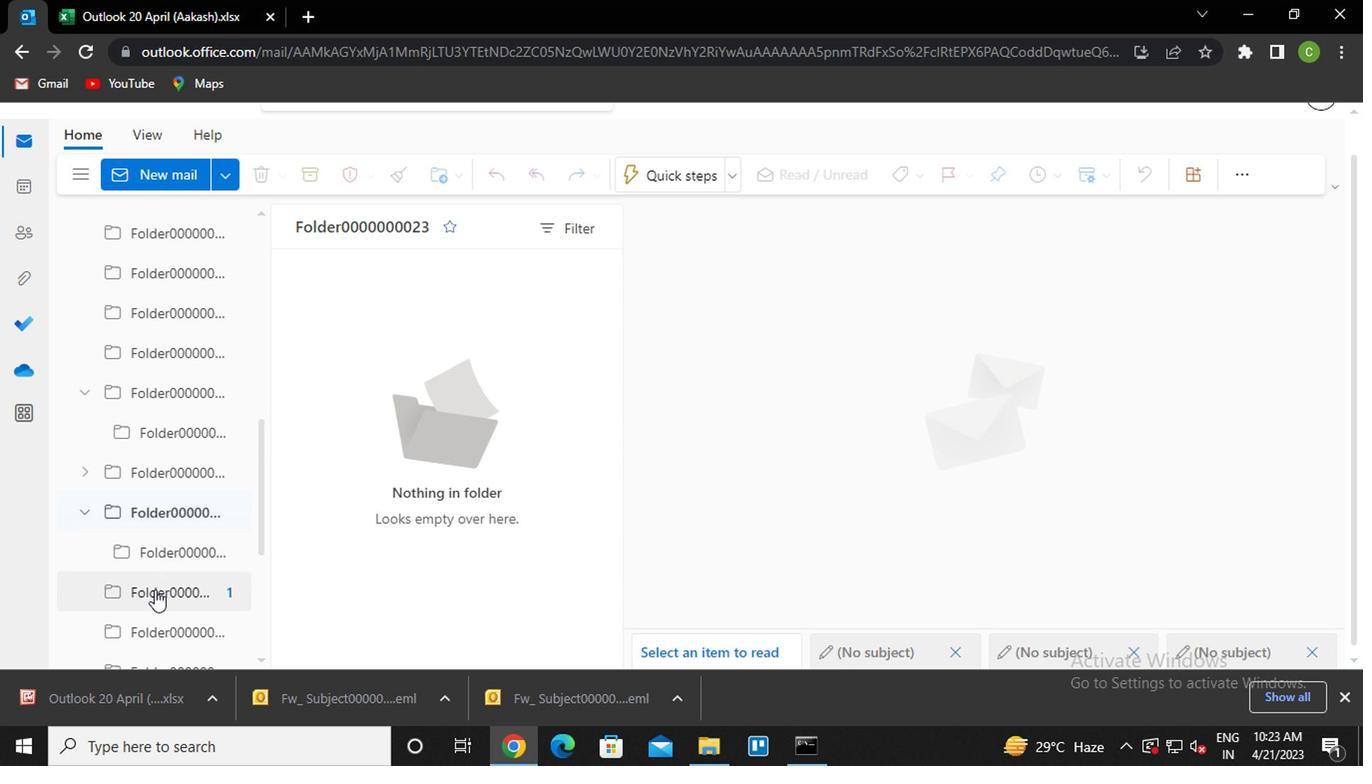 
Action: Mouse moved to (301, 271)
Screenshot: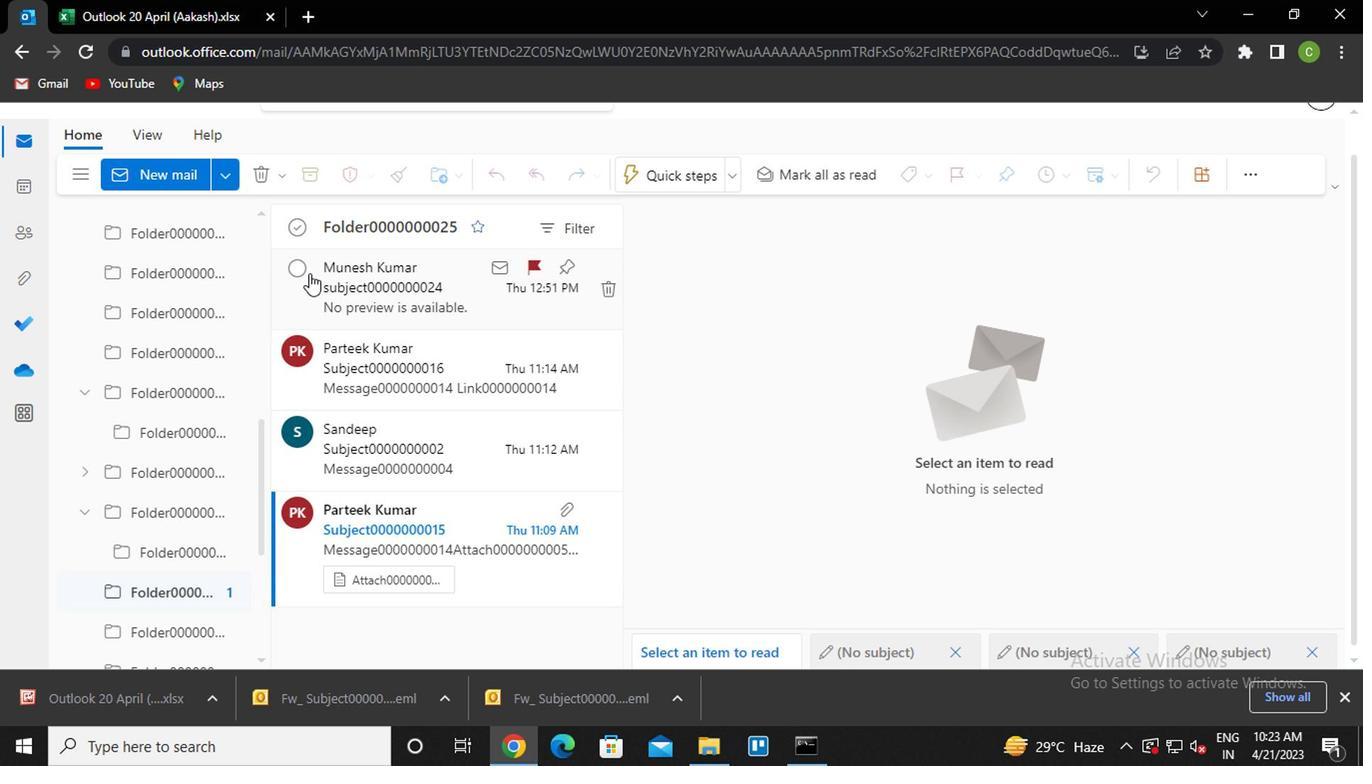 
Action: Mouse pressed left at (301, 271)
Screenshot: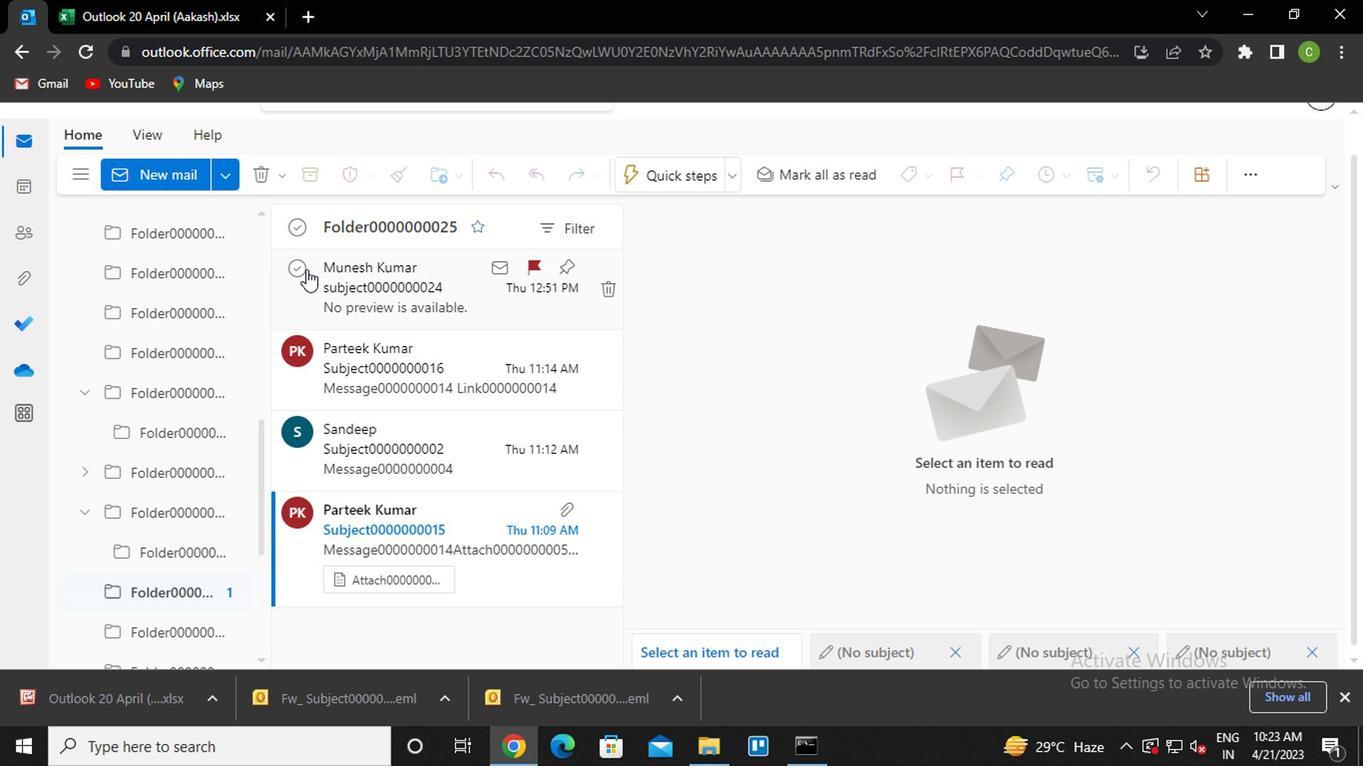 
Action: Mouse moved to (297, 360)
Screenshot: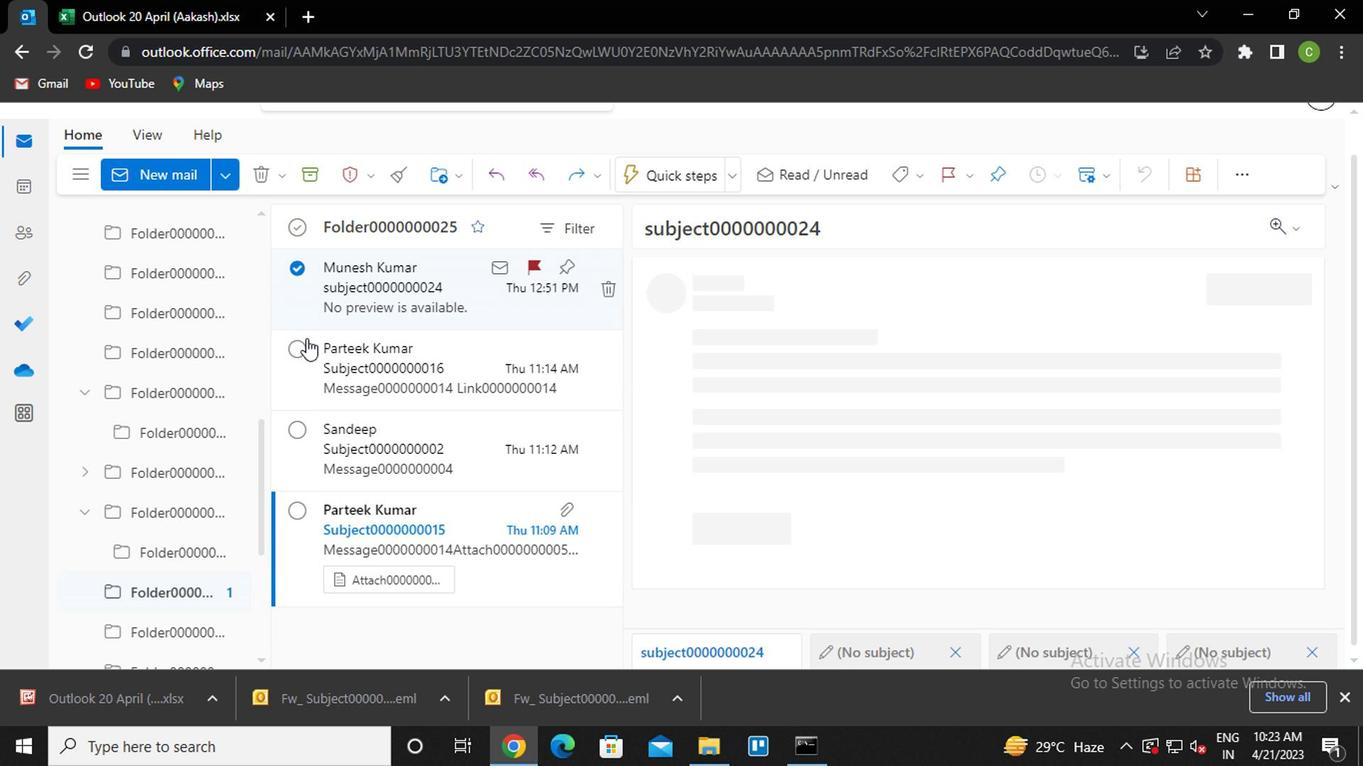 
Action: Mouse pressed left at (297, 360)
Screenshot: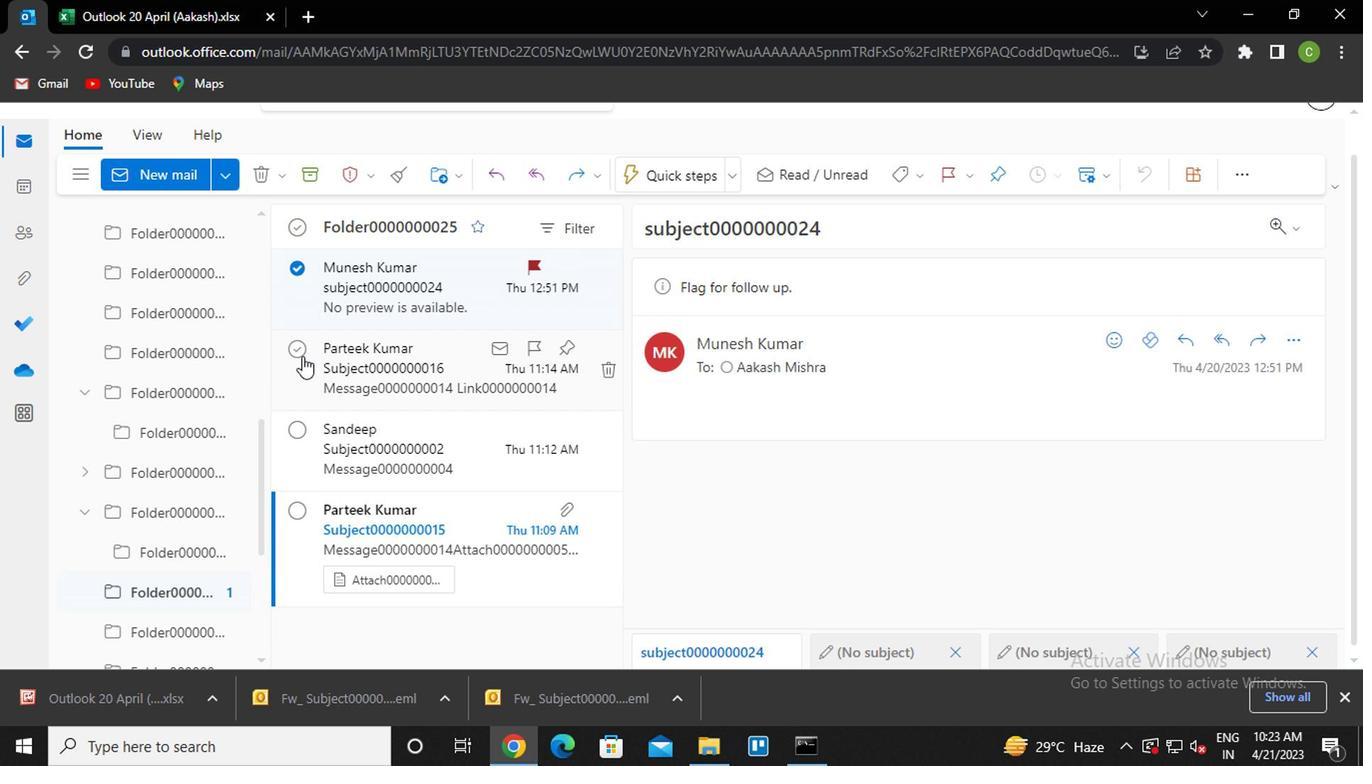 
Action: Mouse moved to (289, 435)
Screenshot: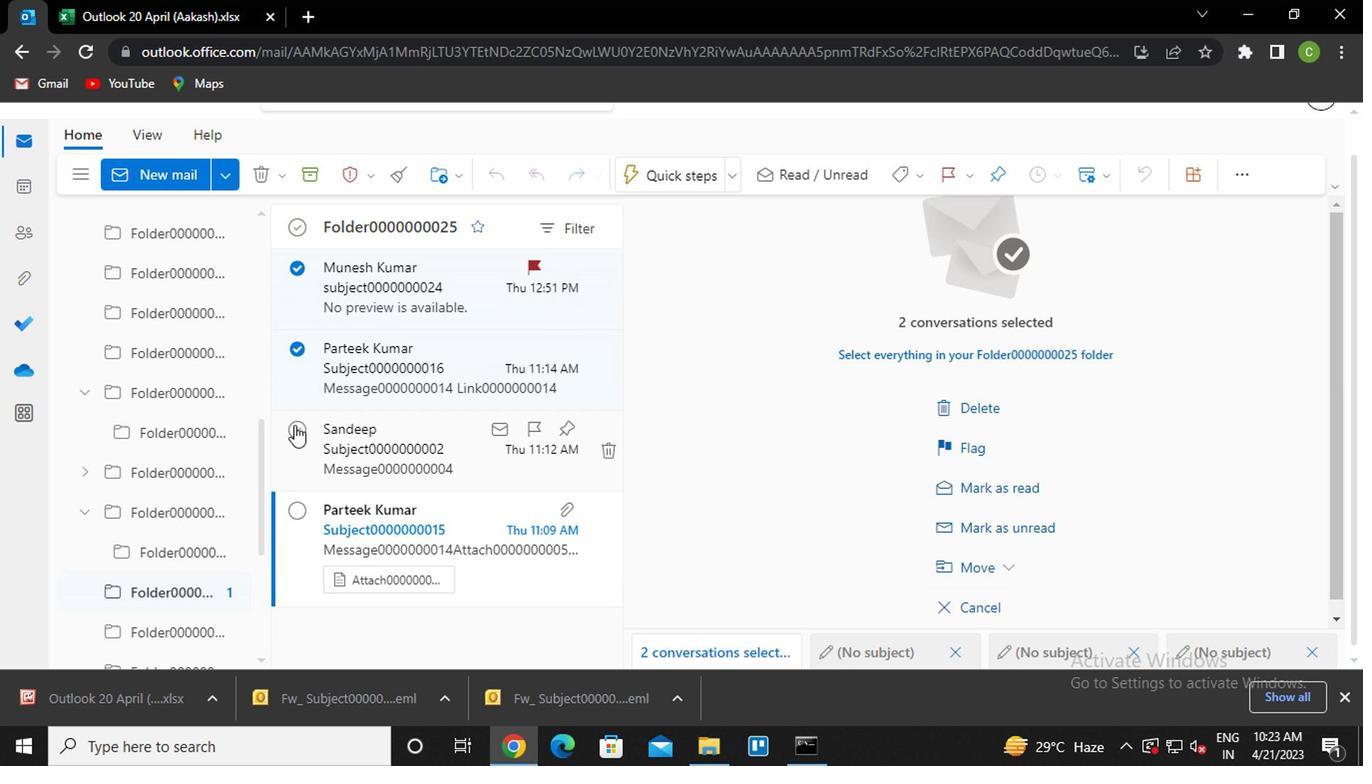 
Action: Mouse pressed left at (289, 435)
Screenshot: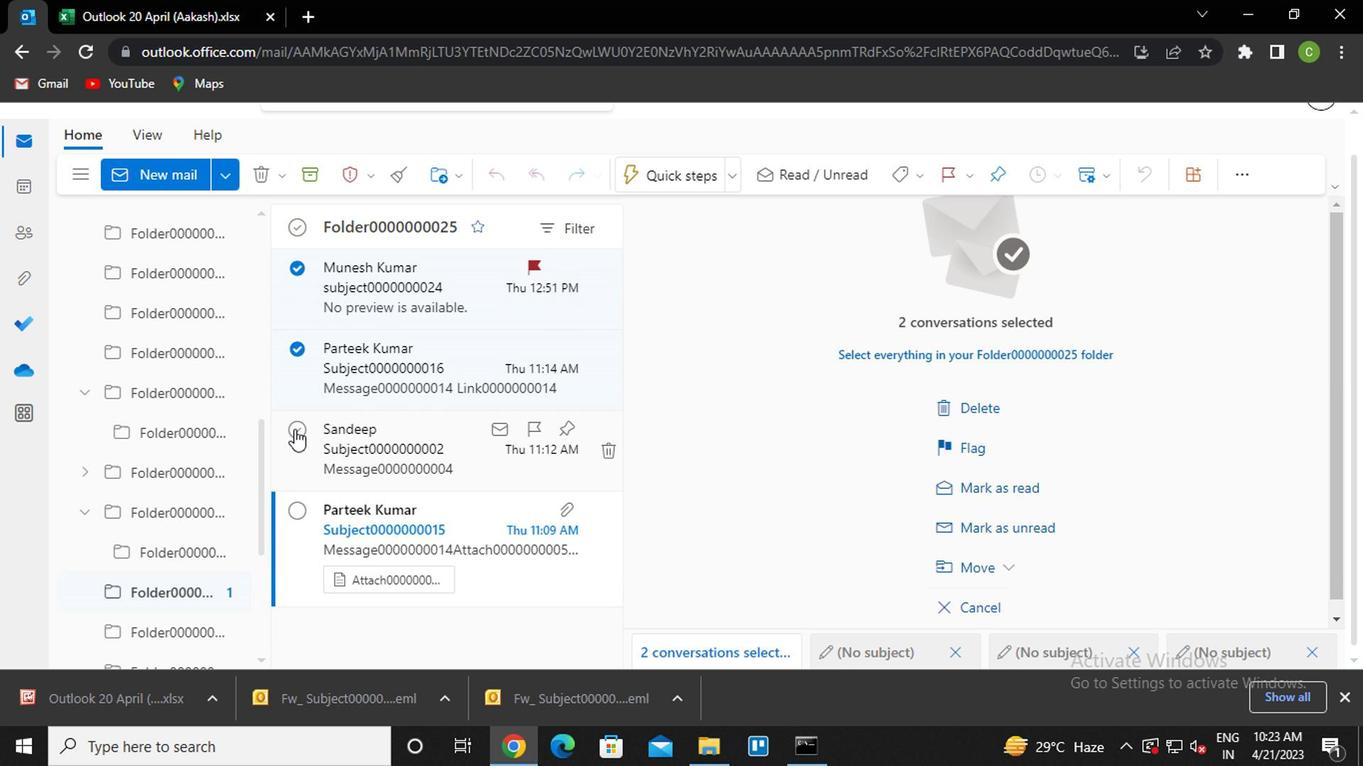
Action: Mouse moved to (418, 336)
Screenshot: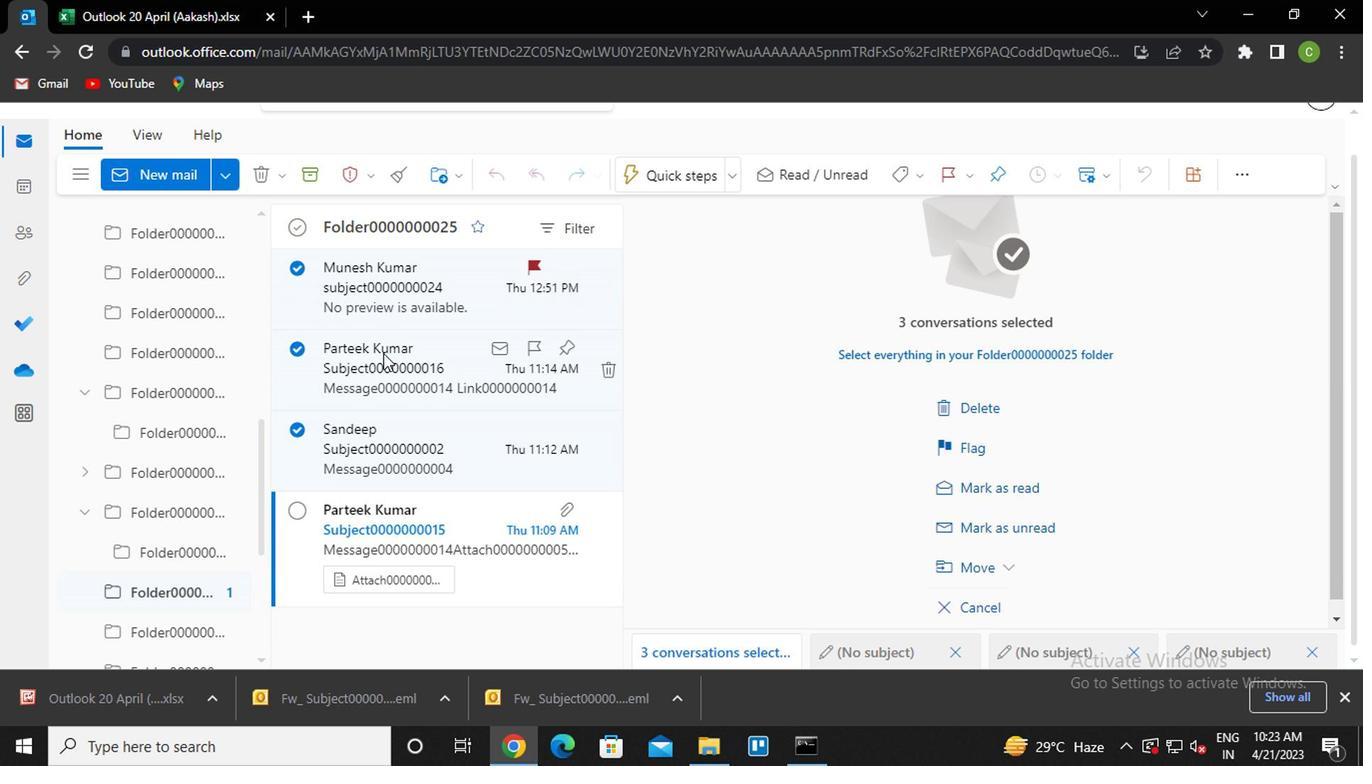 
Action: Mouse pressed right at (418, 336)
Screenshot: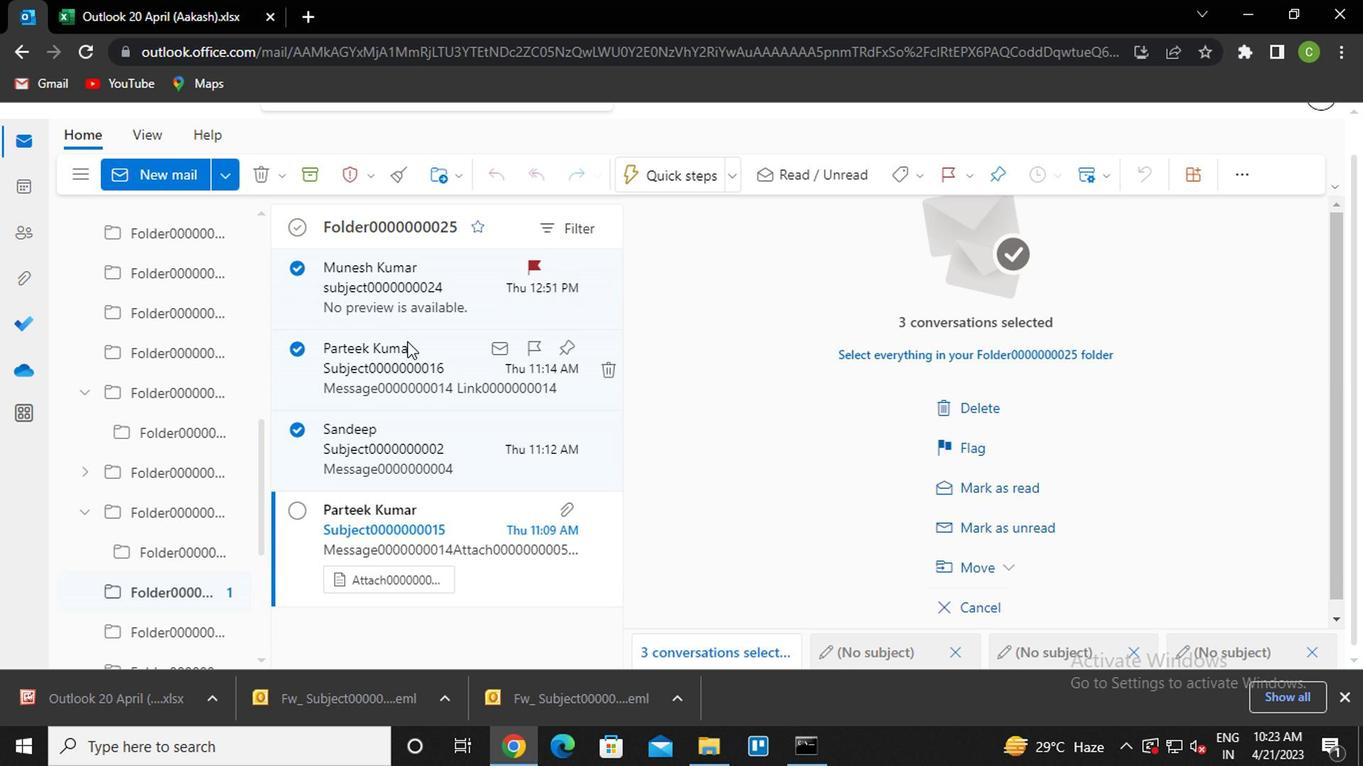 
Action: Mouse moved to (495, 164)
Screenshot: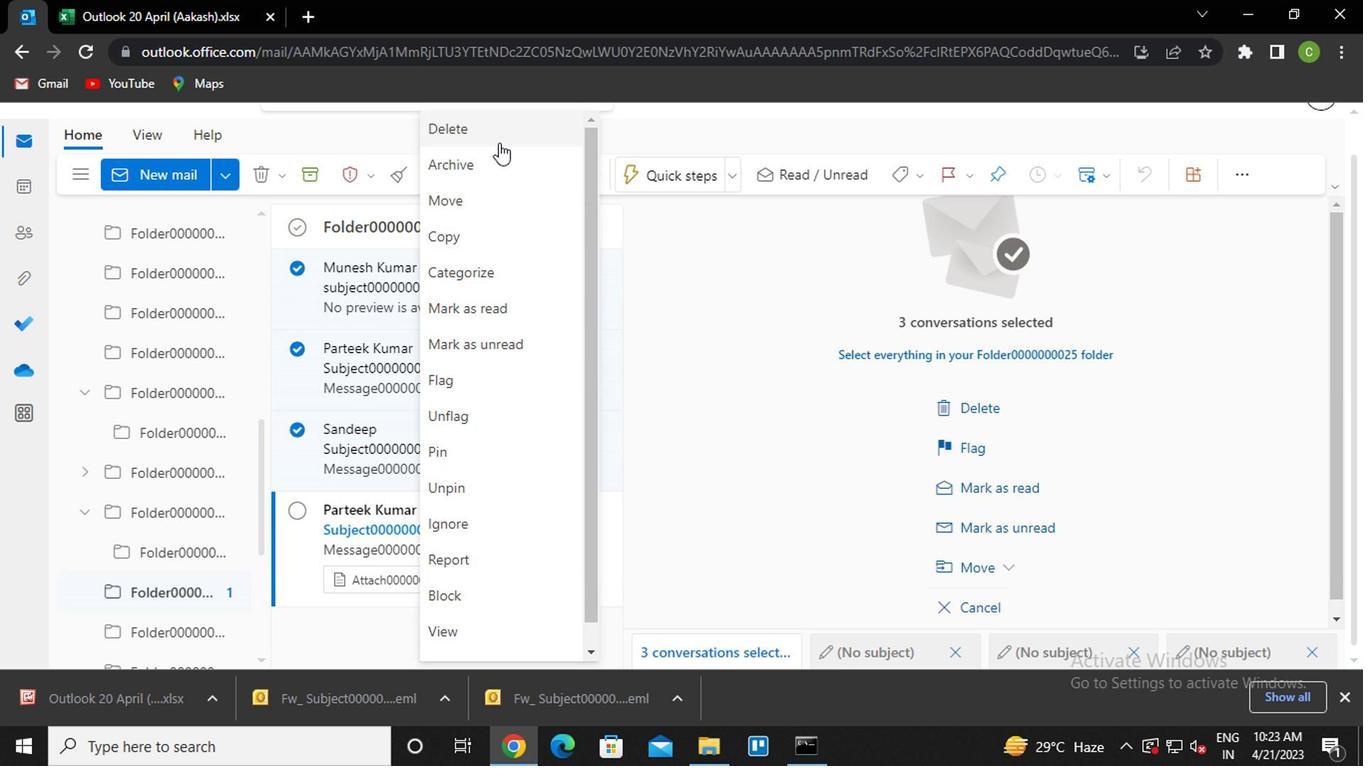 
Action: Mouse pressed left at (495, 164)
Screenshot: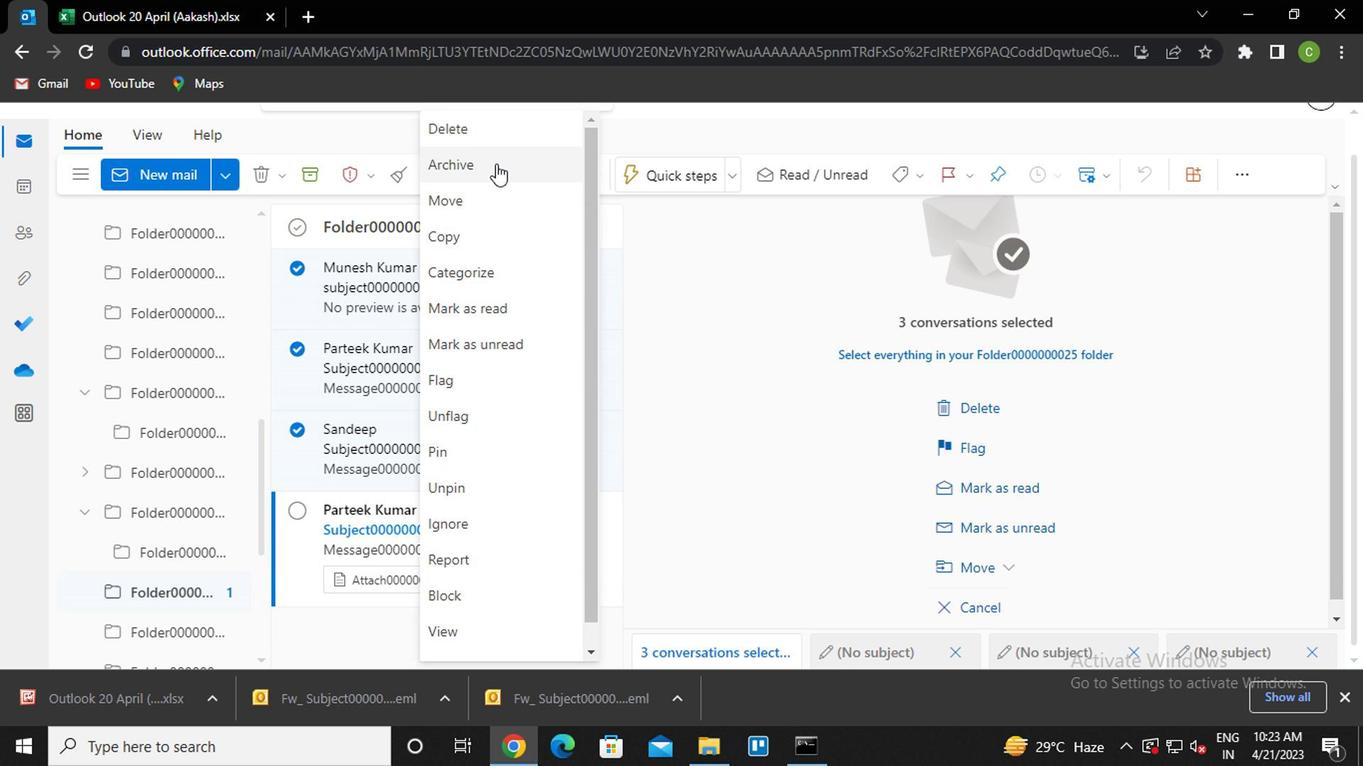 
Action: Mouse moved to (357, 320)
Screenshot: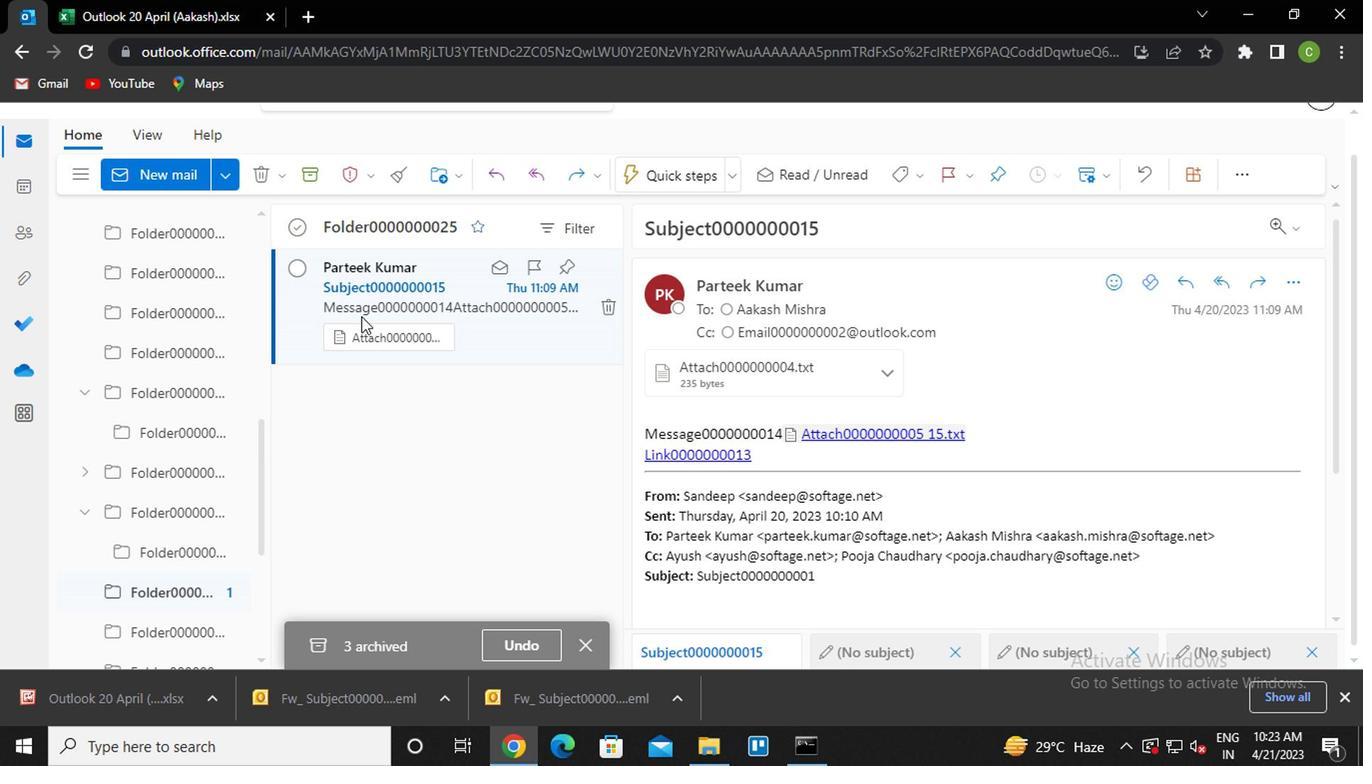 
Action: Mouse scrolled (357, 320) with delta (0, 0)
Screenshot: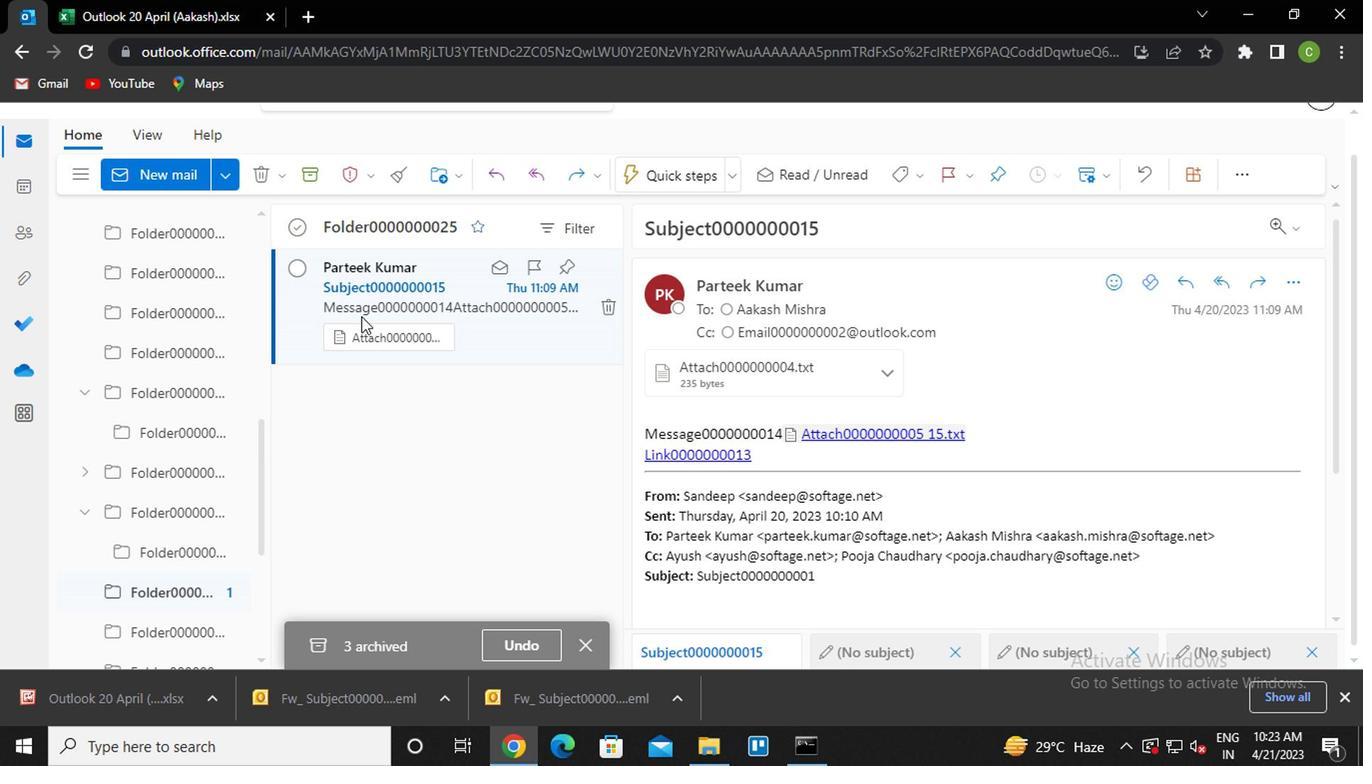 
Action: Mouse moved to (348, 320)
Screenshot: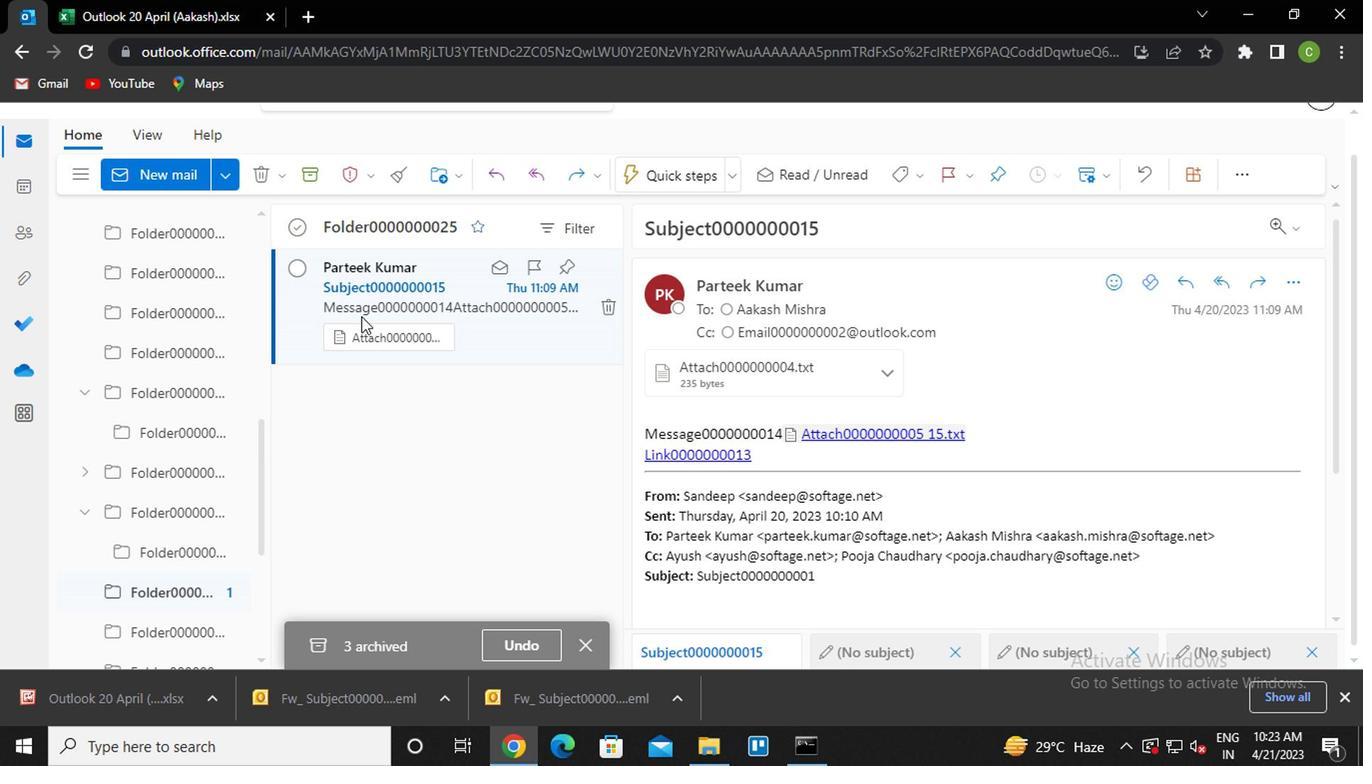 
Action: Mouse scrolled (348, 320) with delta (0, 0)
Screenshot: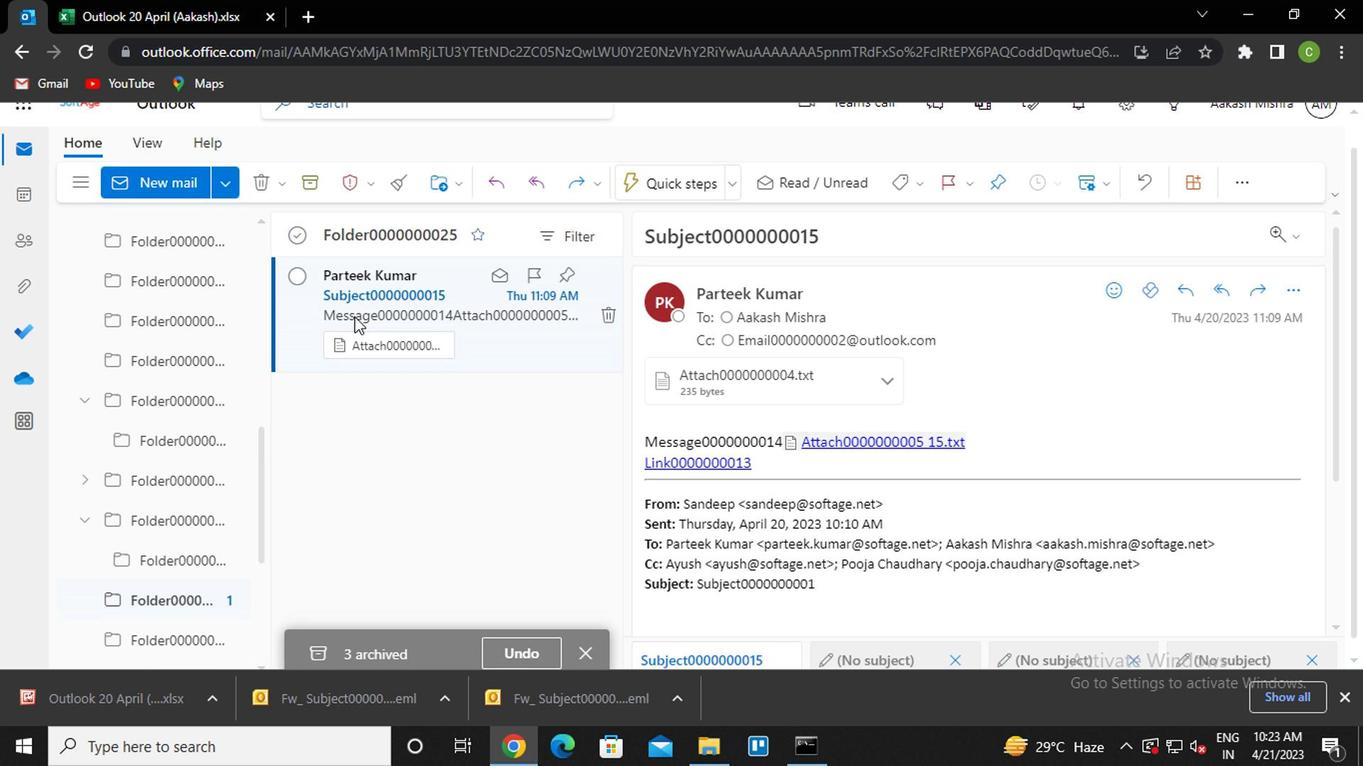 
Action: Mouse scrolled (348, 320) with delta (0, 0)
Screenshot: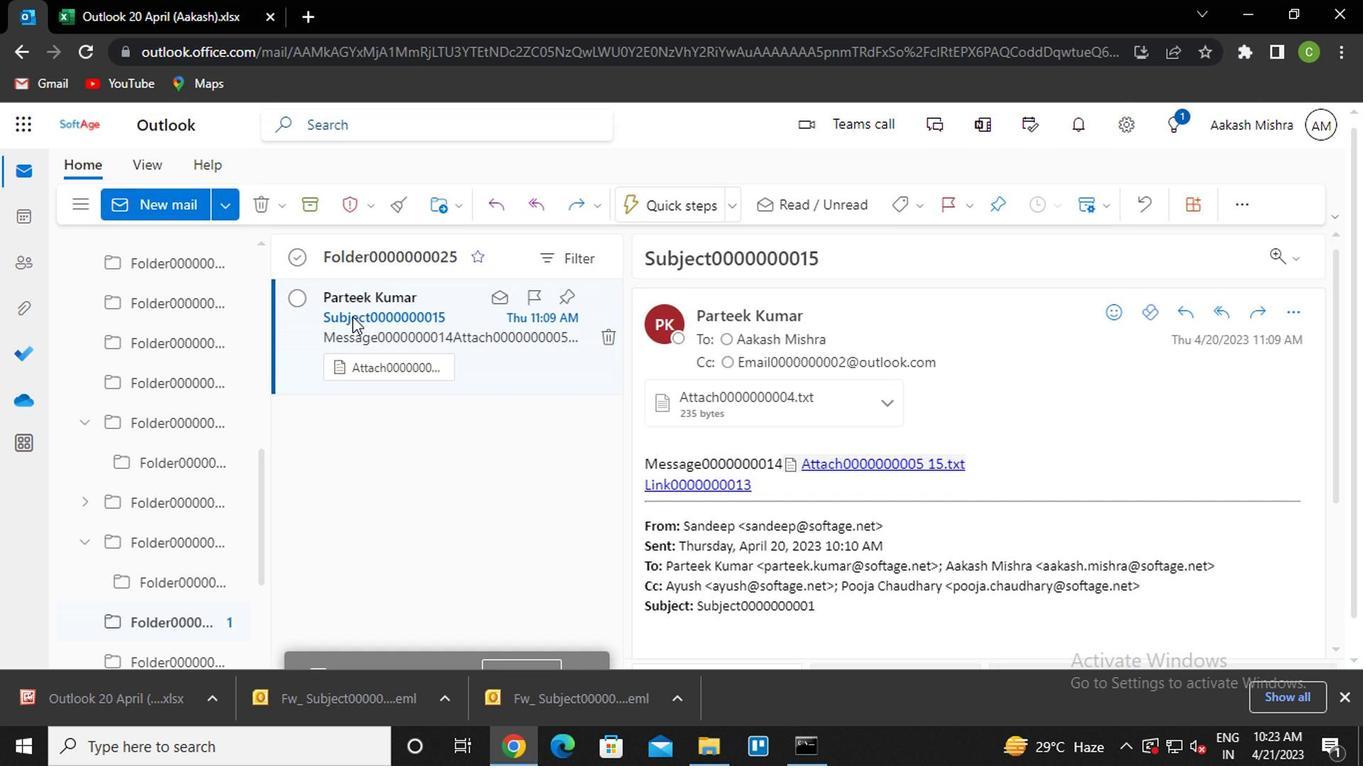 
Action: Mouse scrolled (348, 320) with delta (0, 0)
Screenshot: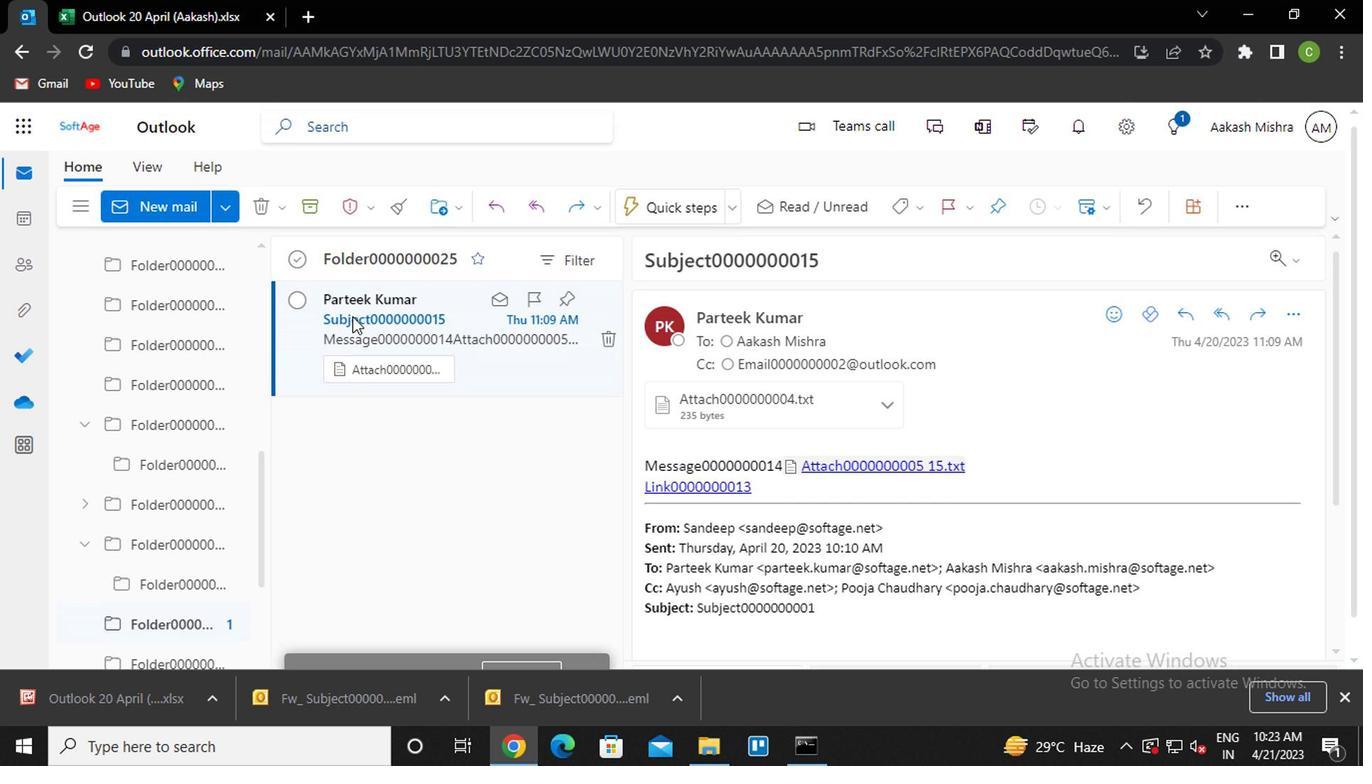 
Action: Mouse scrolled (348, 320) with delta (0, 0)
Screenshot: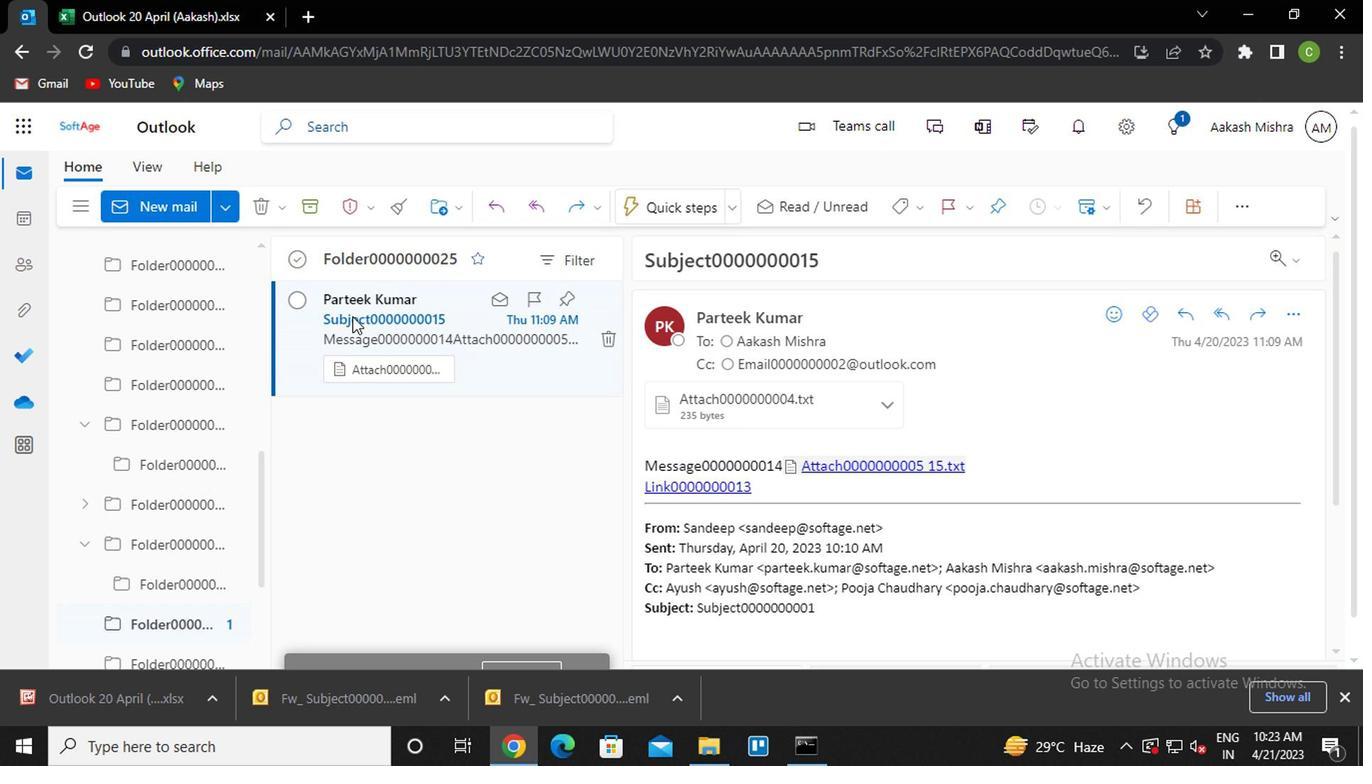
Action: Mouse moved to (166, 204)
Screenshot: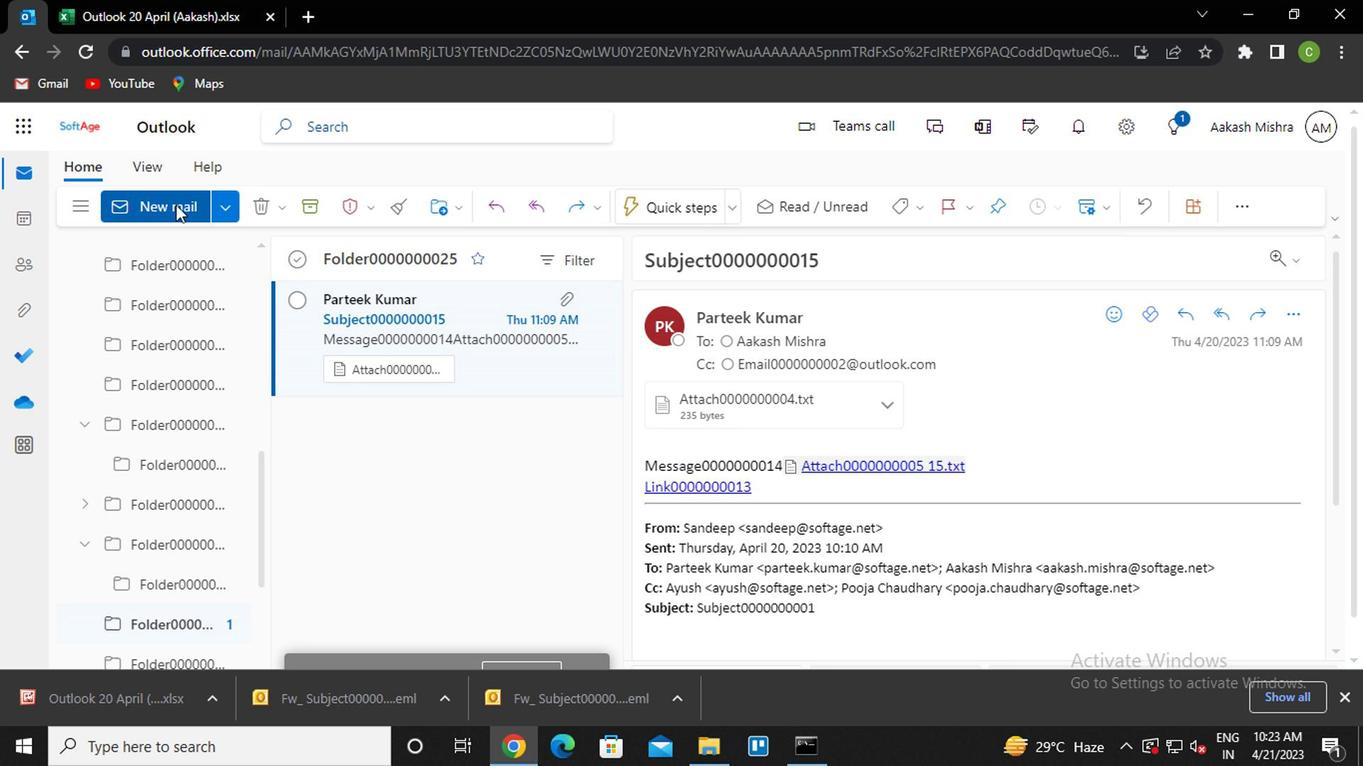 
Action: Mouse pressed left at (166, 204)
Screenshot: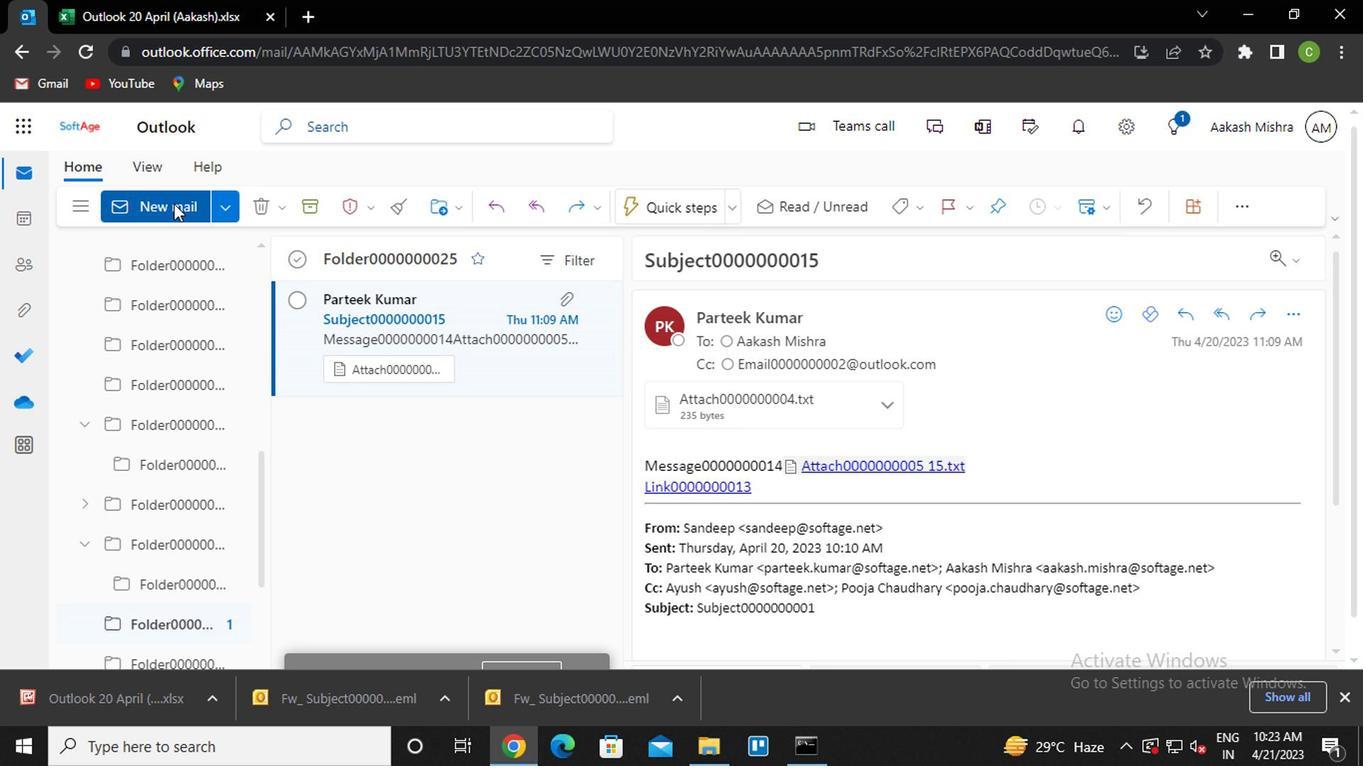 
Action: Mouse moved to (198, 217)
Screenshot: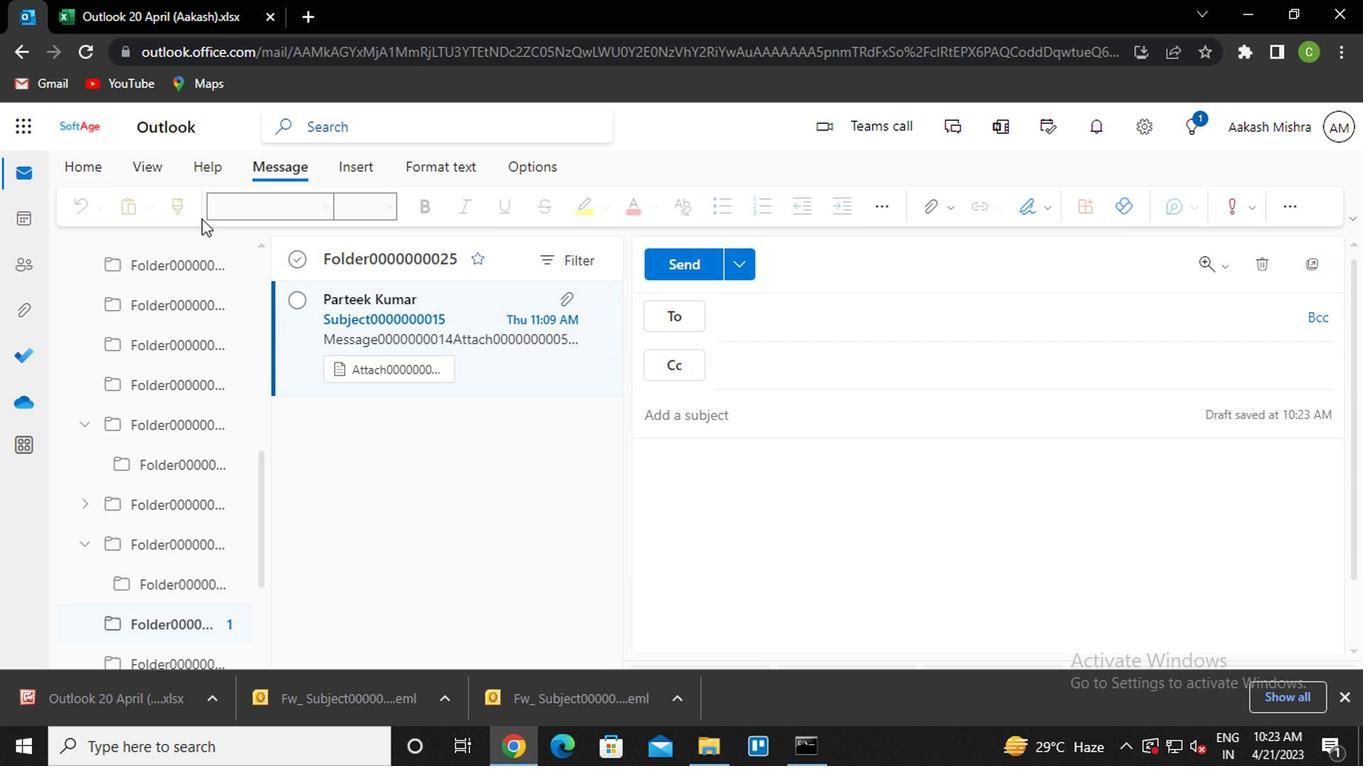 
Action: Key pressed <Key.caps_lock><Key.caps_lock>s<Key.caps_lock>andip<Key.enter>
Screenshot: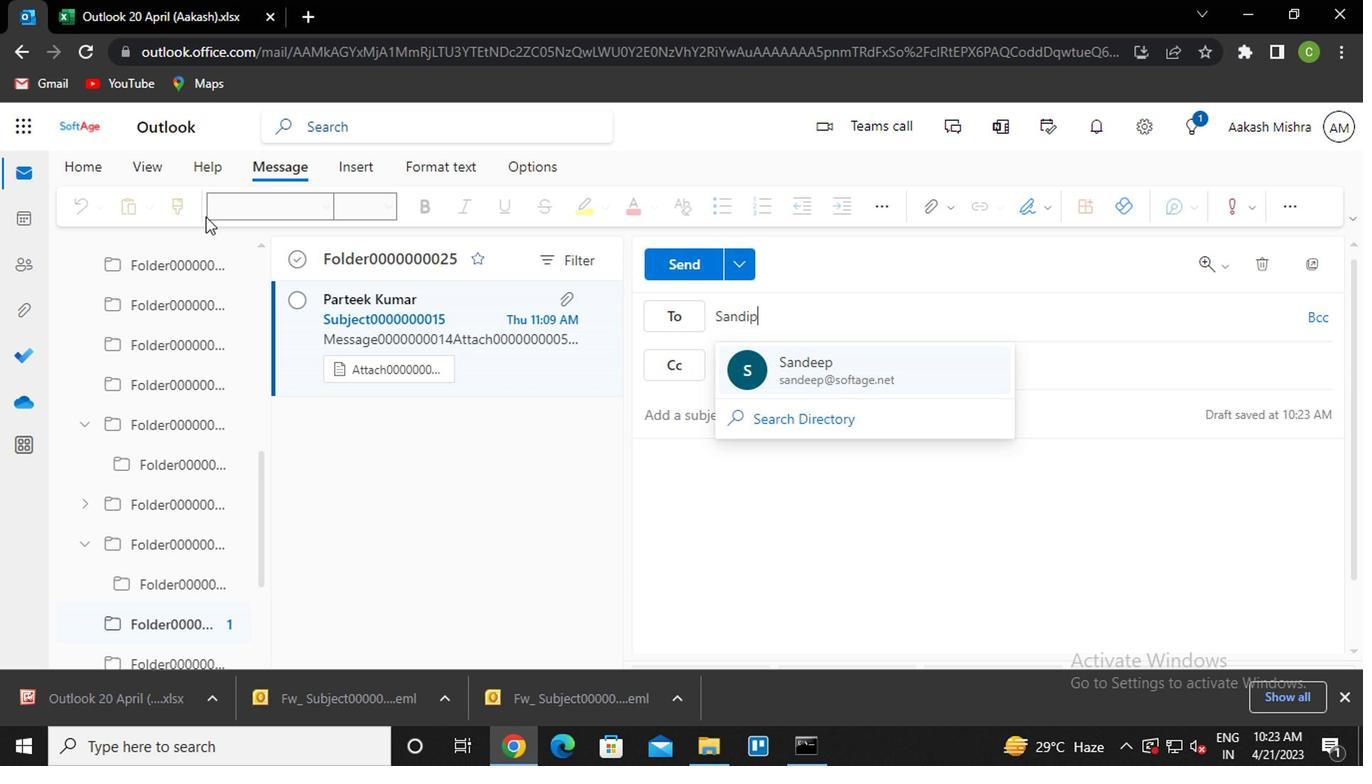 
Action: Mouse moved to (683, 418)
Screenshot: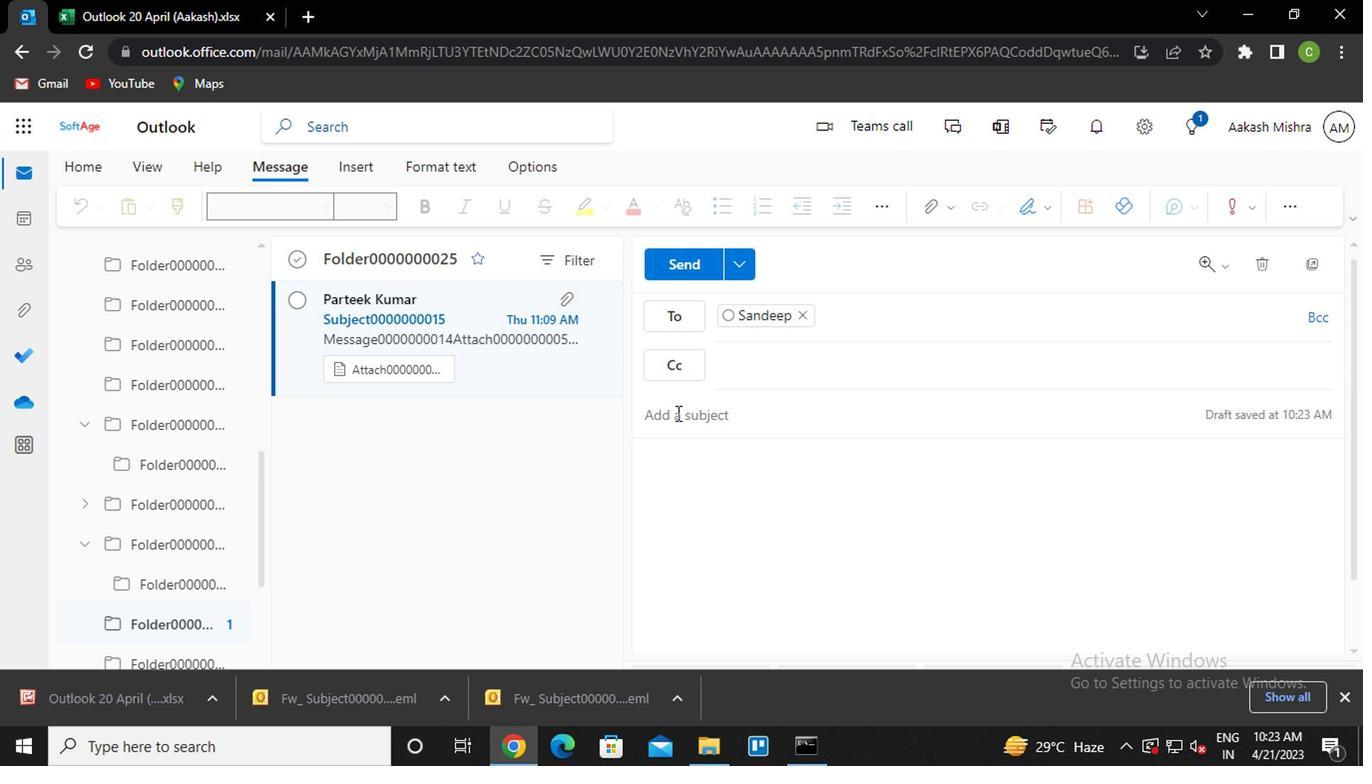 
Action: Mouse pressed left at (683, 418)
Screenshot: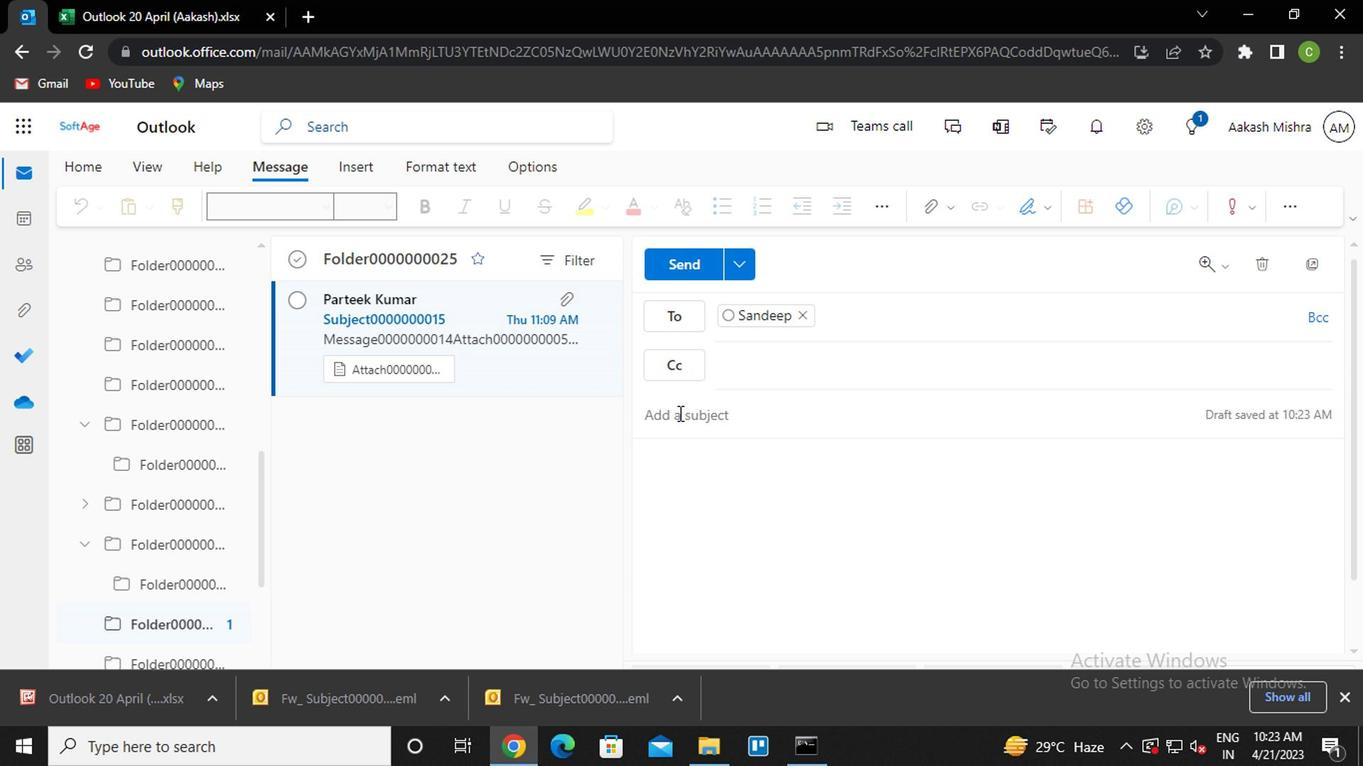 
Action: Key pressed <Key.caps_lock>s<Key.caps_lock>ubject0000000031
Screenshot: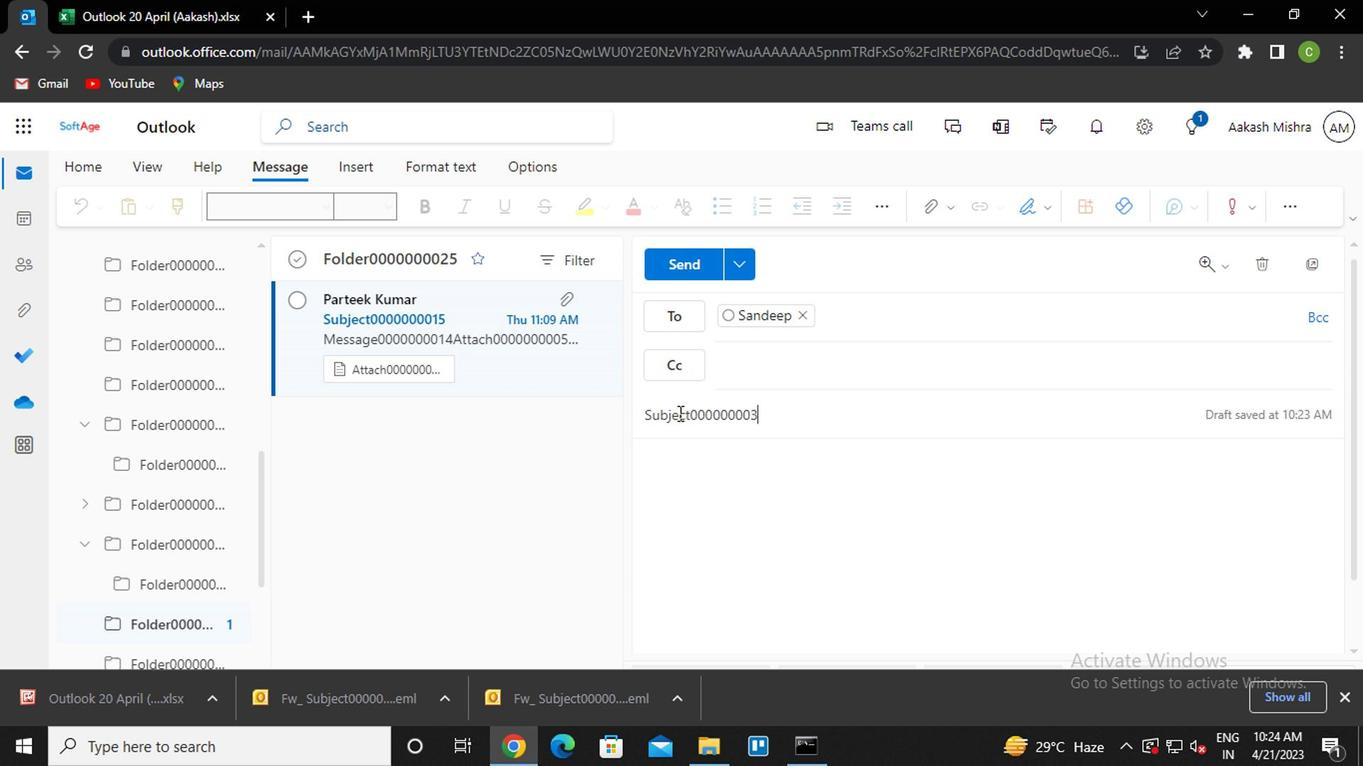 
Action: Mouse moved to (697, 479)
Screenshot: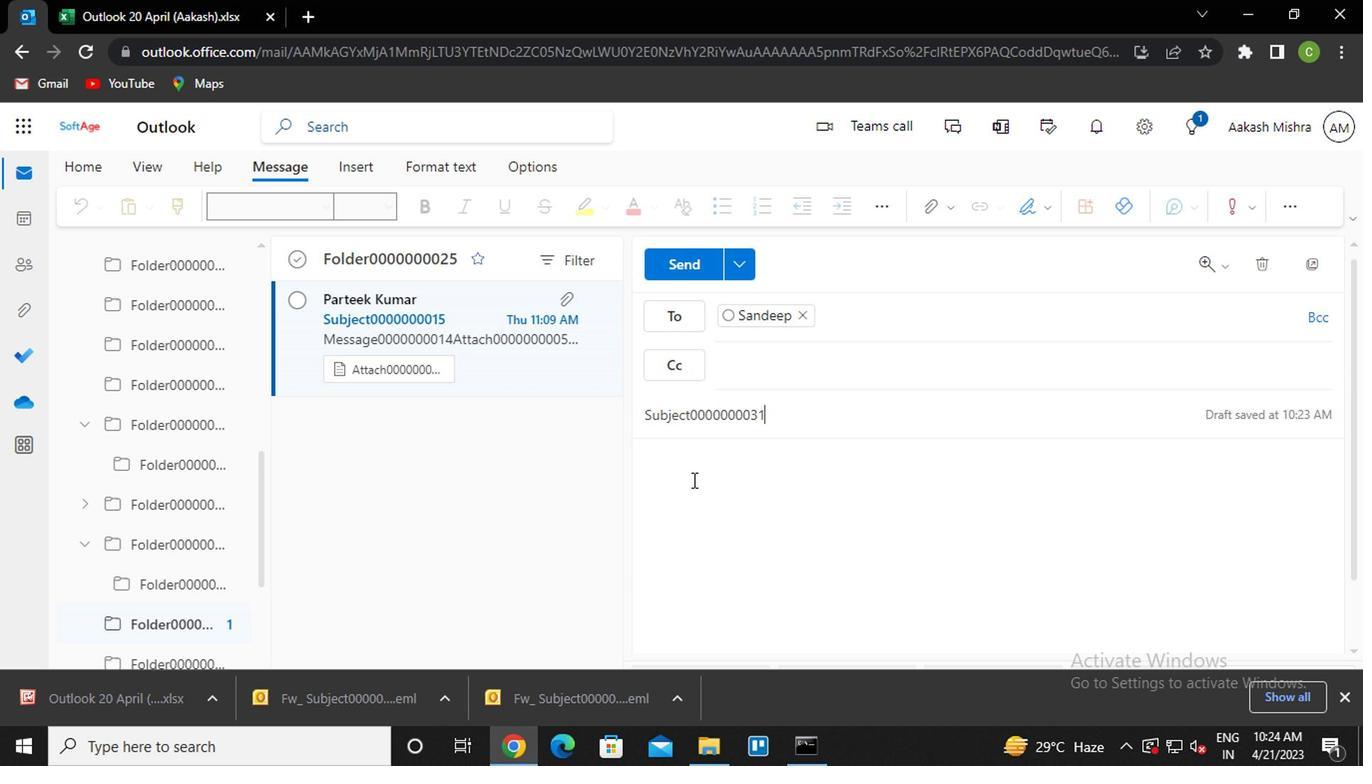 
Action: Mouse pressed left at (697, 479)
Screenshot: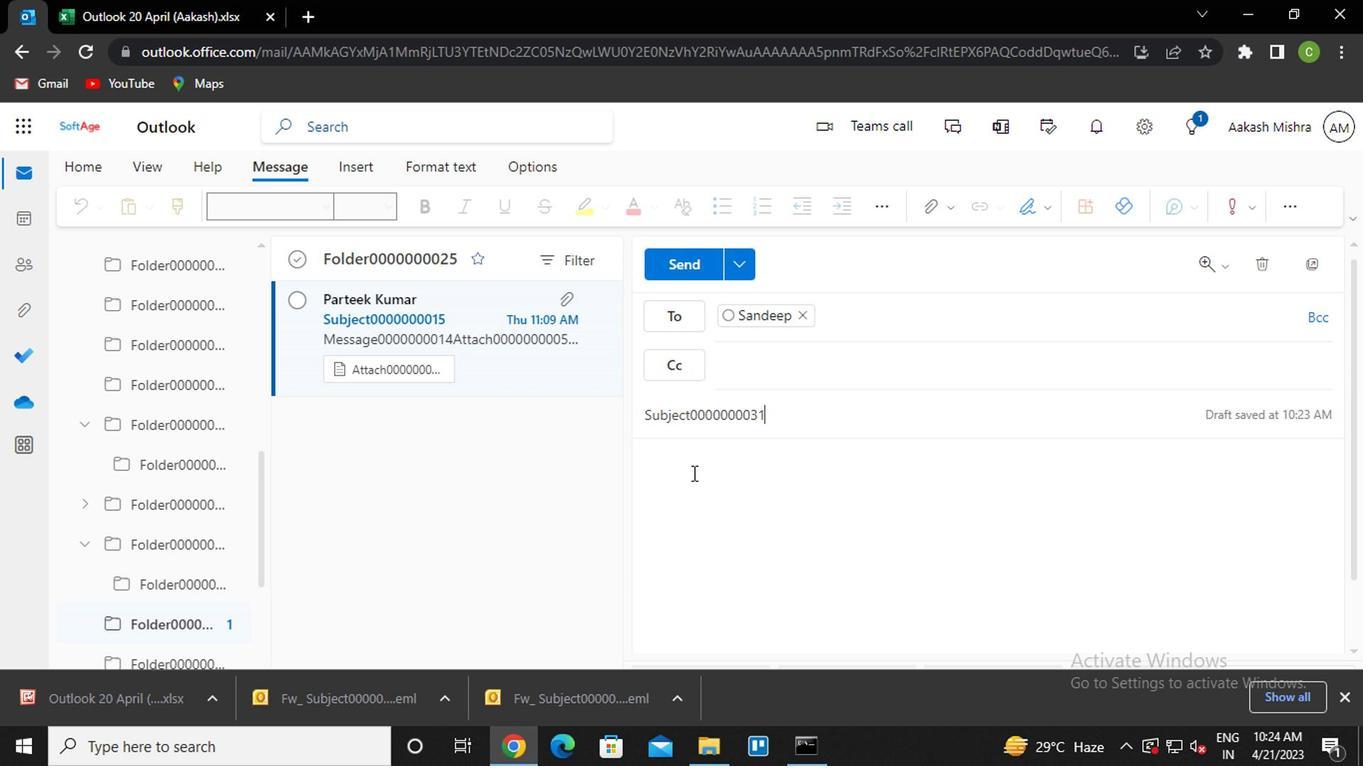 
Action: Key pressed <Key.caps_lock>m<Key.caps_lock>essage0000000031
Screenshot: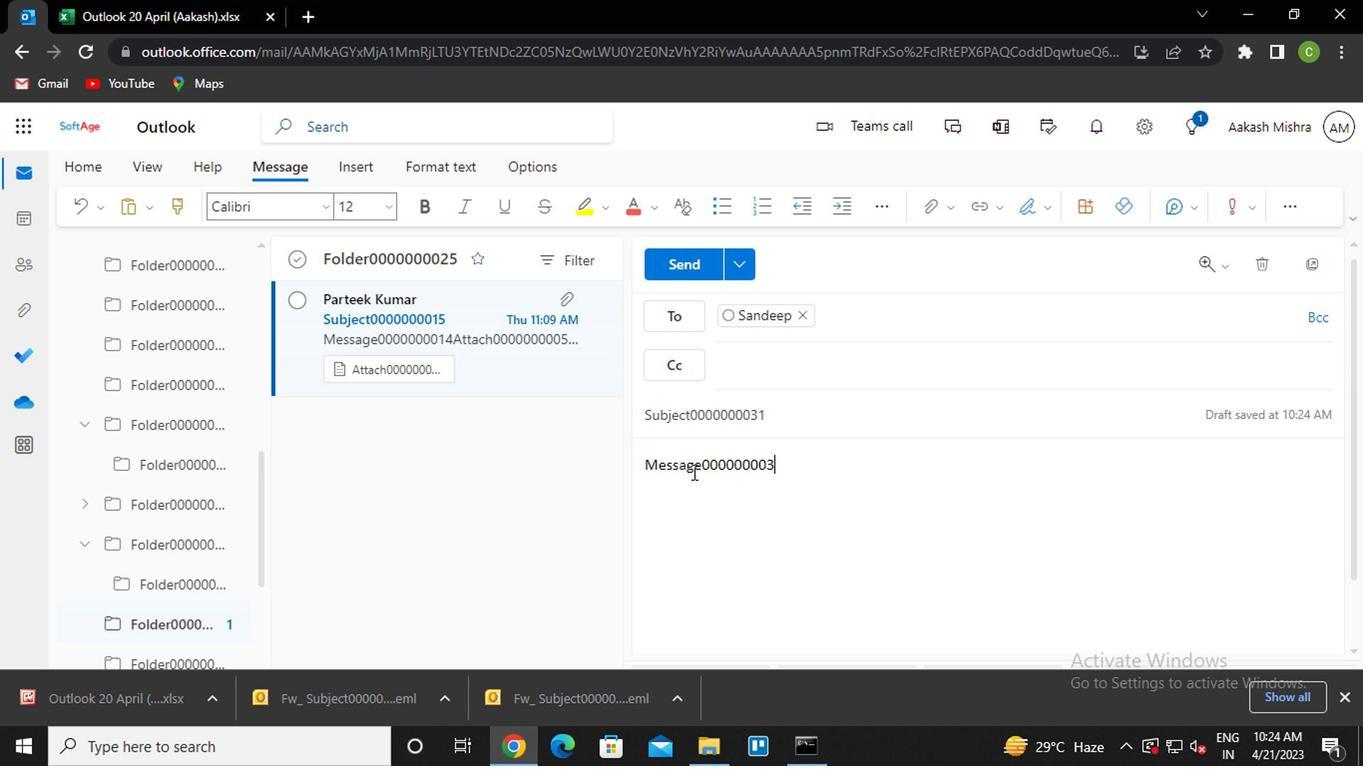 
Action: Mouse moved to (704, 264)
Screenshot: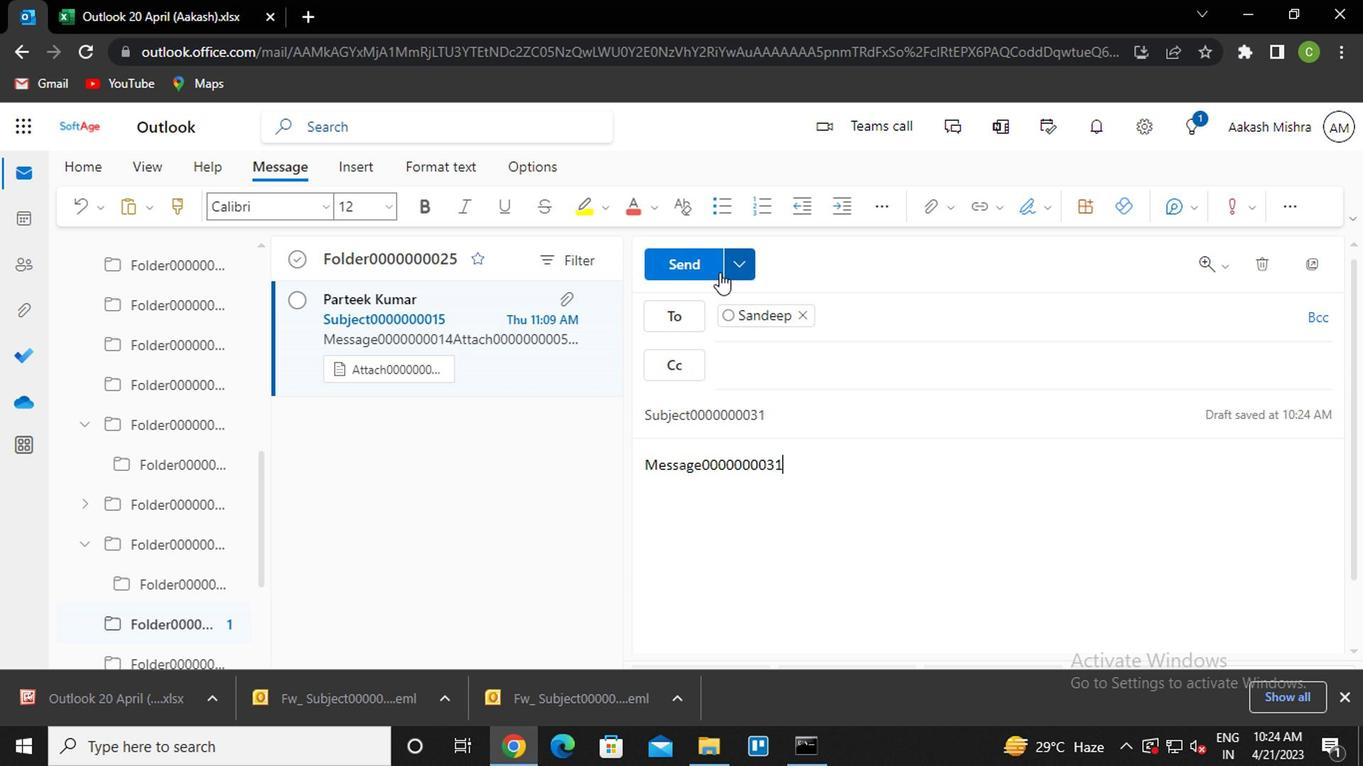 
Action: Mouse pressed left at (704, 264)
Screenshot: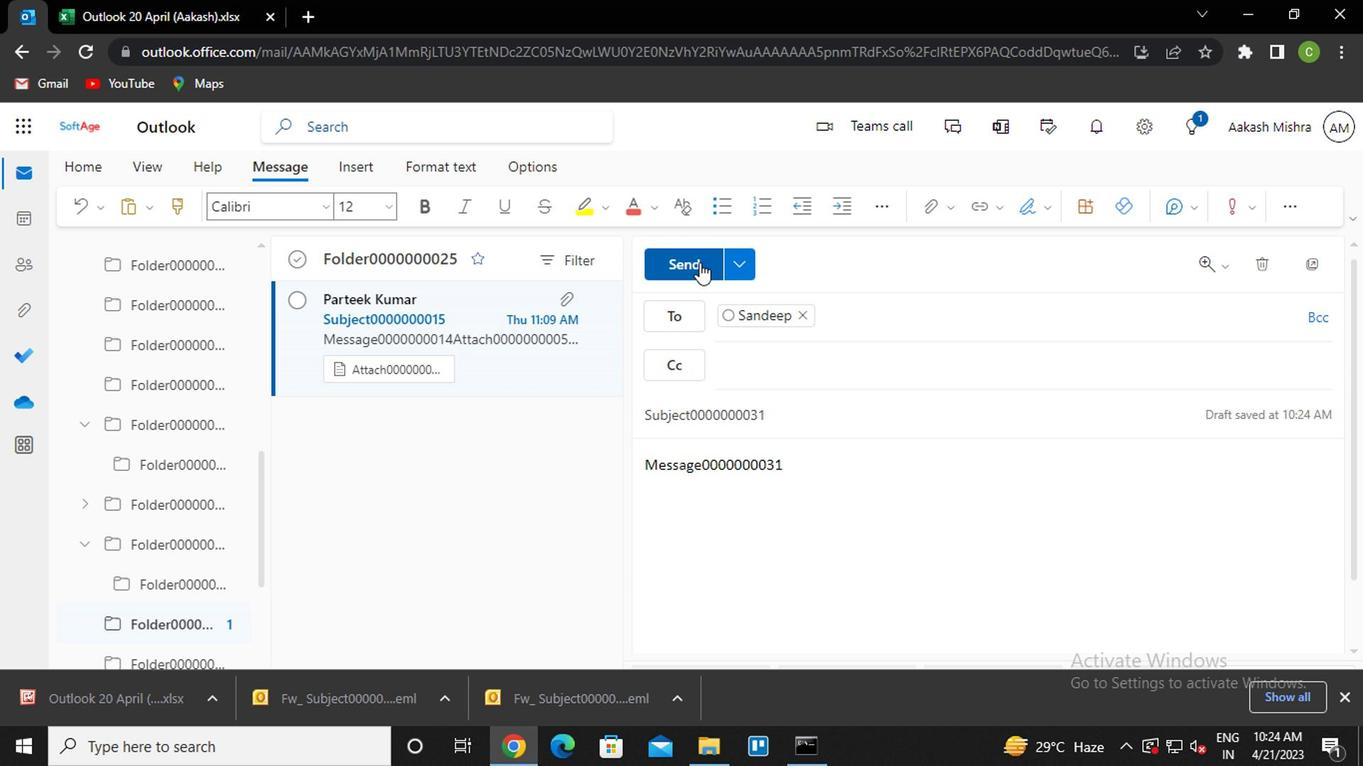 
Action: Mouse moved to (159, 170)
Screenshot: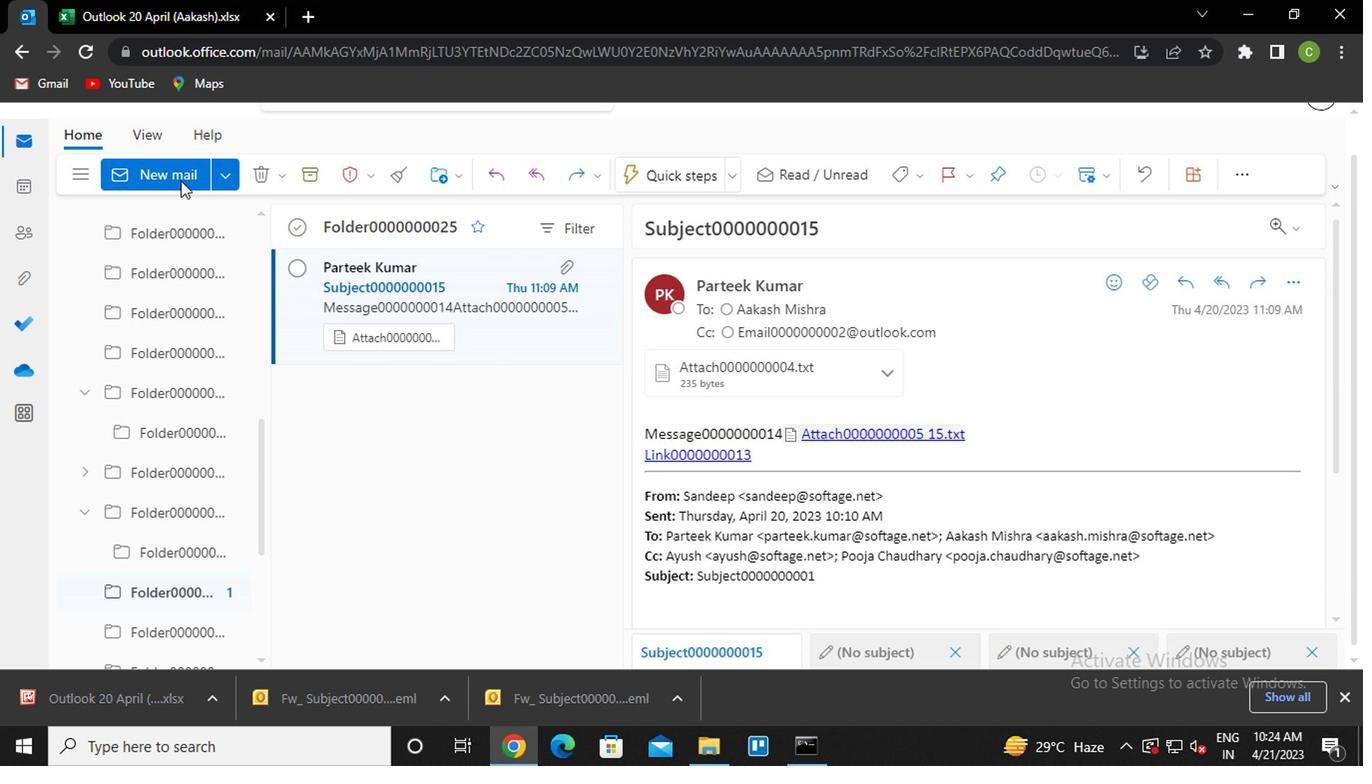 
Action: Mouse pressed left at (159, 170)
Screenshot: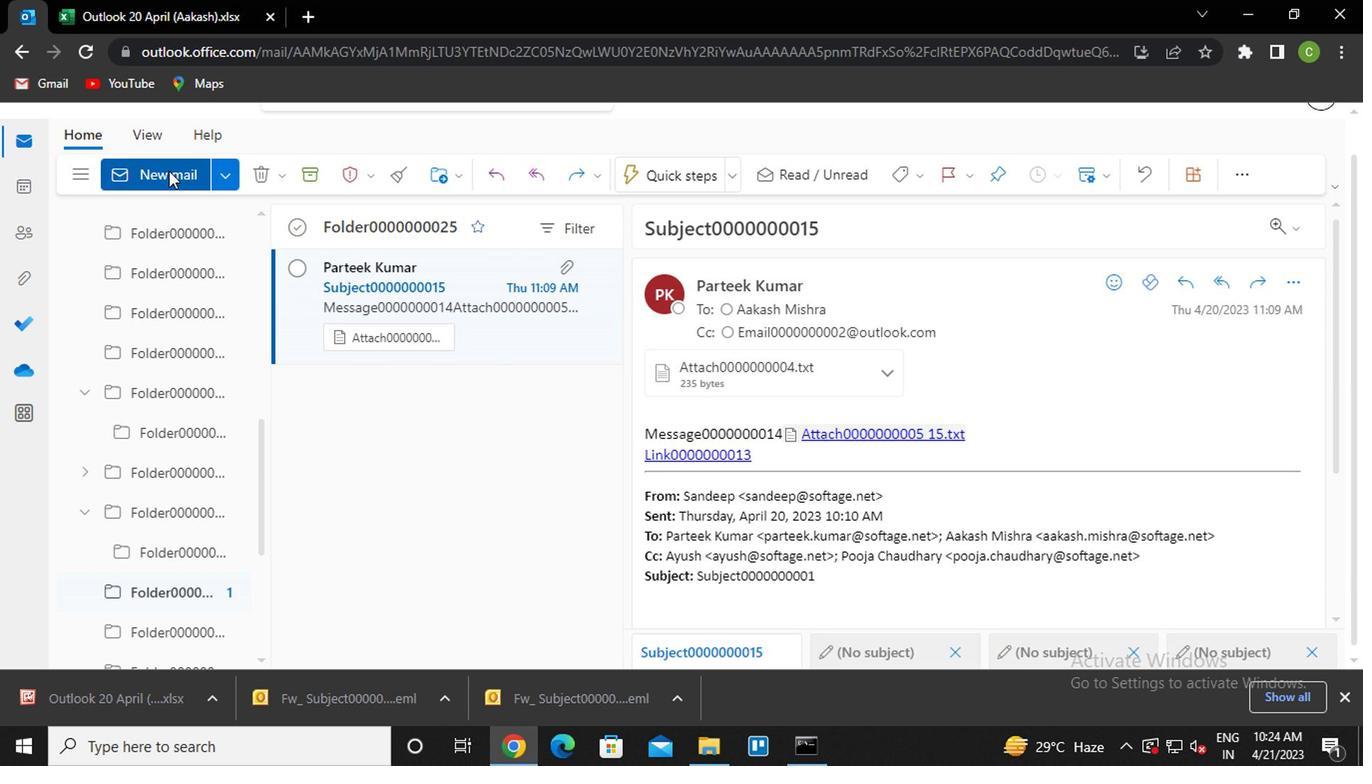 
Action: Mouse moved to (741, 278)
Screenshot: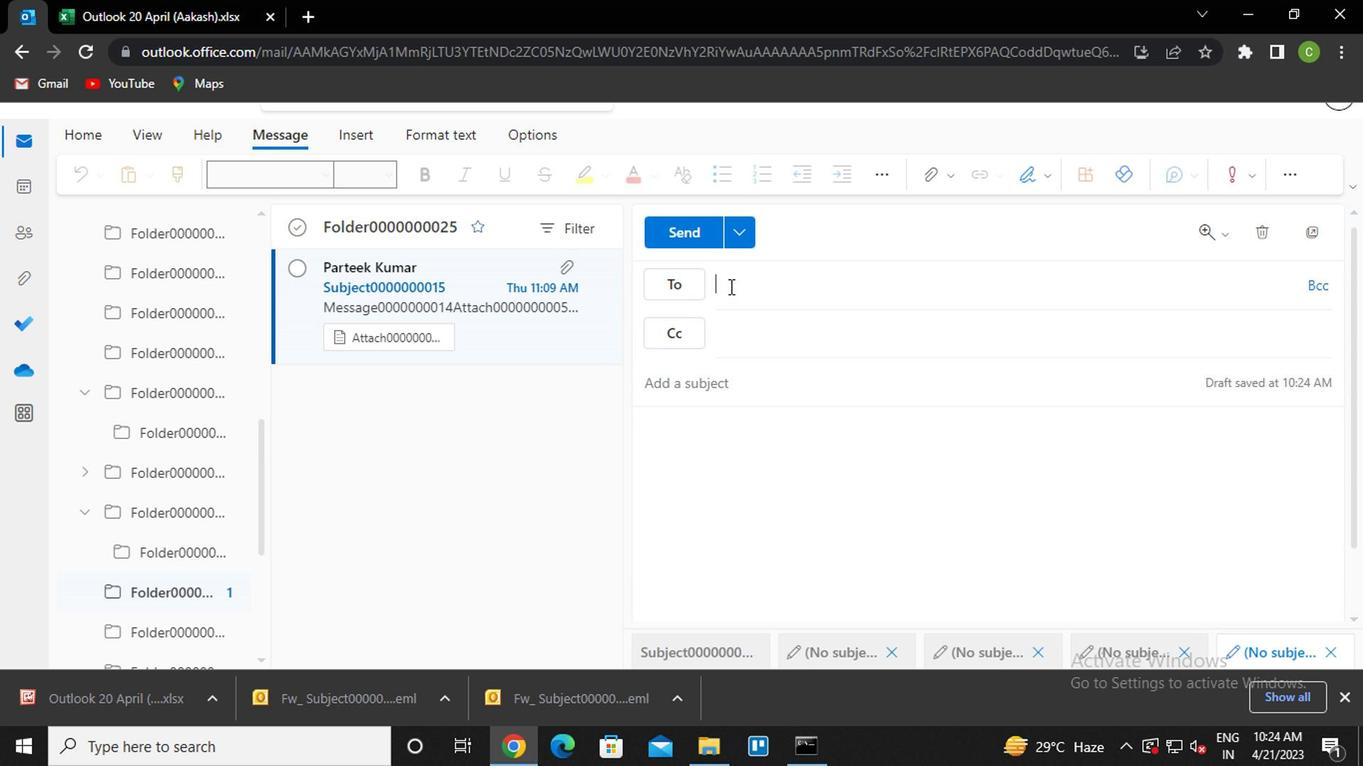 
Action: Key pressed <Key.caps_lock>s<Key.caps_lock>andip<Key.enter><Key.caps_lock>v<Key.caps_lock>anshu<Key.enter>
Screenshot: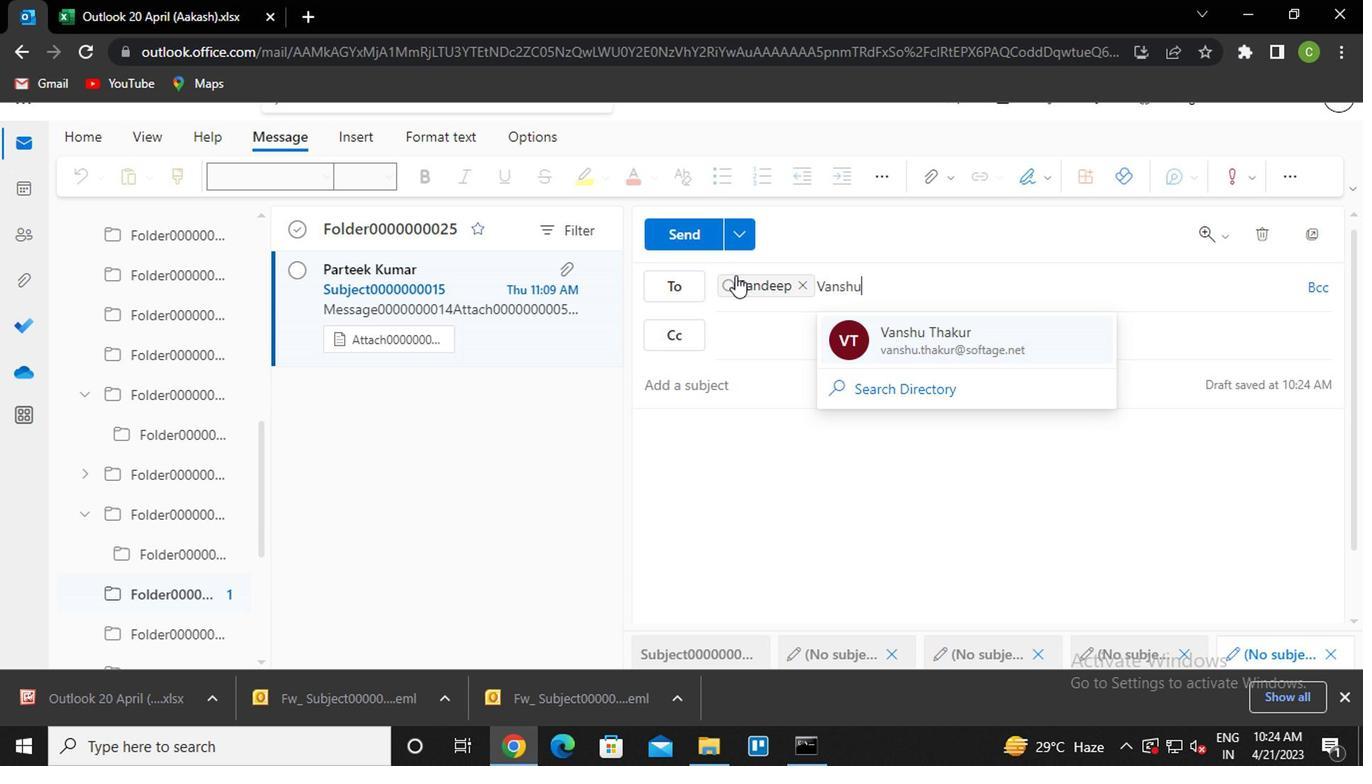 
Action: Mouse moved to (739, 389)
Screenshot: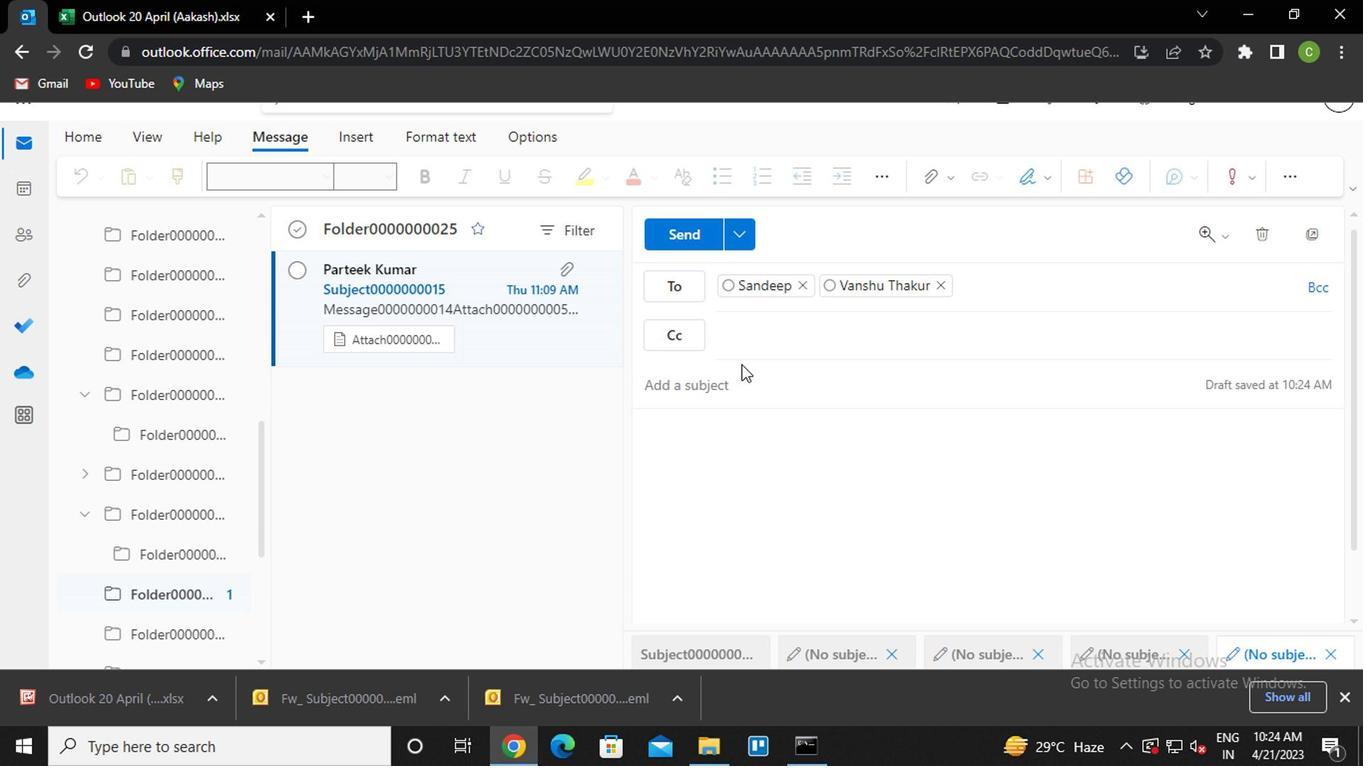
Action: Mouse pressed left at (739, 389)
Screenshot: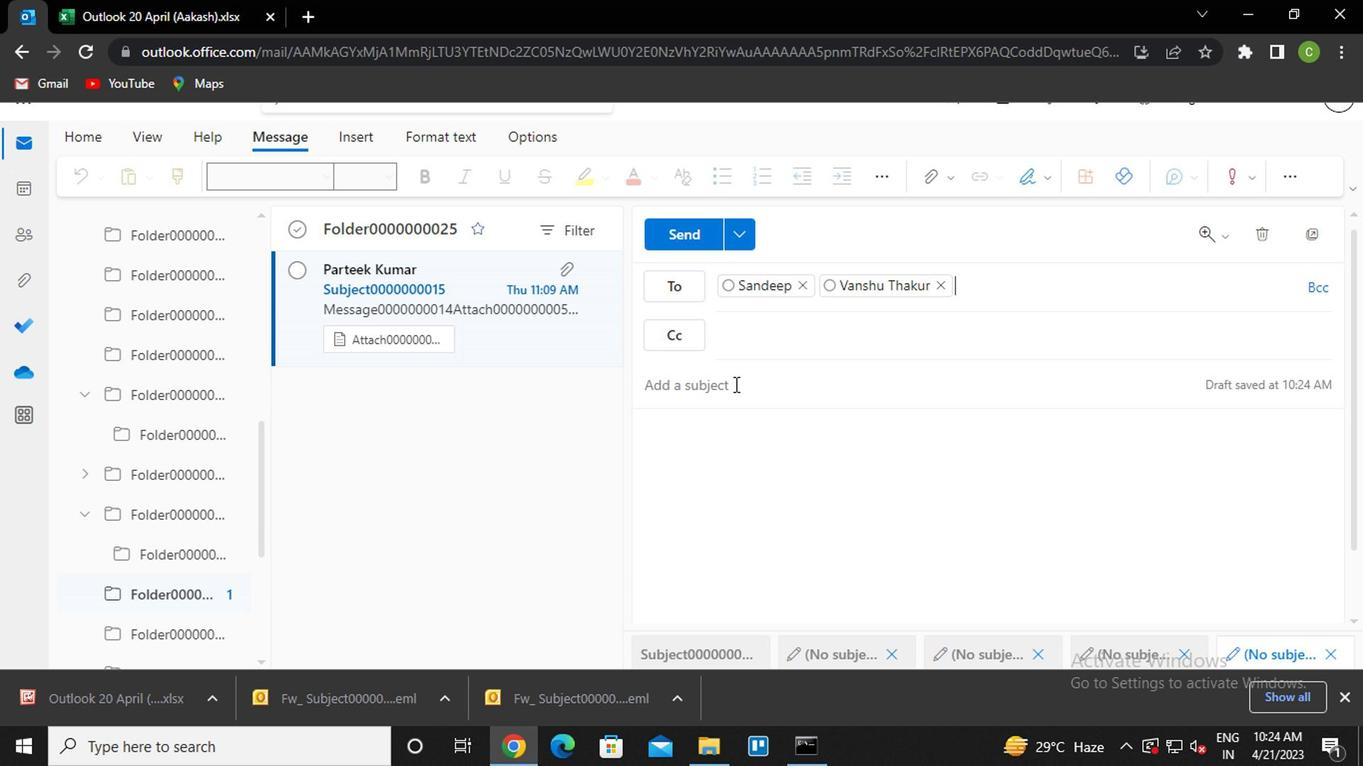 
Action: Key pressed <Key.caps_lock>s<Key.caps_lock>ubject0000000032<Key.tab><Key.caps_lock>m<Key.caps_lock>w<Key.backspace>essage0000000032
Screenshot: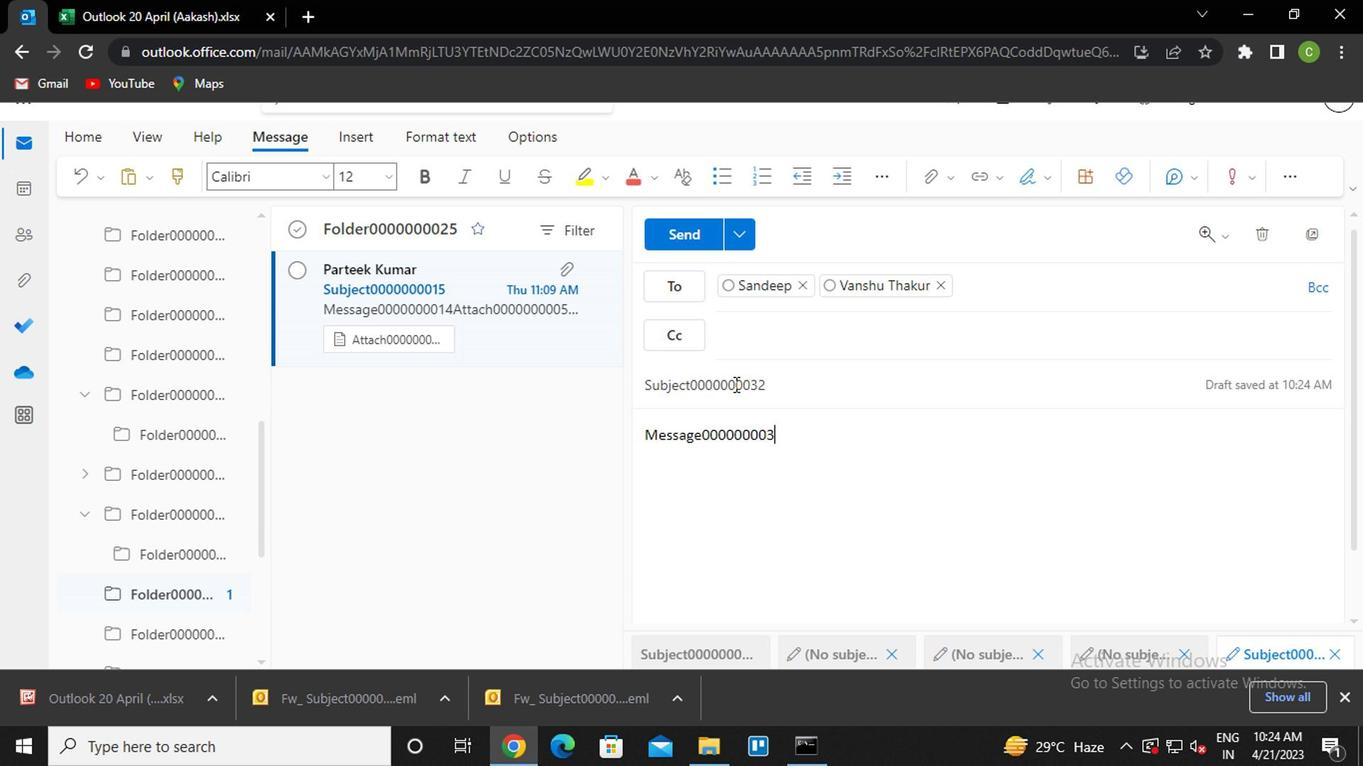 
Action: Mouse moved to (704, 235)
Screenshot: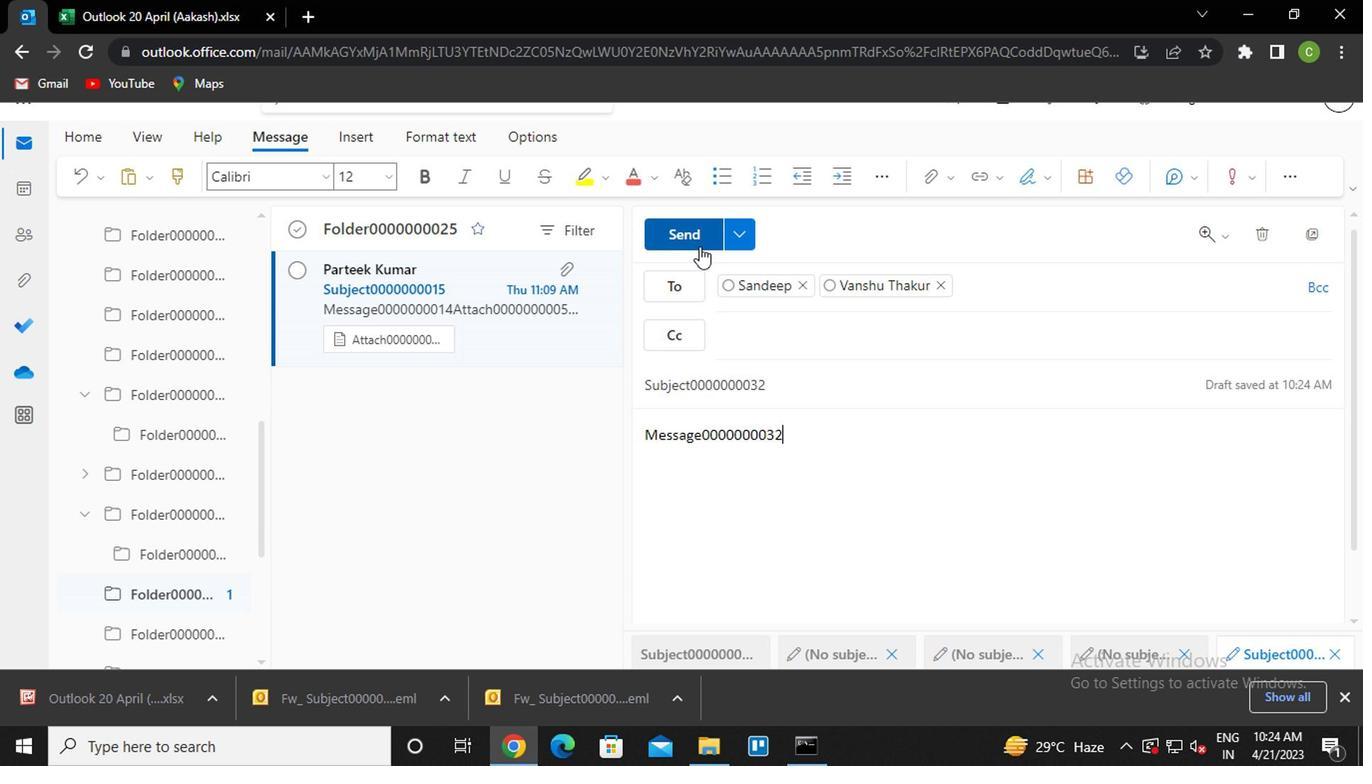 
Action: Mouse pressed left at (704, 235)
Screenshot: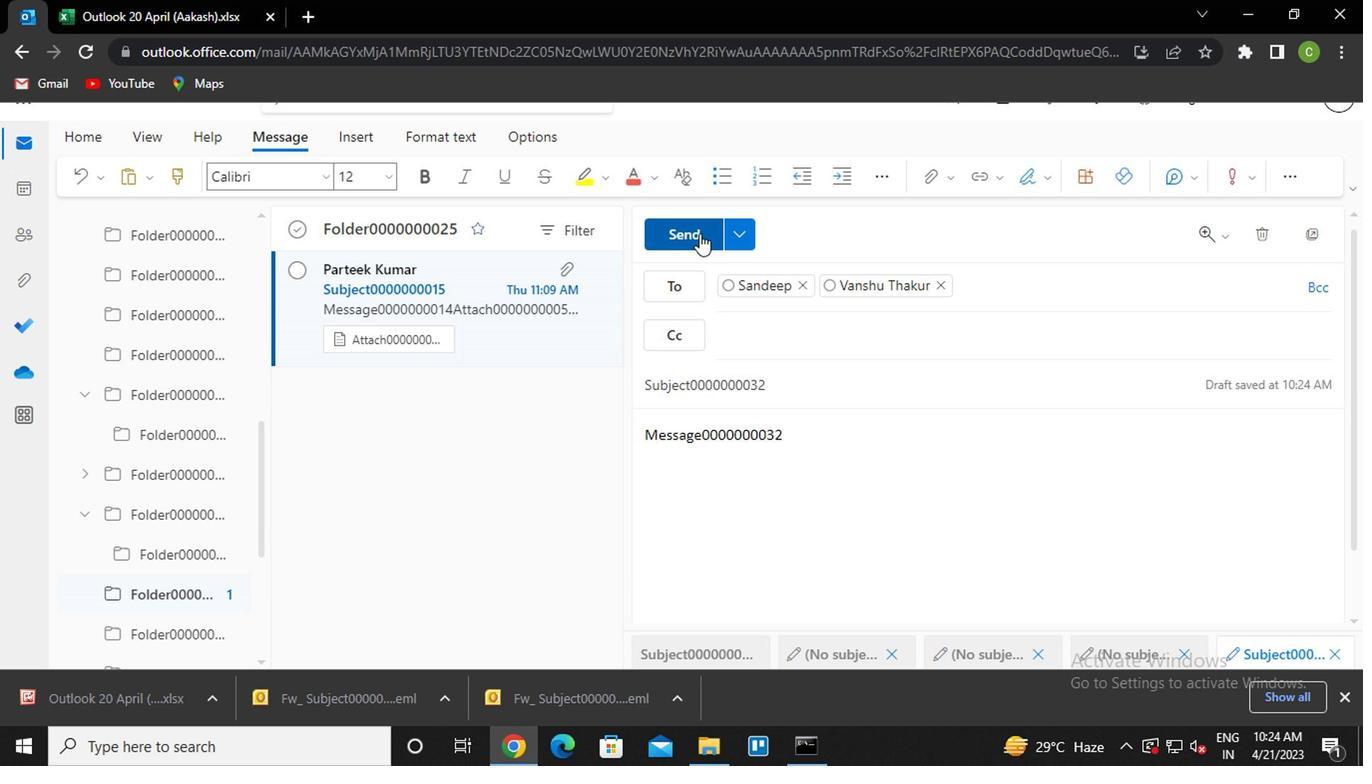 
Action: Mouse moved to (802, 583)
Screenshot: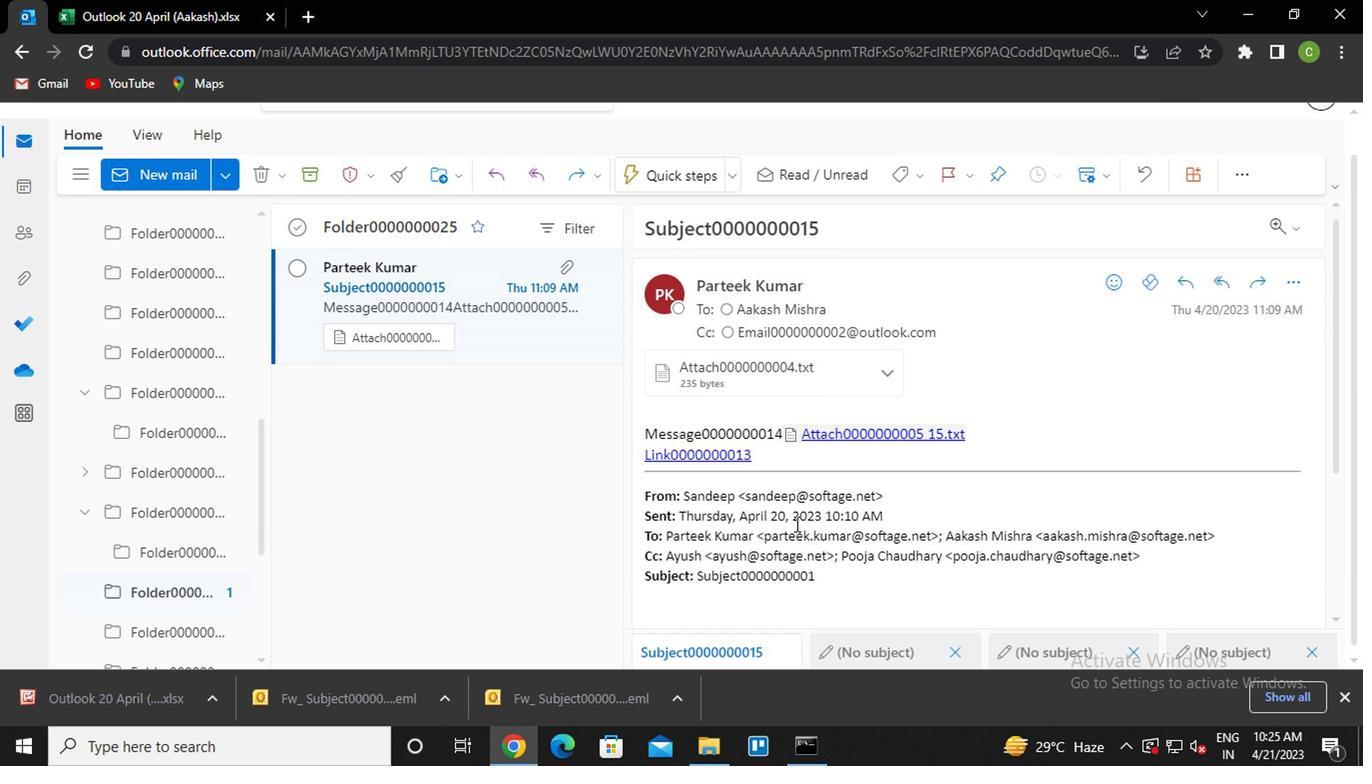 
